 Task: For heading Use Spectral with blue  colour.  font size for heading18,  'Change the font style of data to'Spectral and font size to 9,  Change the alignment of both headline & data to Align center.  In the sheet   Catalyst Sales log   book
Action: Mouse moved to (305, 285)
Screenshot: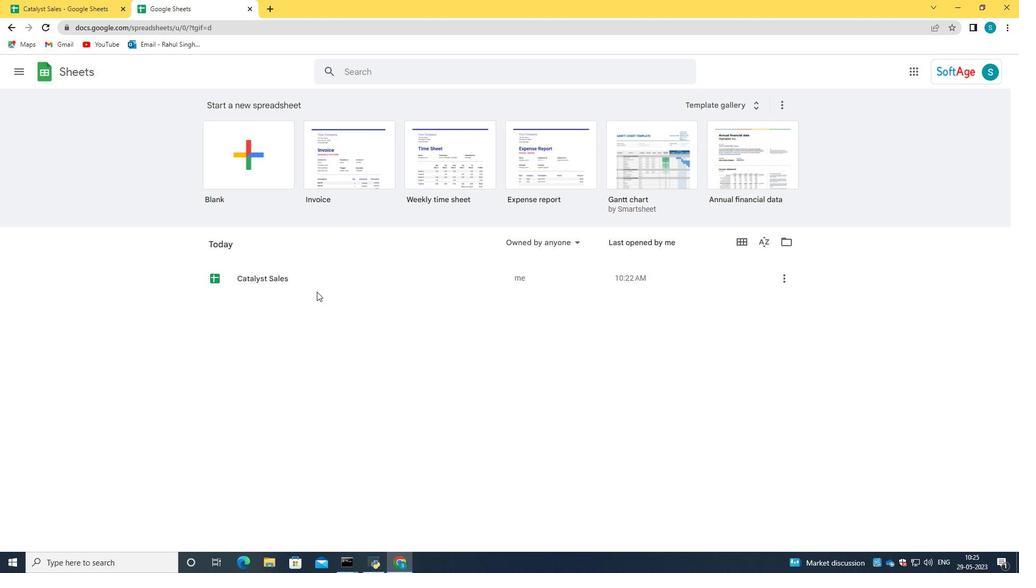 
Action: Mouse pressed left at (305, 285)
Screenshot: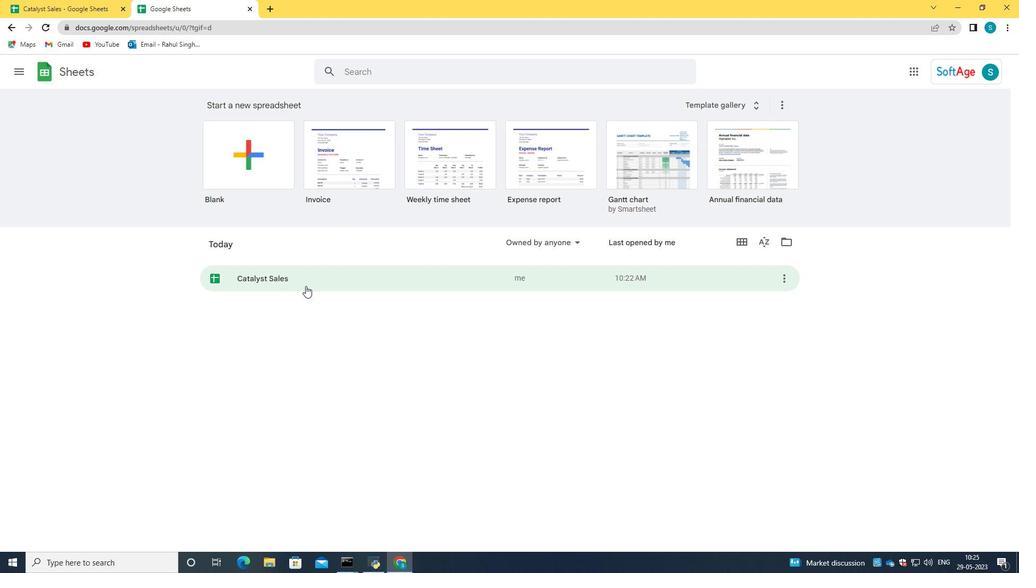 
Action: Mouse moved to (265, 151)
Screenshot: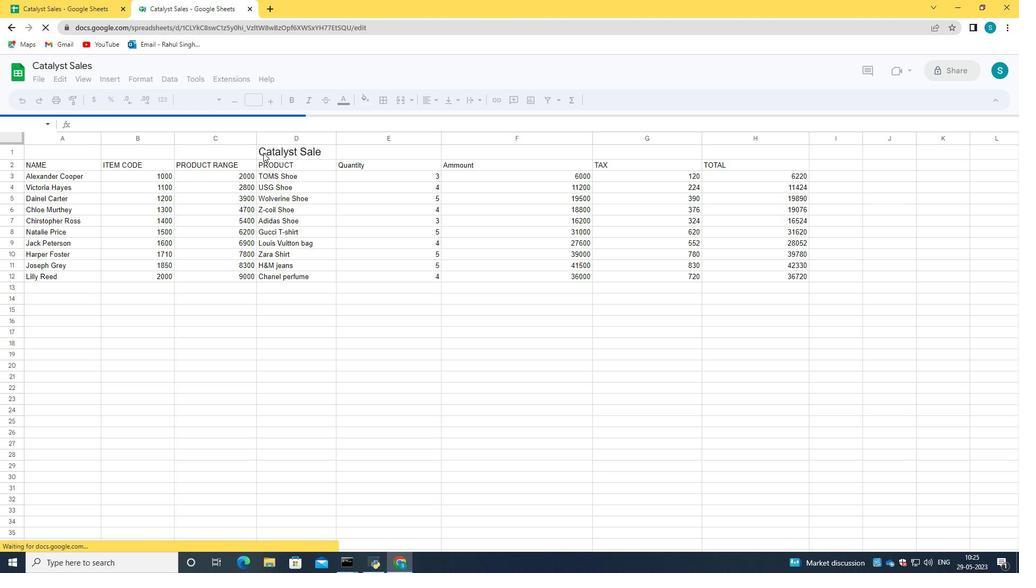 
Action: Mouse pressed left at (265, 151)
Screenshot: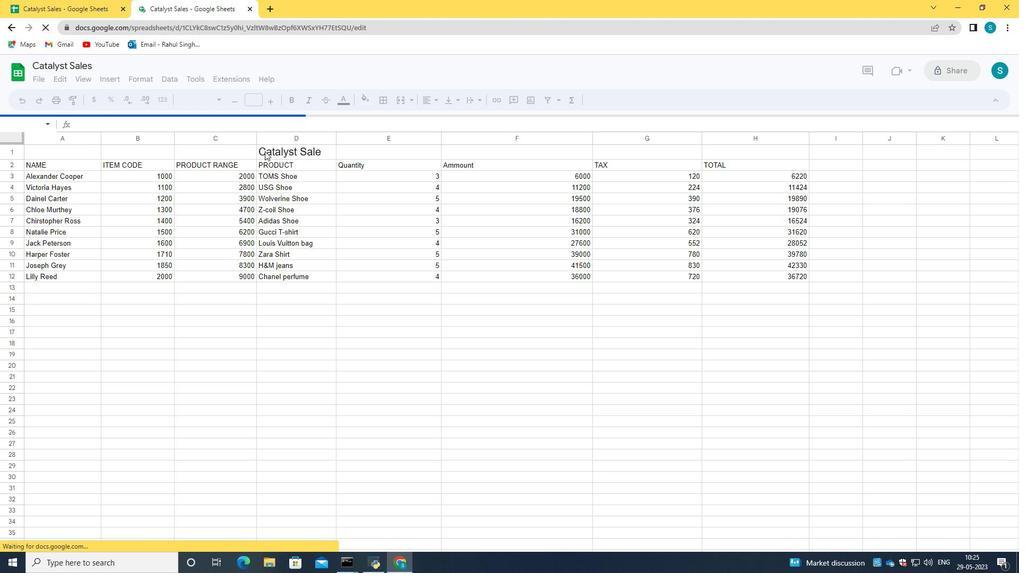 
Action: Mouse moved to (325, 148)
Screenshot: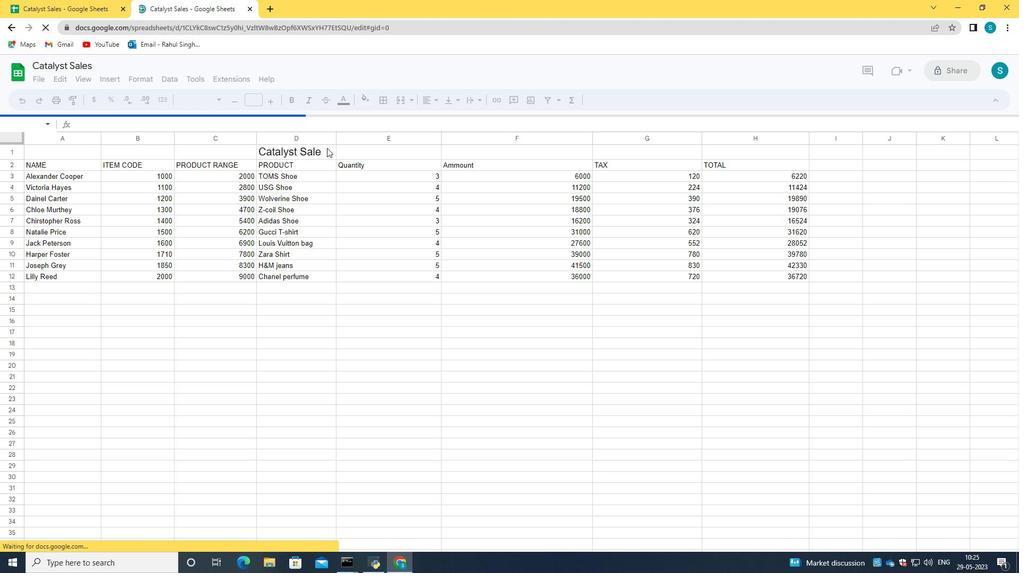 
Action: Mouse pressed left at (325, 148)
Screenshot: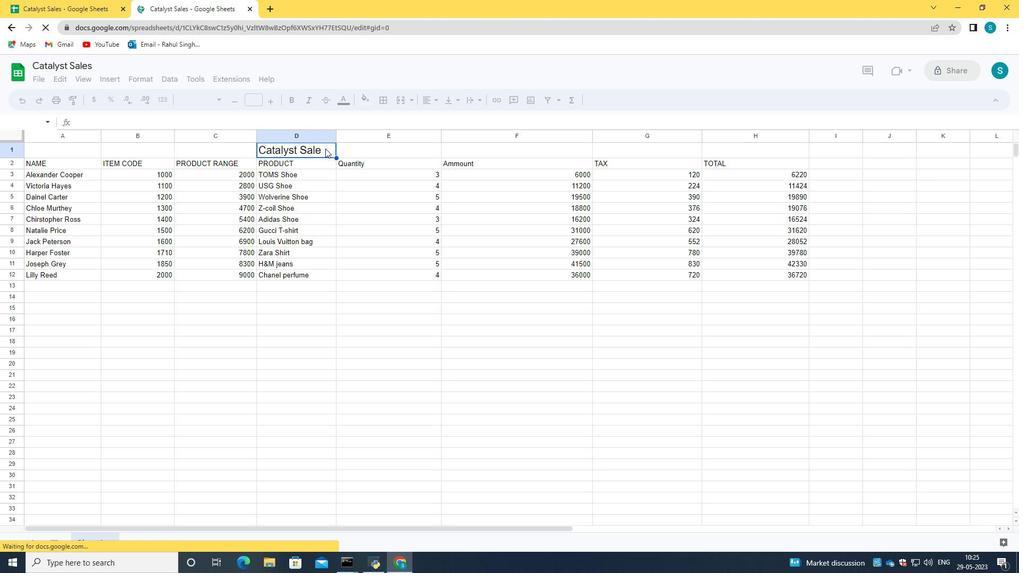 
Action: Mouse moved to (301, 147)
Screenshot: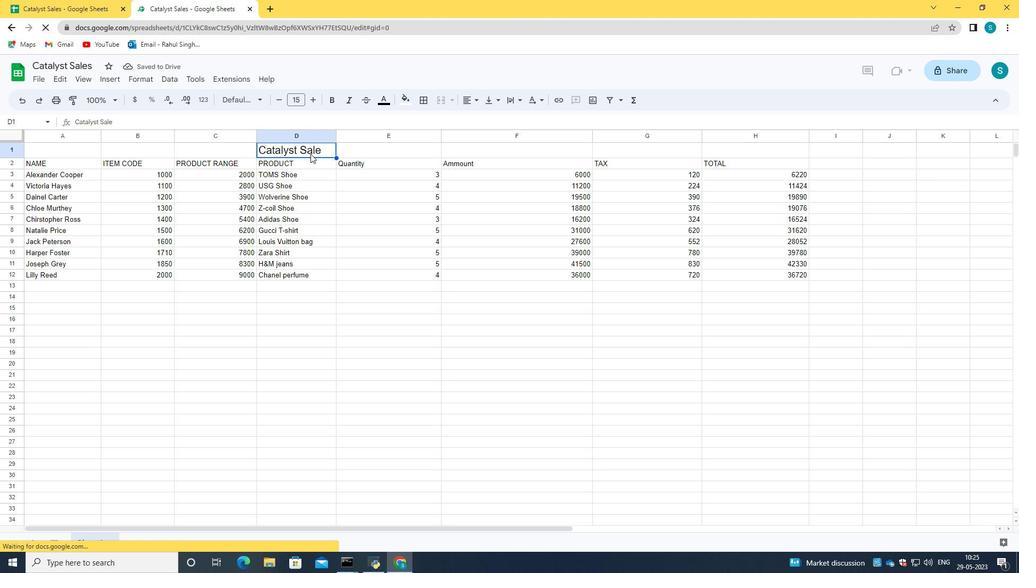 
Action: Mouse pressed left at (301, 147)
Screenshot: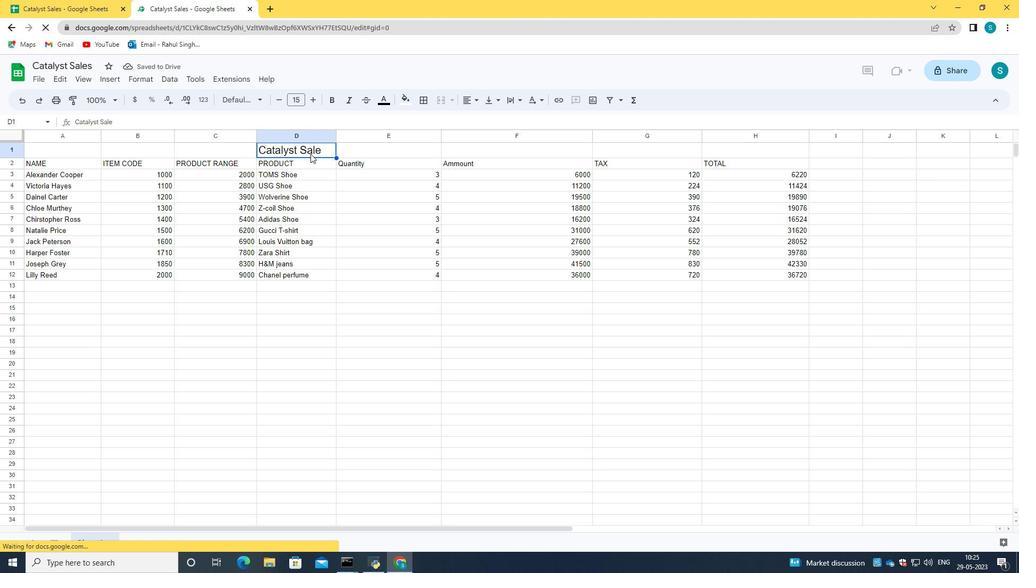 
Action: Mouse moved to (301, 145)
Screenshot: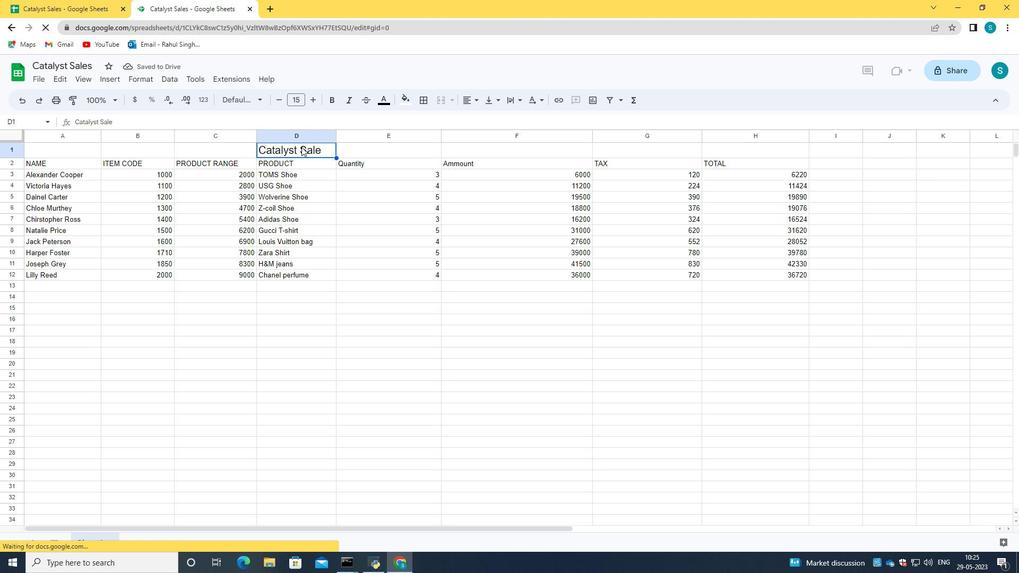 
Action: Mouse pressed left at (301, 145)
Screenshot: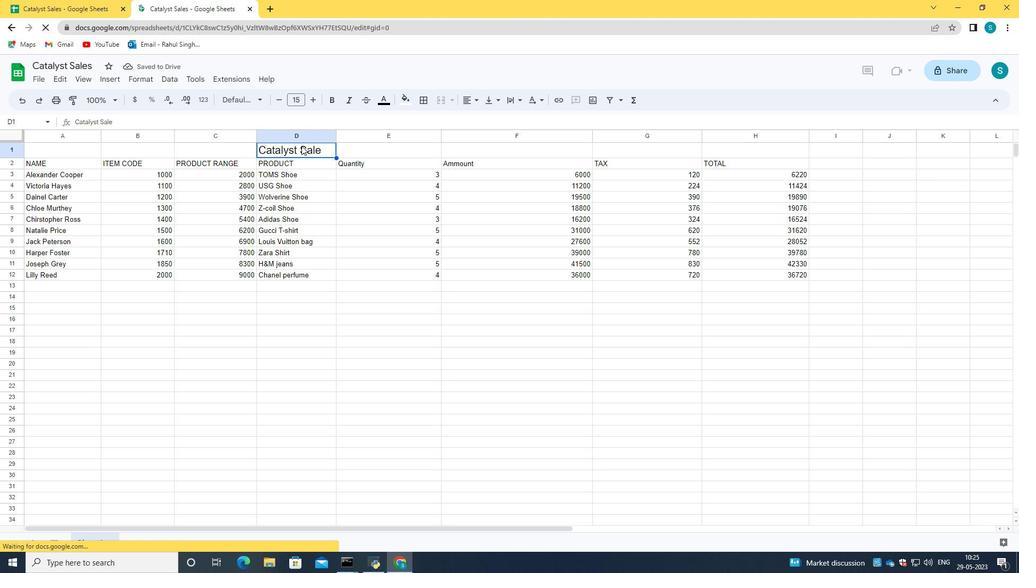 
Action: Mouse moved to (320, 148)
Screenshot: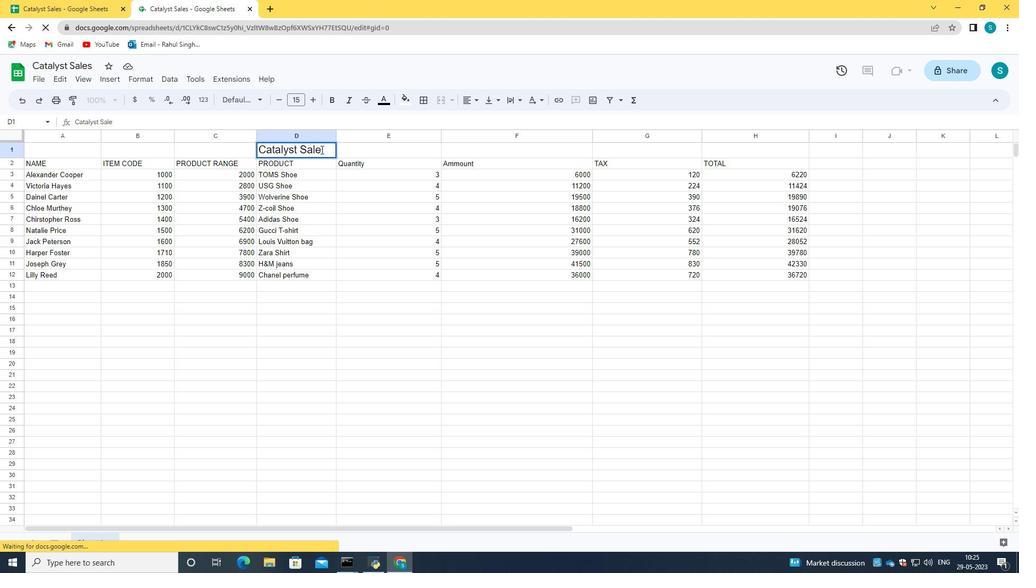 
Action: Mouse pressed left at (320, 148)
Screenshot: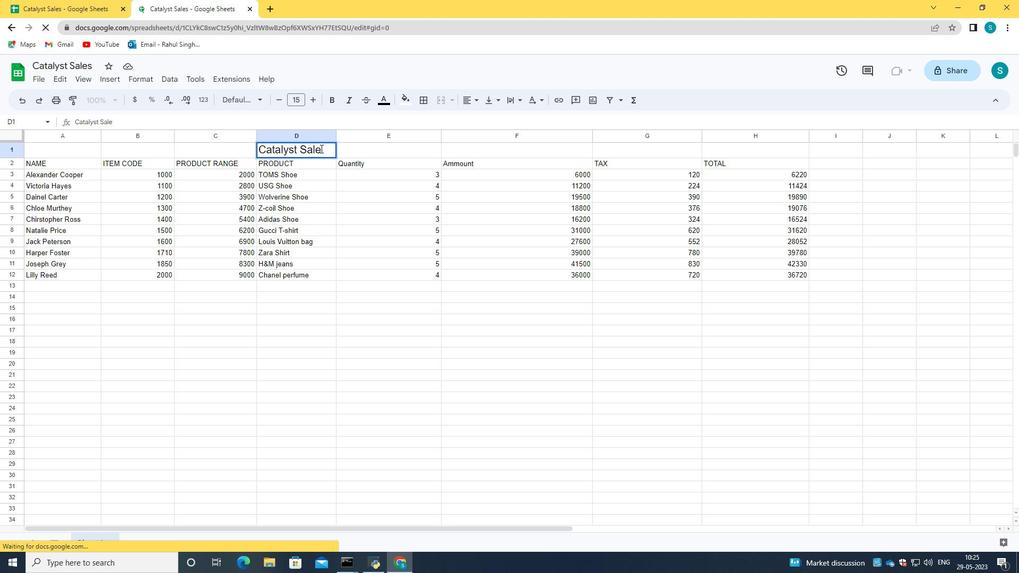 
Action: Mouse moved to (887, 100)
Screenshot: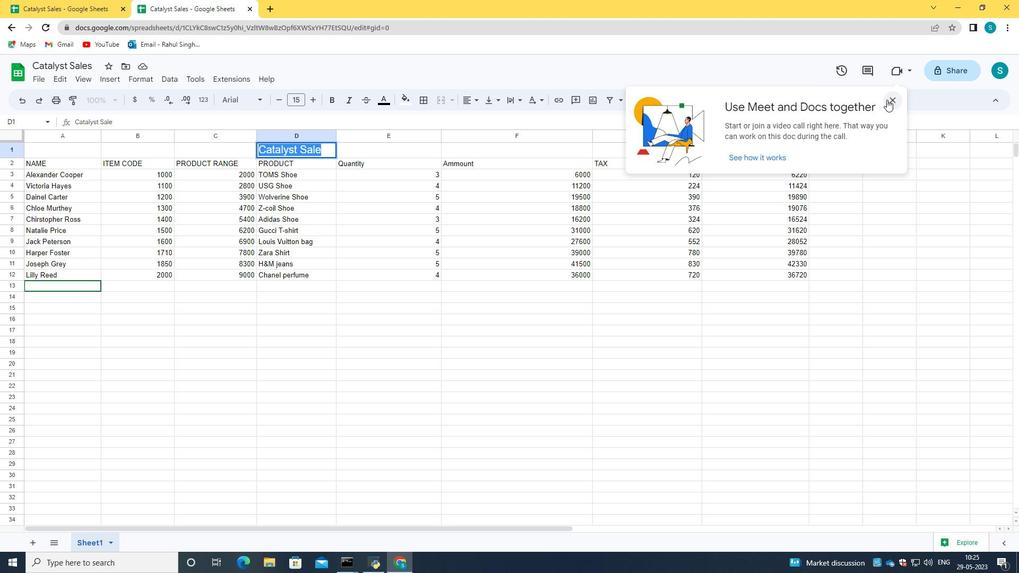 
Action: Mouse pressed left at (887, 100)
Screenshot: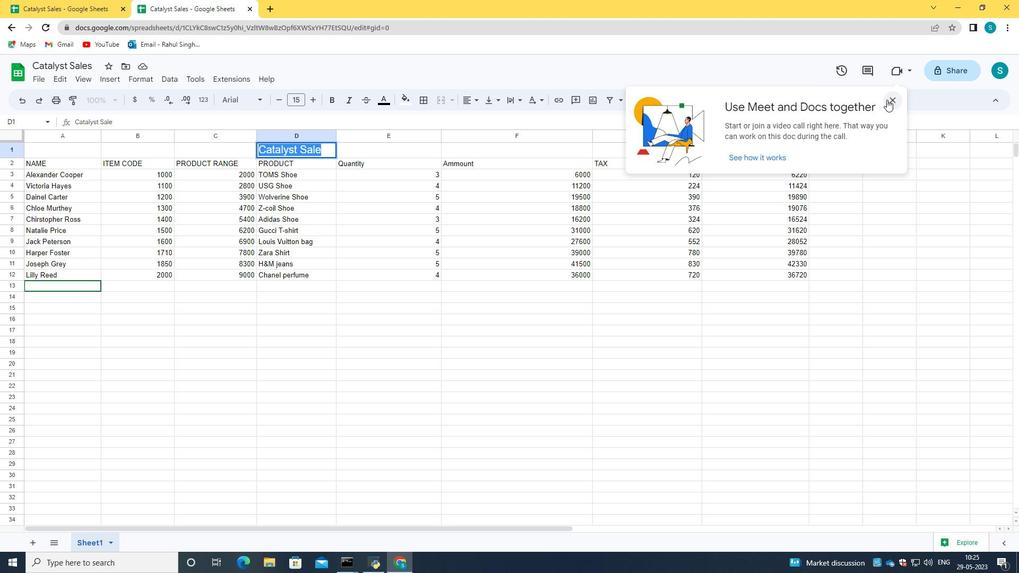 
Action: Mouse moved to (389, 103)
Screenshot: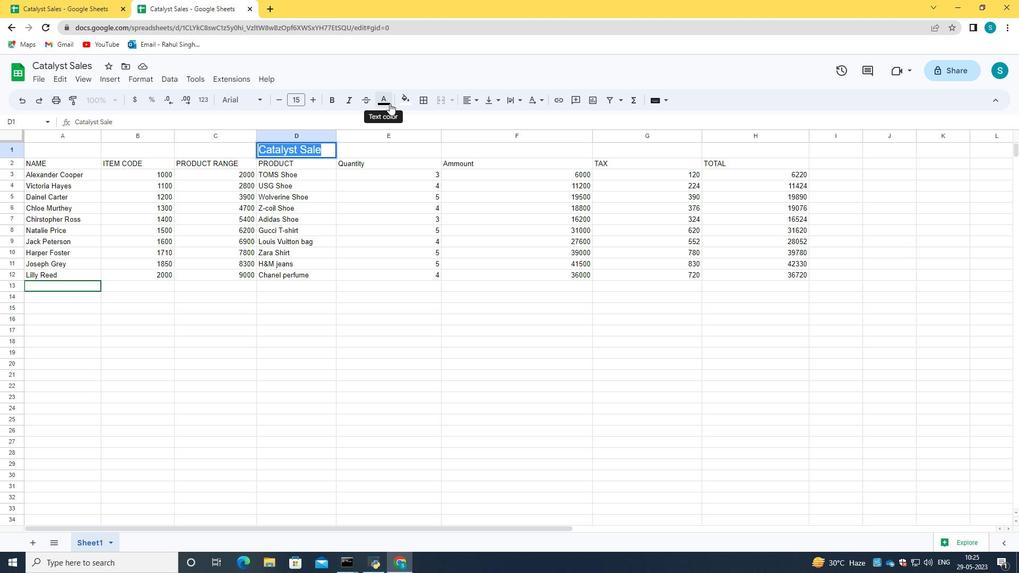 
Action: Mouse pressed left at (389, 103)
Screenshot: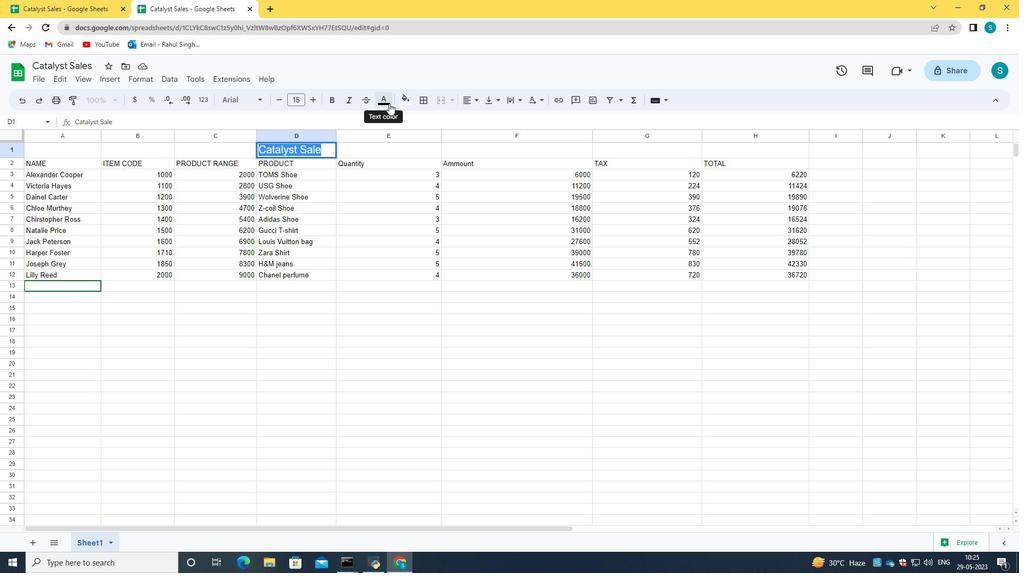 
Action: Mouse moved to (468, 148)
Screenshot: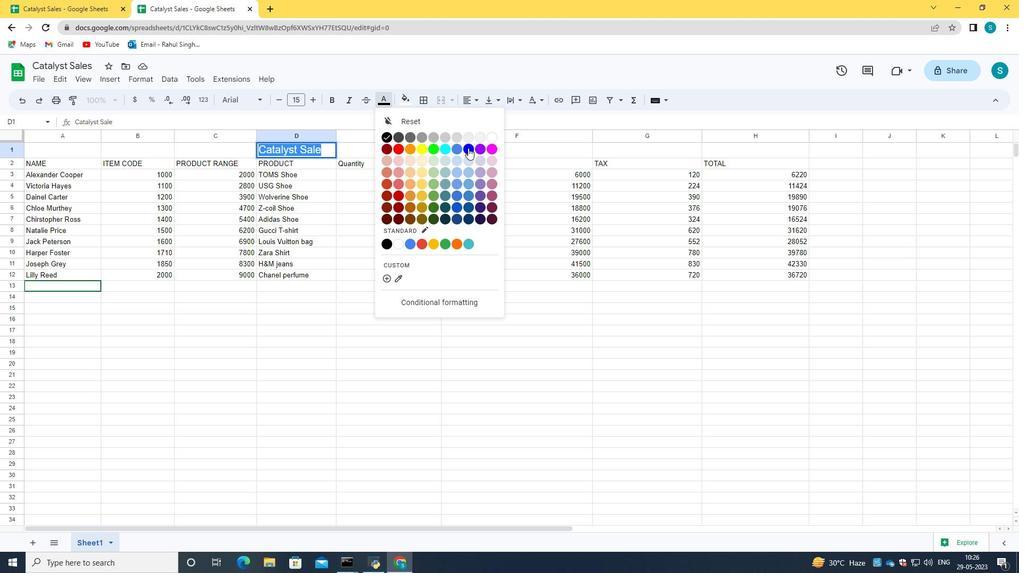 
Action: Mouse pressed left at (468, 148)
Screenshot: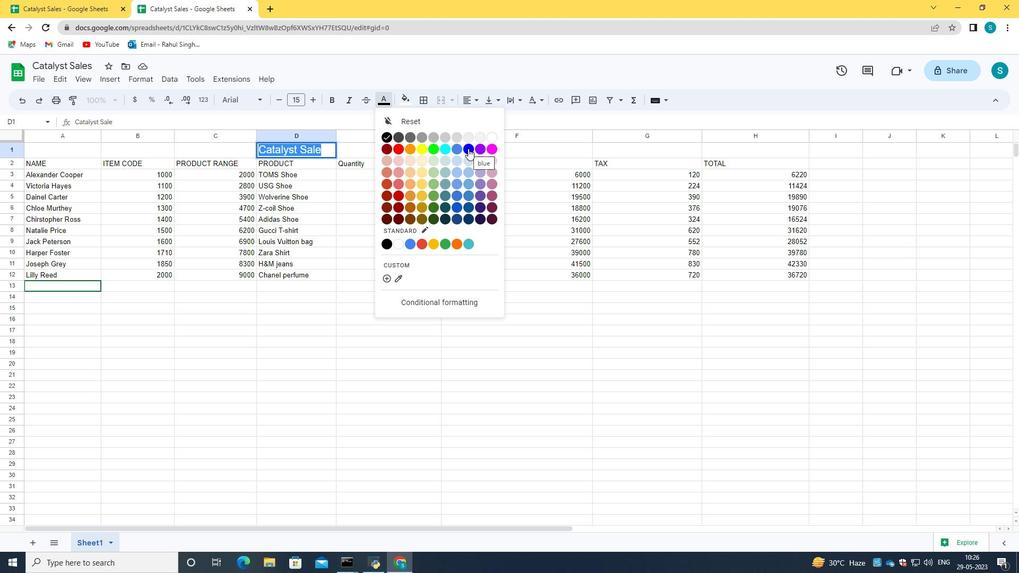 
Action: Mouse moved to (322, 148)
Screenshot: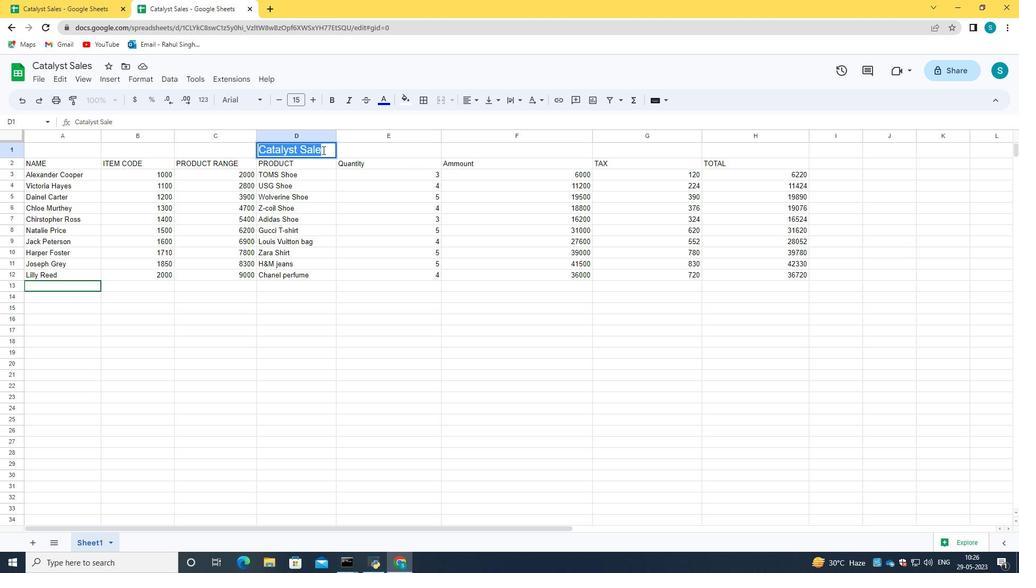 
Action: Mouse pressed left at (322, 148)
Screenshot: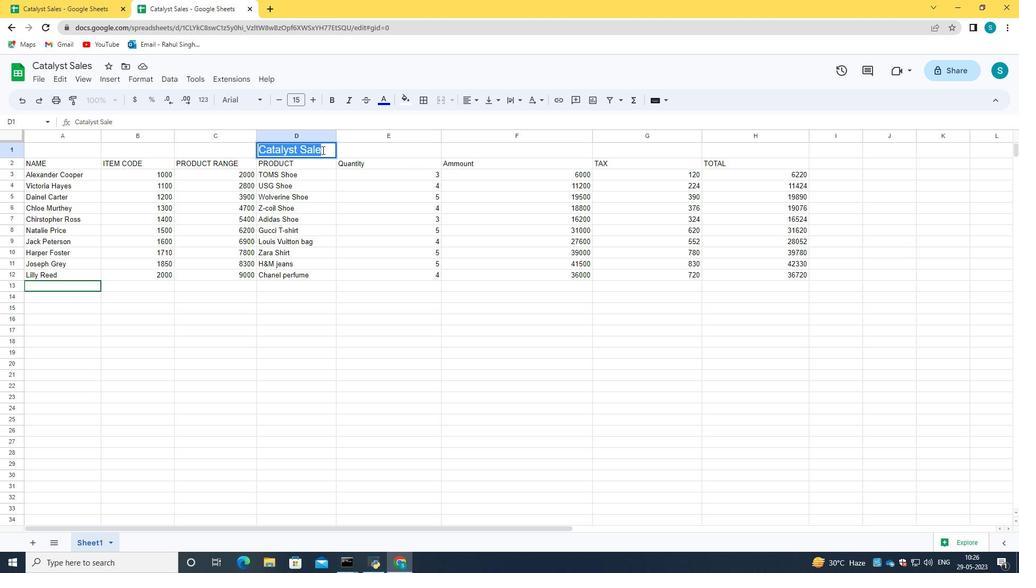
Action: Mouse moved to (325, 148)
Screenshot: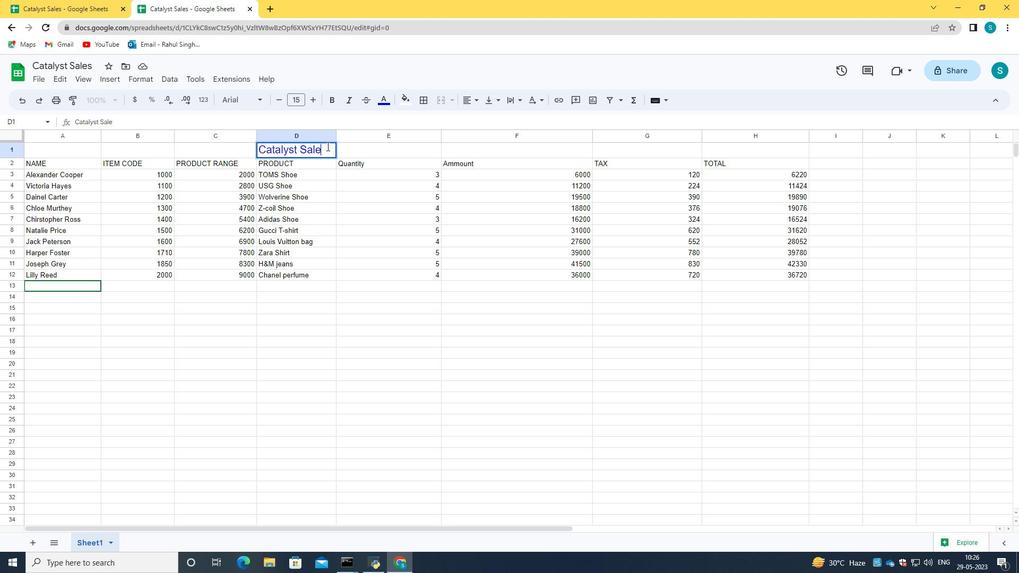 
Action: Mouse pressed left at (325, 148)
Screenshot: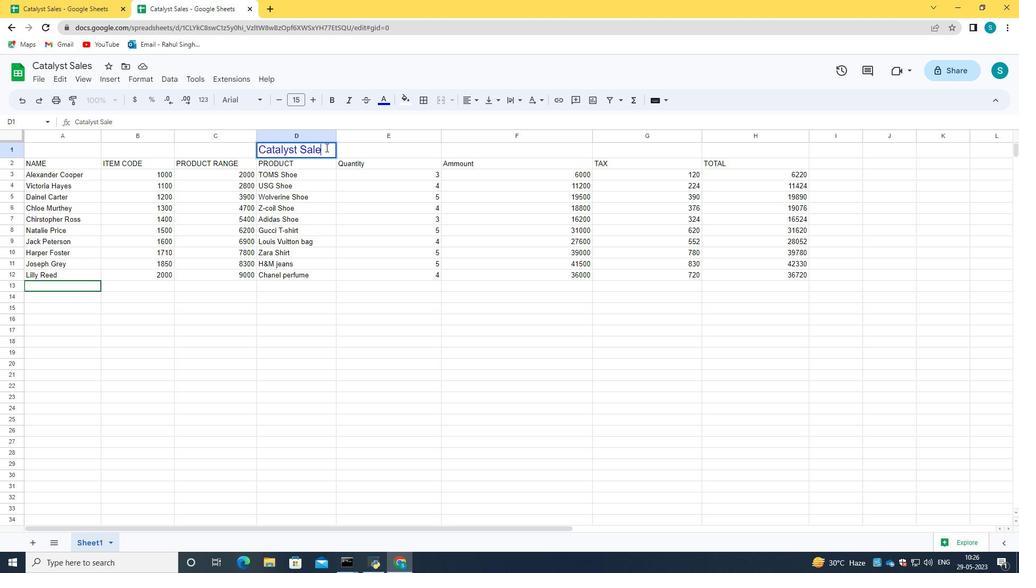 
Action: Mouse moved to (316, 100)
Screenshot: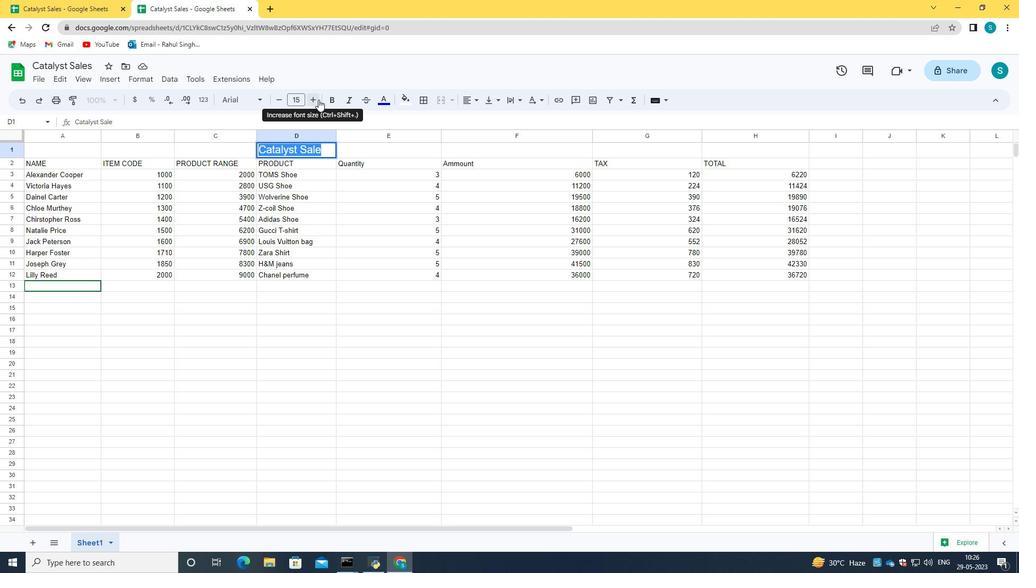 
Action: Mouse pressed left at (316, 100)
Screenshot: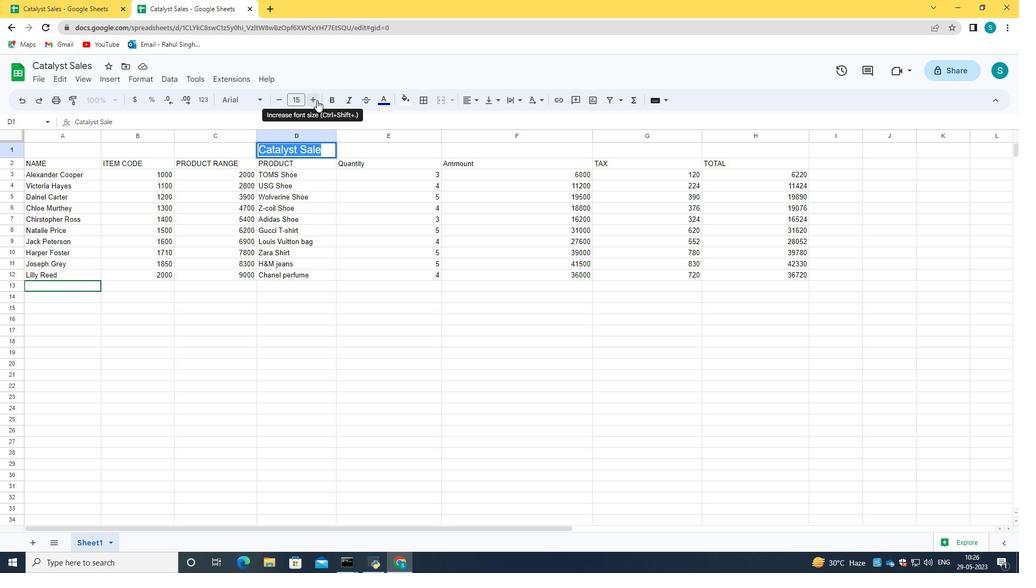 
Action: Mouse pressed left at (316, 100)
Screenshot: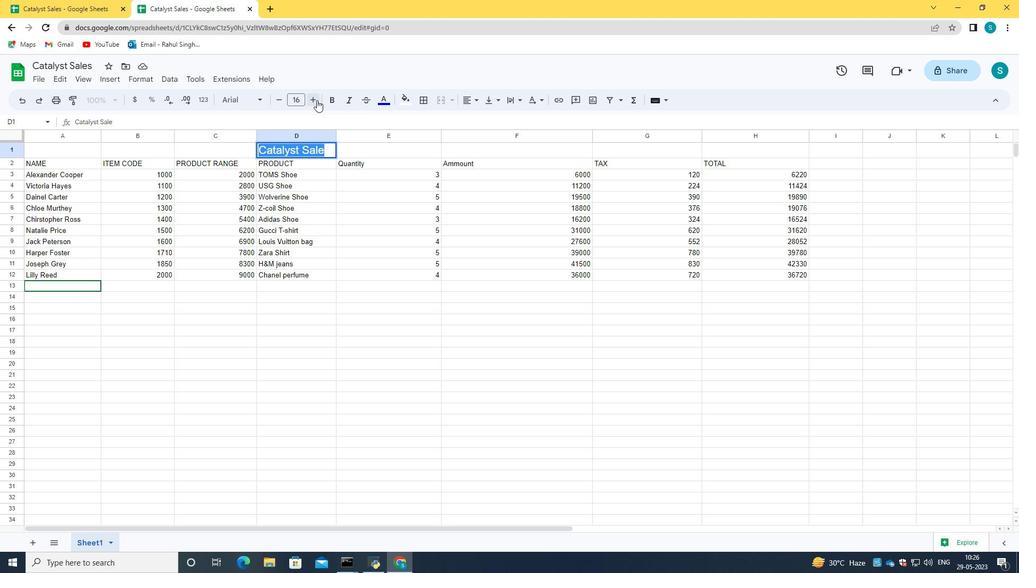 
Action: Mouse pressed left at (316, 100)
Screenshot: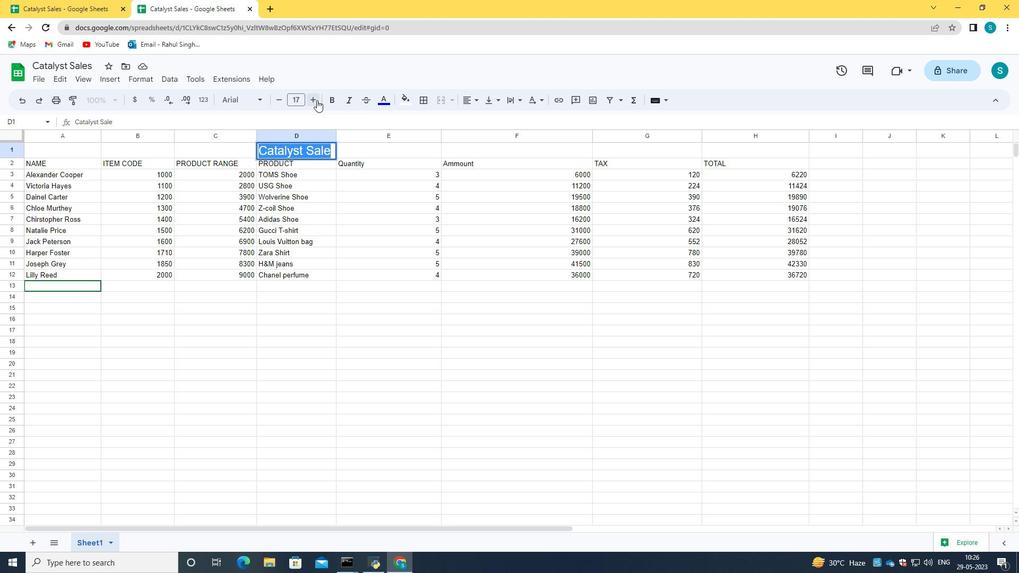 
Action: Mouse moved to (361, 151)
Screenshot: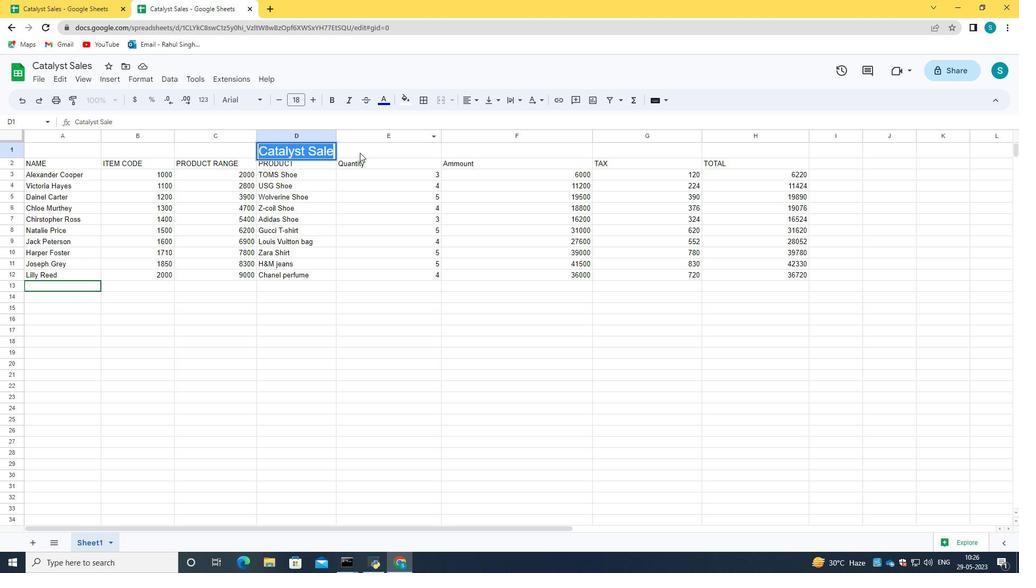 
Action: Mouse pressed left at (361, 151)
Screenshot: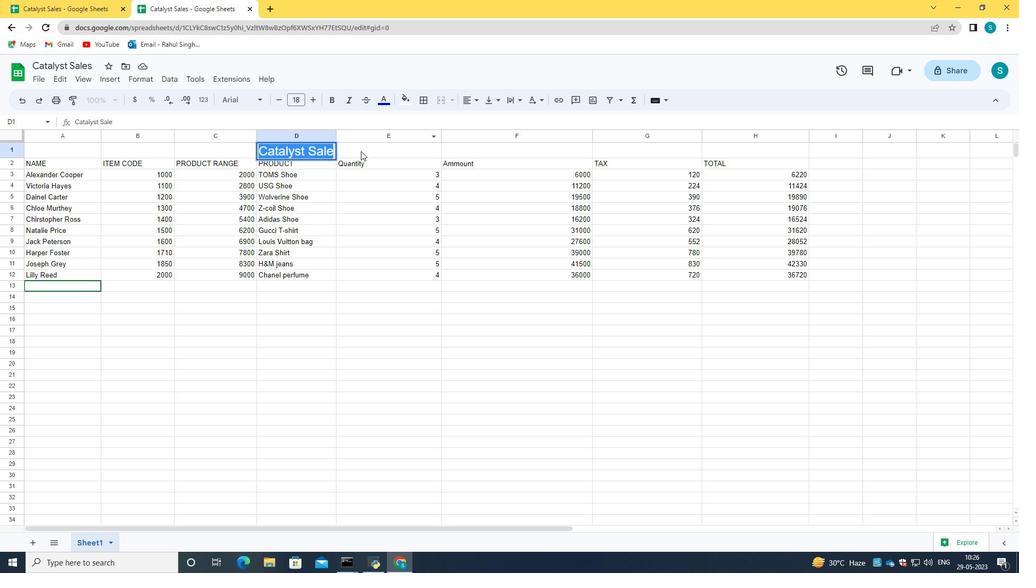 
Action: Mouse moved to (321, 148)
Screenshot: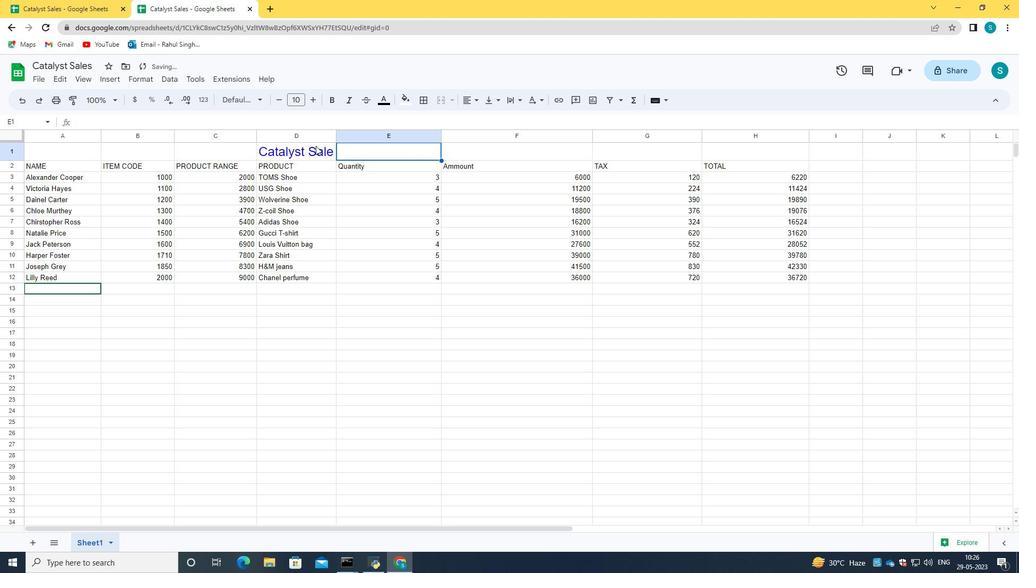 
Action: Mouse pressed left at (321, 148)
Screenshot: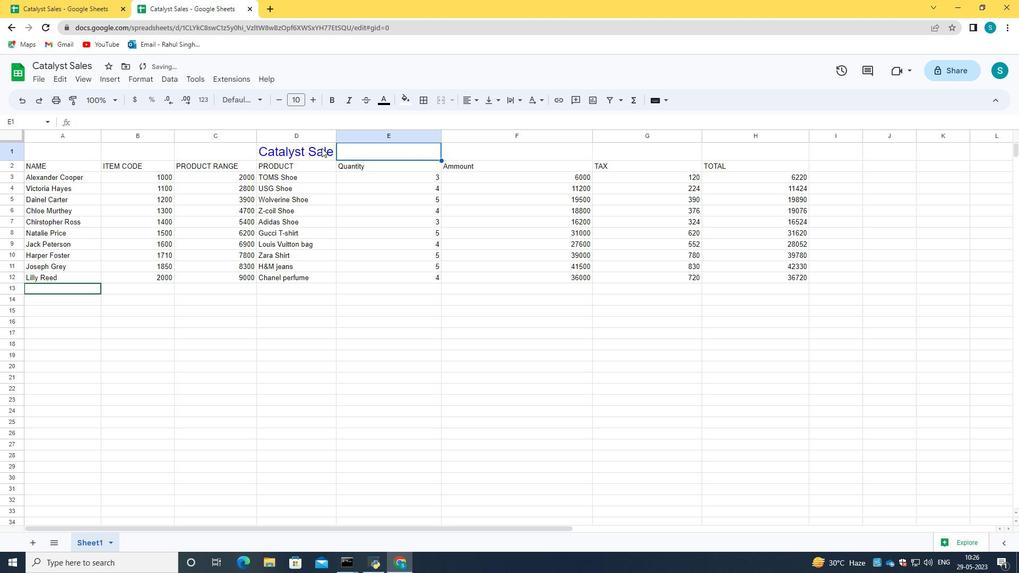
Action: Mouse moved to (311, 150)
Screenshot: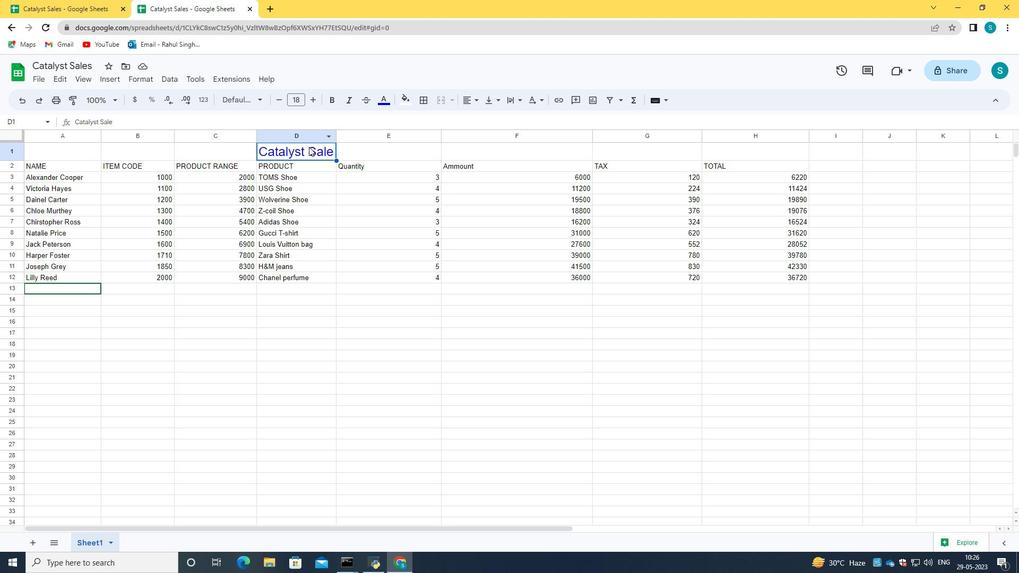 
Action: Mouse pressed left at (311, 150)
Screenshot: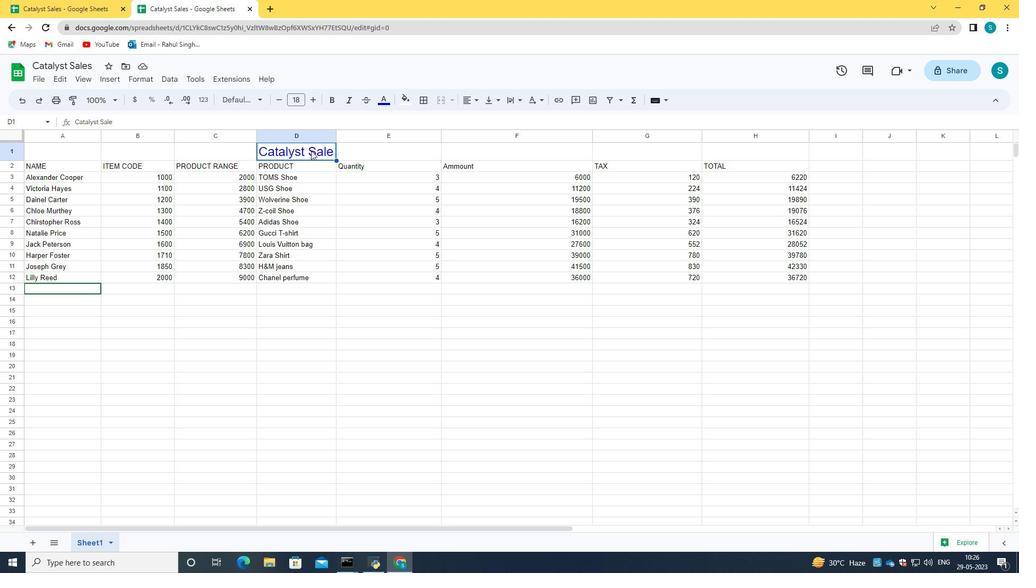 
Action: Mouse moved to (236, 97)
Screenshot: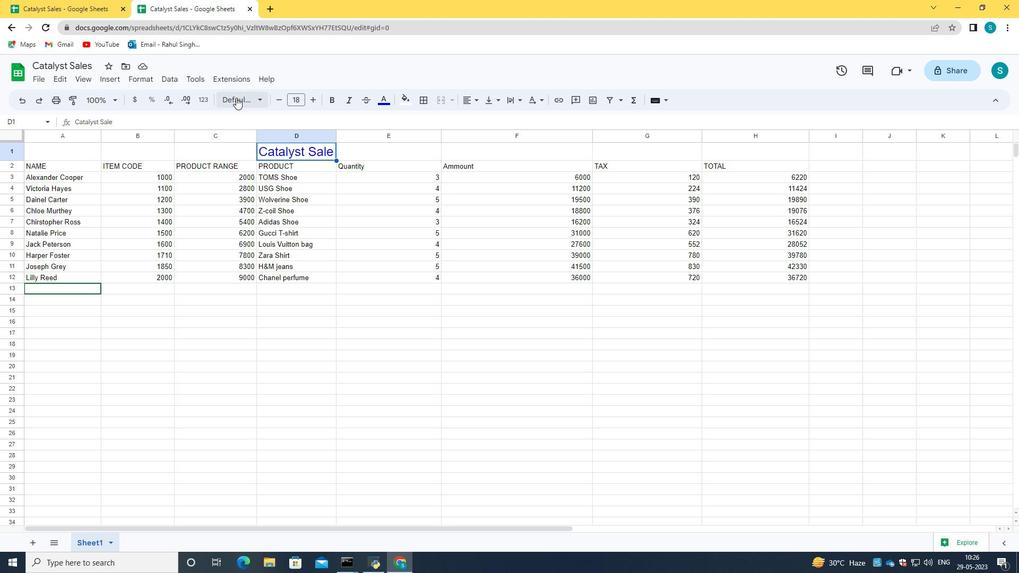 
Action: Mouse pressed left at (236, 97)
Screenshot: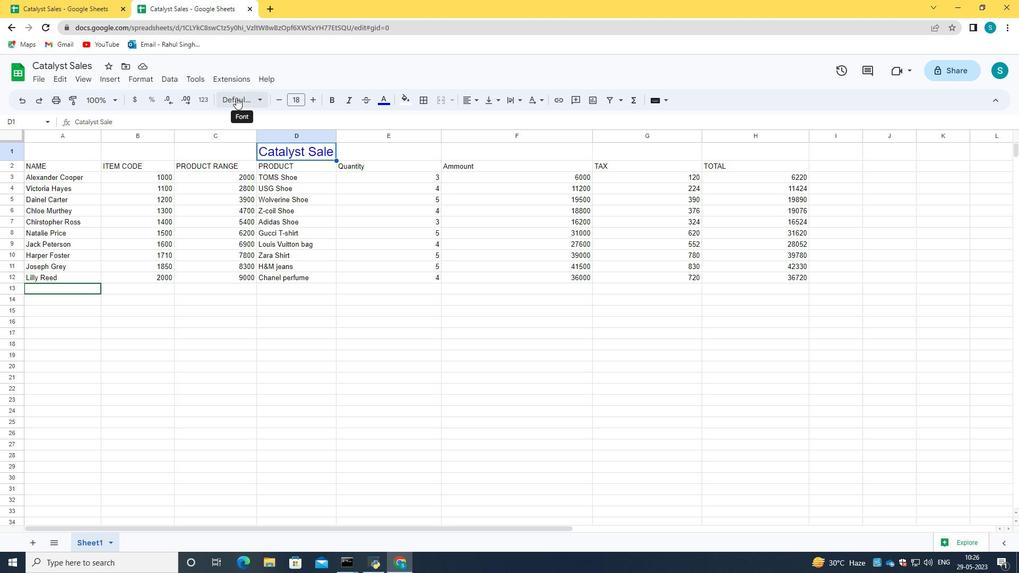 
Action: Mouse moved to (271, 356)
Screenshot: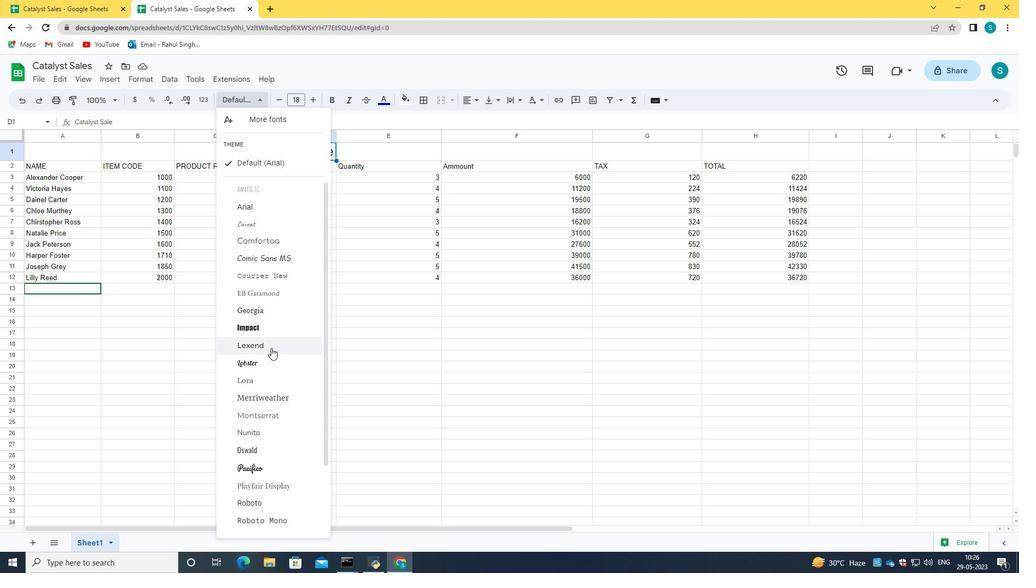 
Action: Mouse scrolled (271, 355) with delta (0, 0)
Screenshot: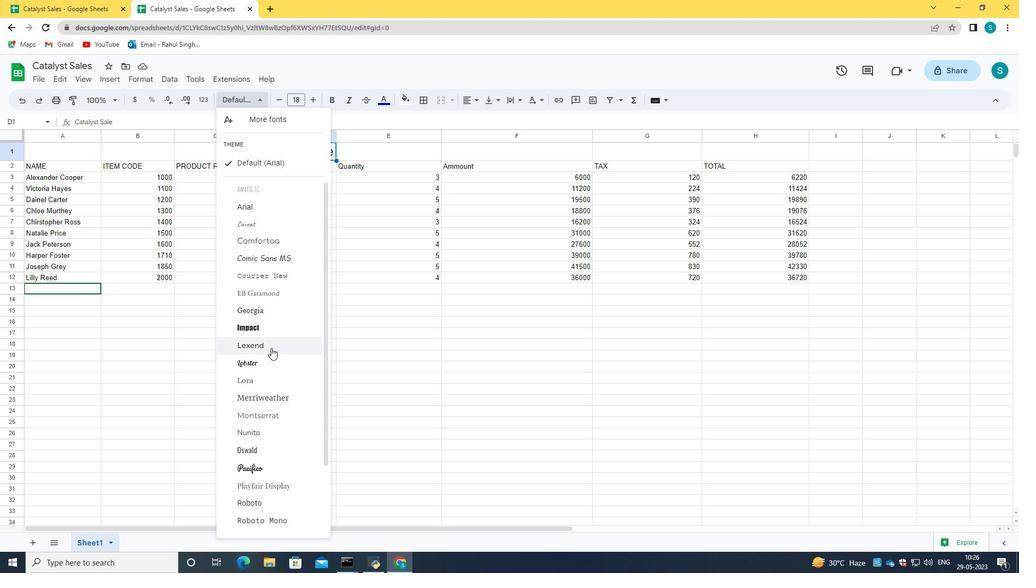 
Action: Mouse moved to (271, 359)
Screenshot: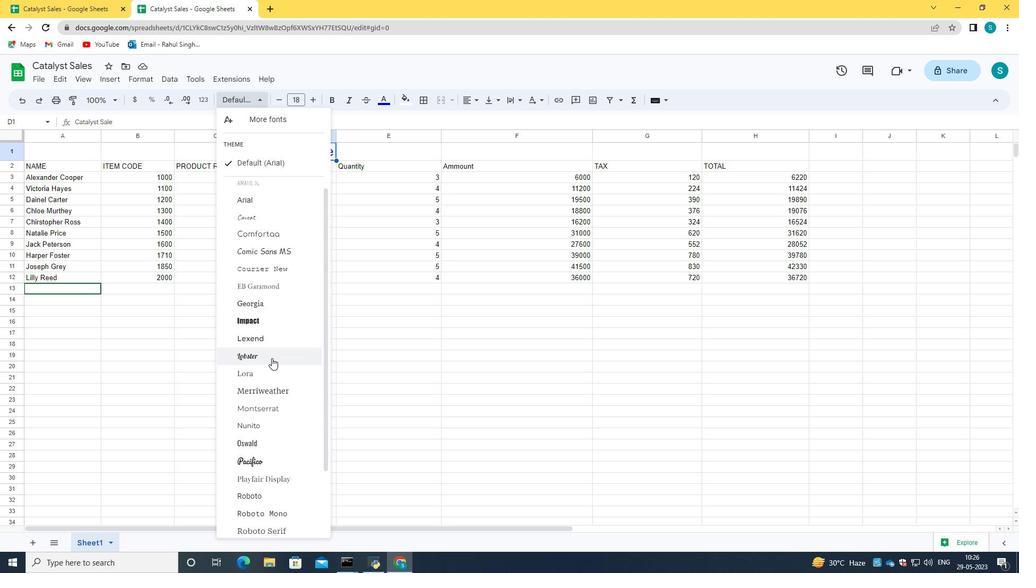 
Action: Mouse scrolled (271, 358) with delta (0, 0)
Screenshot: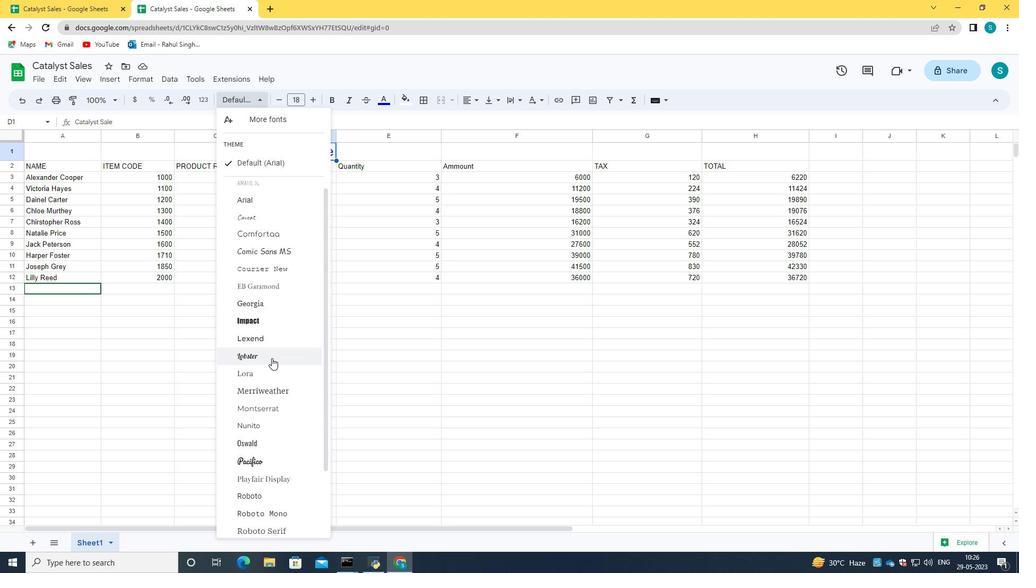 
Action: Mouse scrolled (271, 358) with delta (0, 0)
Screenshot: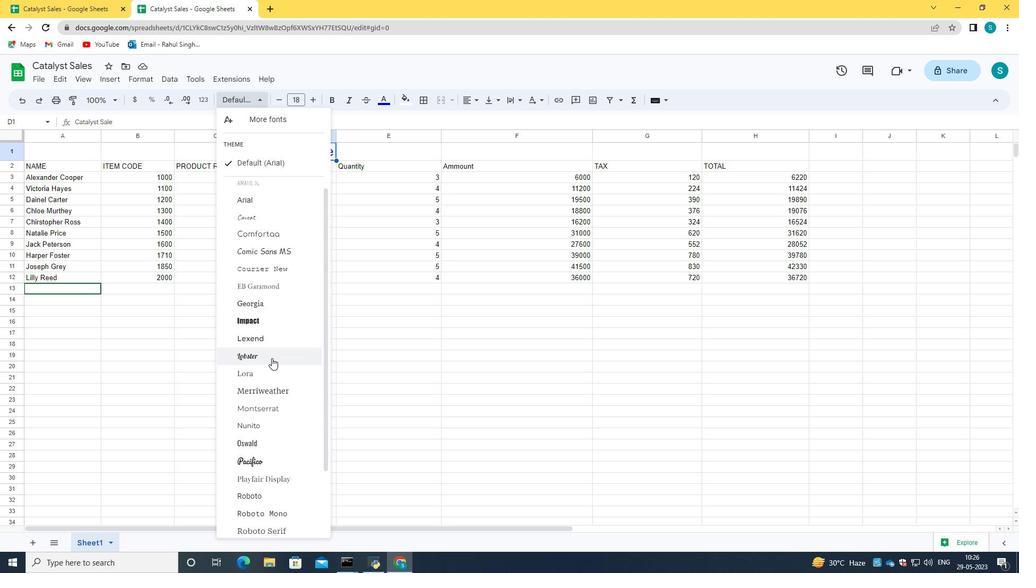 
Action: Mouse scrolled (271, 358) with delta (0, 0)
Screenshot: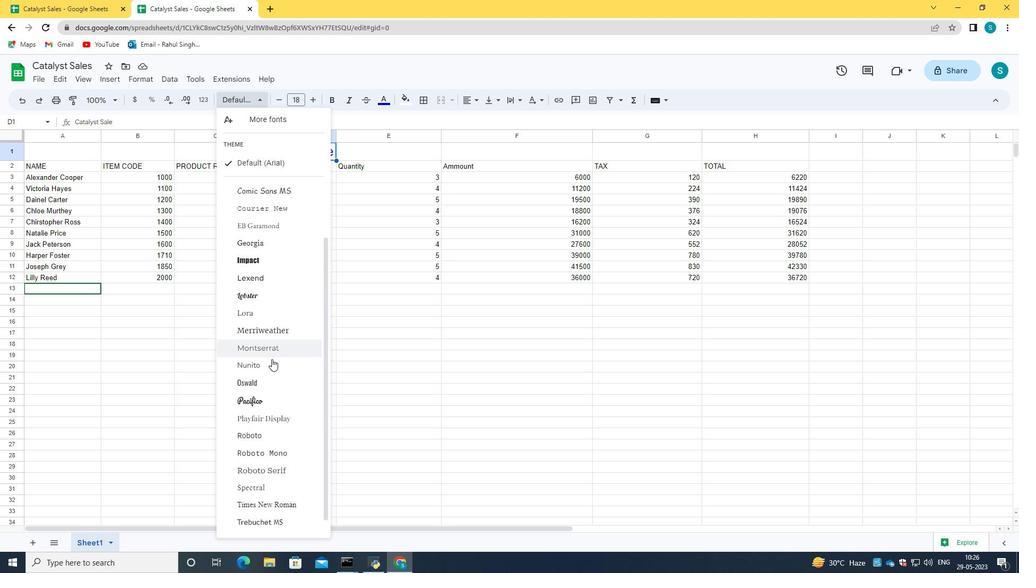 
Action: Mouse scrolled (271, 358) with delta (0, 0)
Screenshot: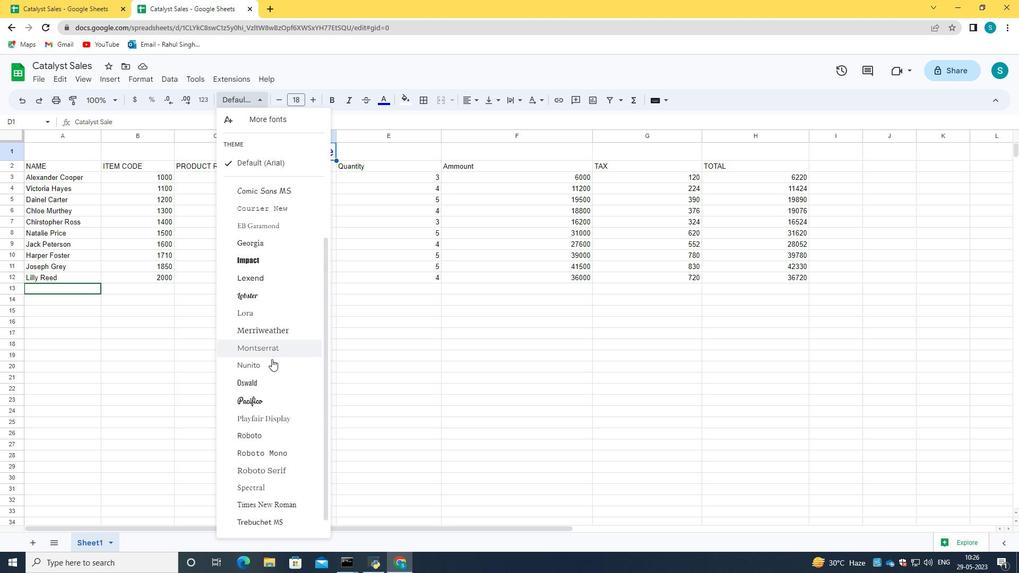
Action: Mouse scrolled (271, 358) with delta (0, 0)
Screenshot: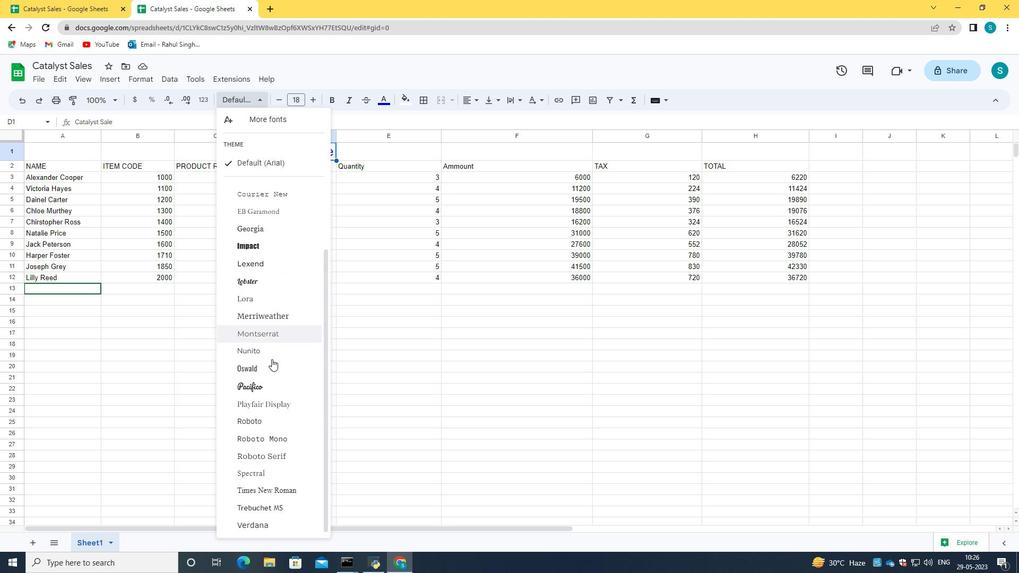 
Action: Mouse moved to (255, 471)
Screenshot: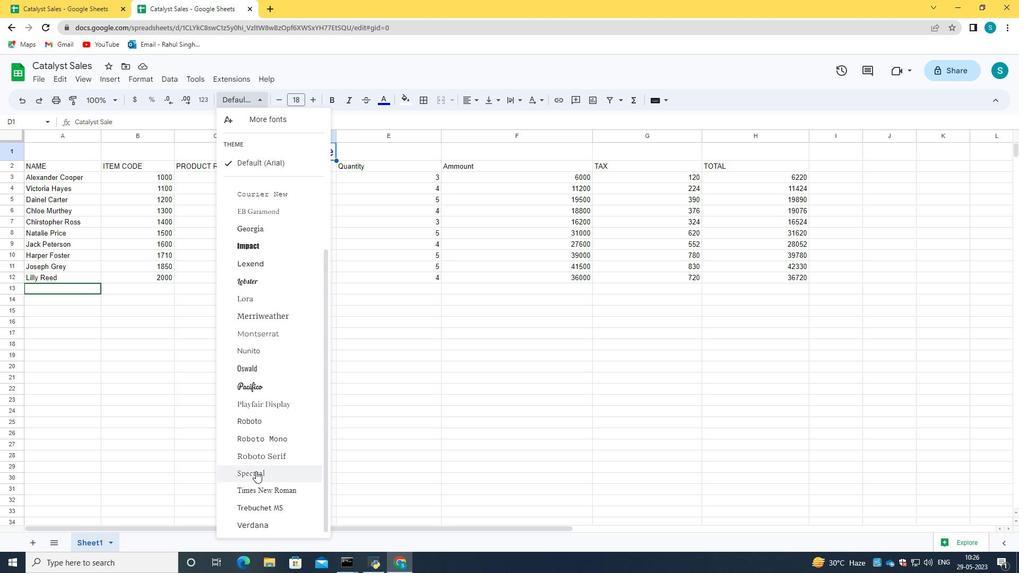 
Action: Mouse pressed left at (255, 471)
Screenshot: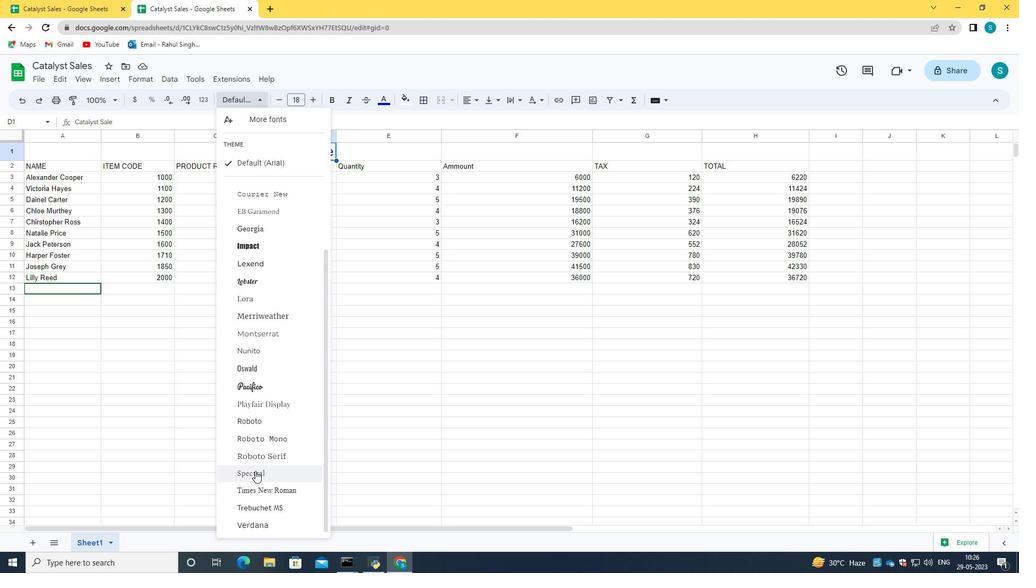 
Action: Mouse moved to (310, 157)
Screenshot: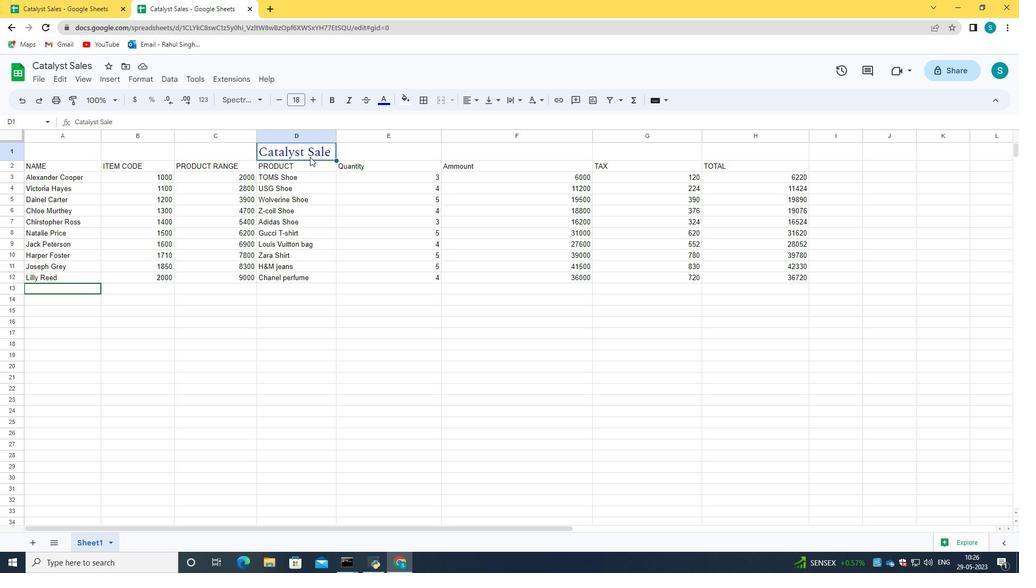 
Action: Mouse scrolled (310, 156) with delta (0, 0)
Screenshot: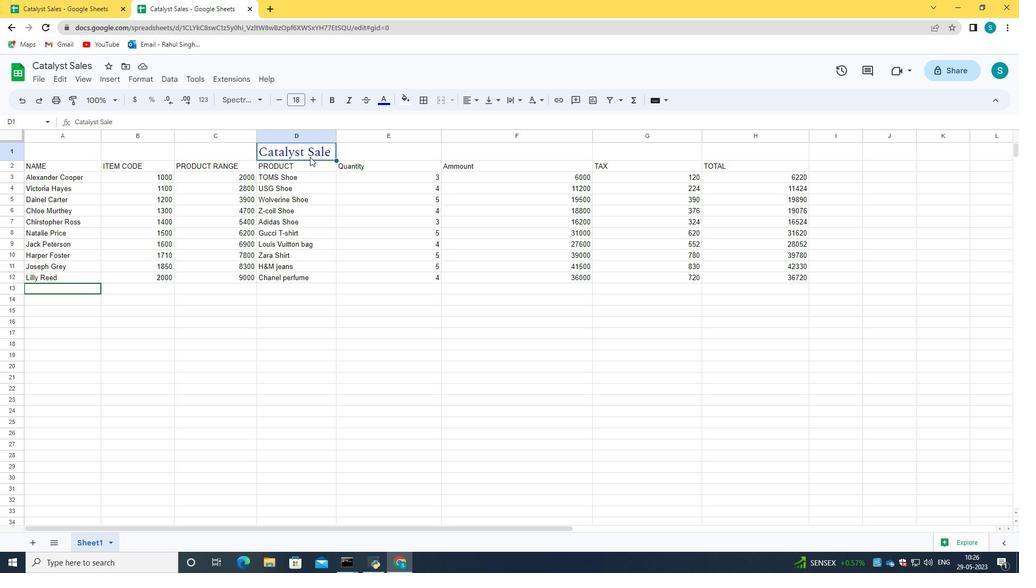 
Action: Mouse scrolled (310, 156) with delta (0, 0)
Screenshot: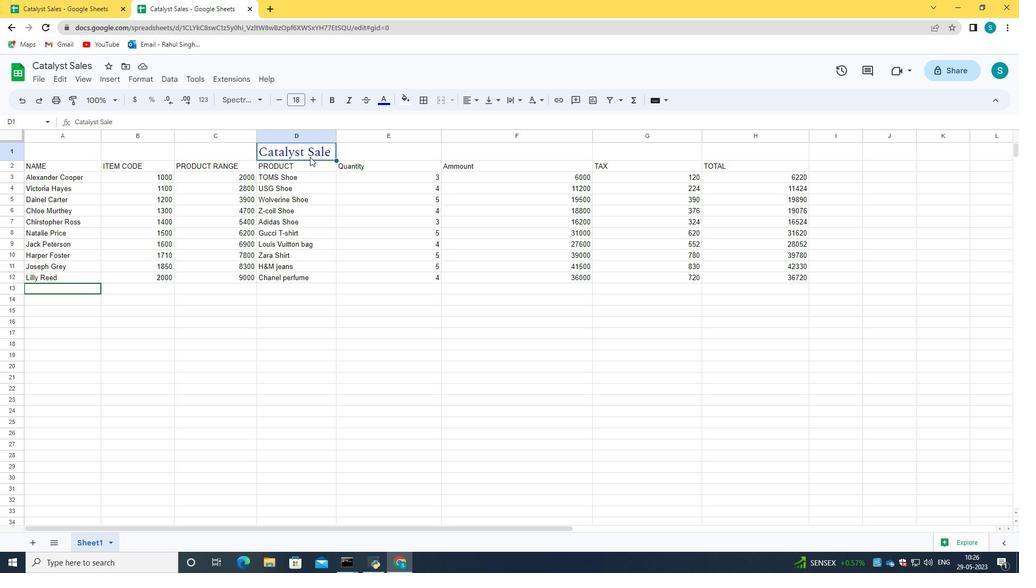 
Action: Mouse scrolled (310, 157) with delta (0, 0)
Screenshot: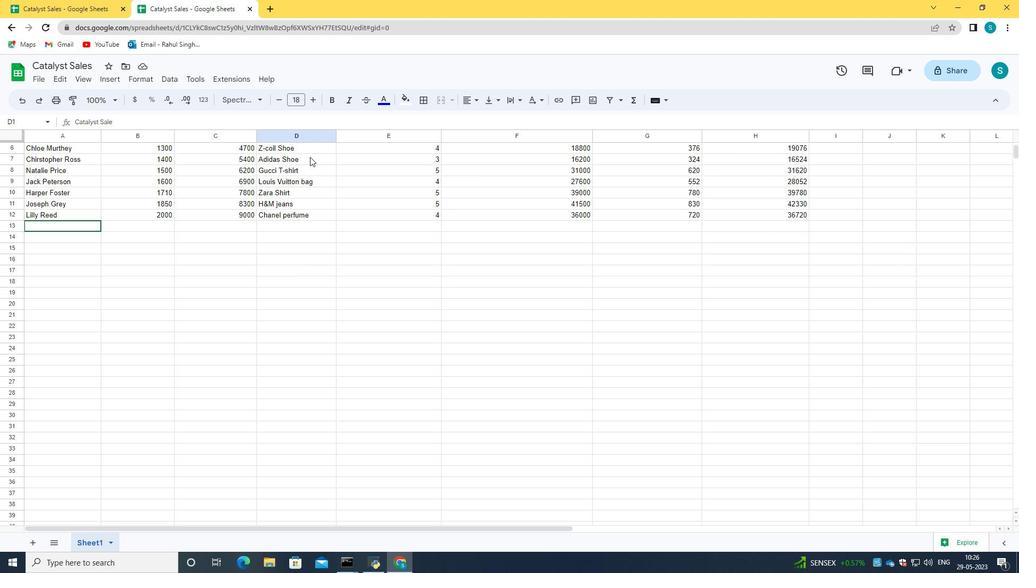 
Action: Mouse scrolled (310, 157) with delta (0, 0)
Screenshot: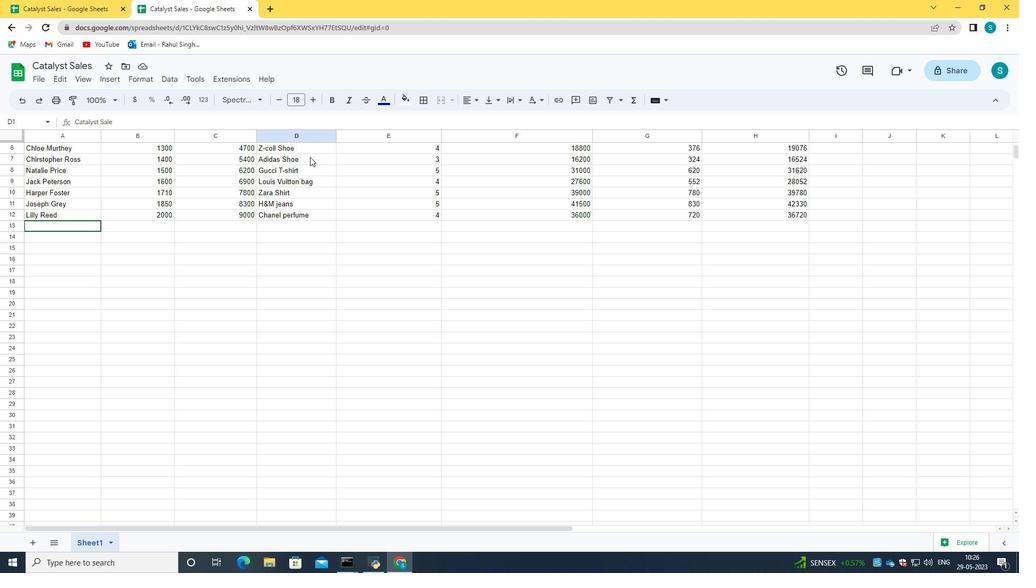 
Action: Mouse moved to (310, 162)
Screenshot: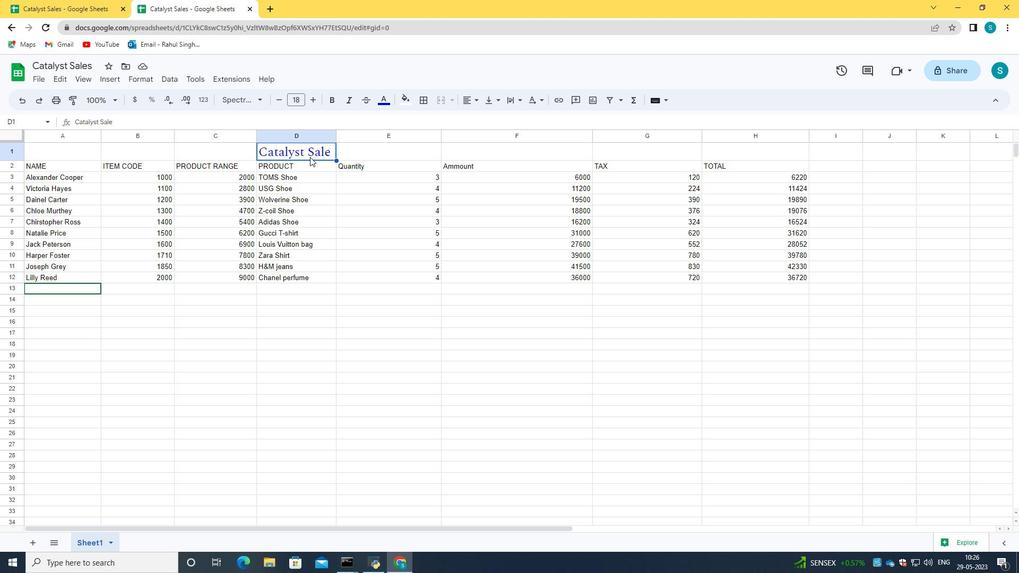 
Action: Mouse scrolled (310, 163) with delta (0, 0)
Screenshot: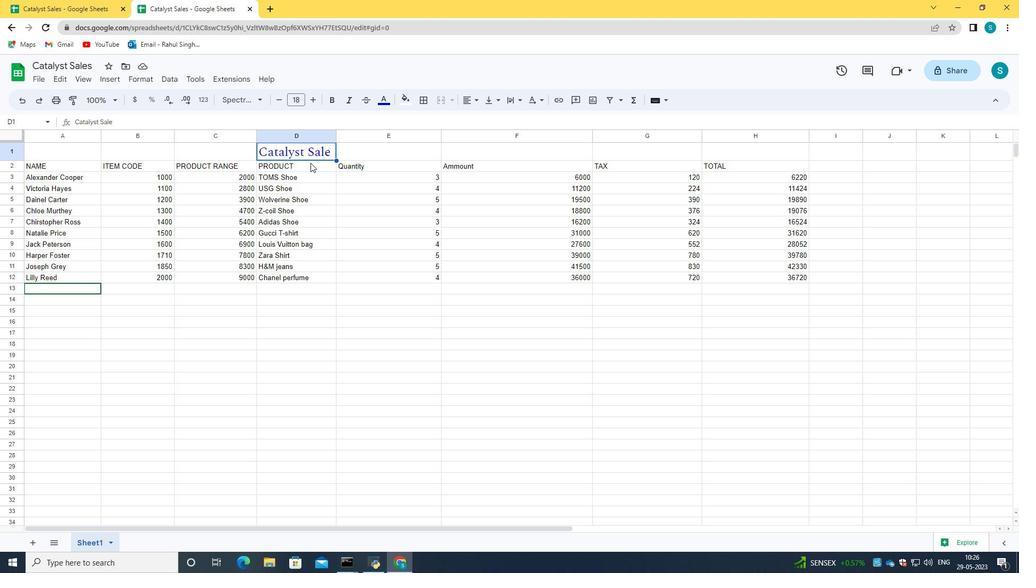 
Action: Mouse scrolled (310, 162) with delta (0, 0)
Screenshot: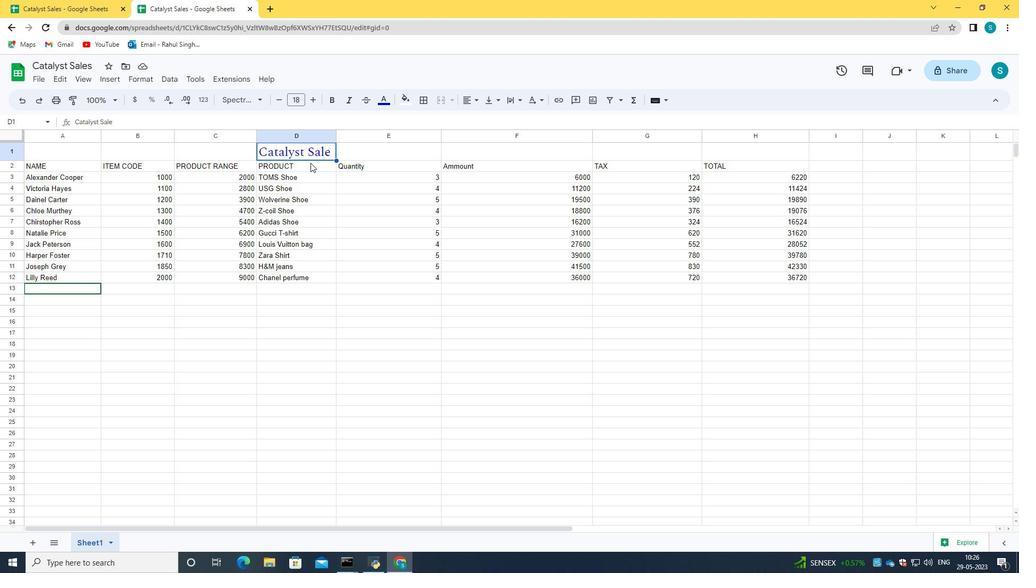 
Action: Mouse scrolled (310, 163) with delta (0, 0)
Screenshot: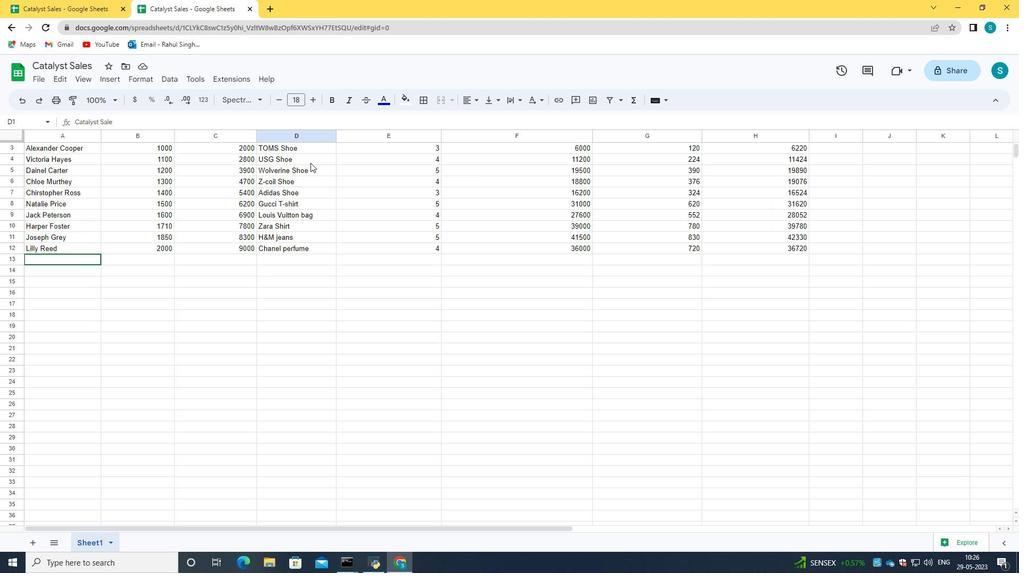 
Action: Mouse scrolled (310, 163) with delta (0, 0)
Screenshot: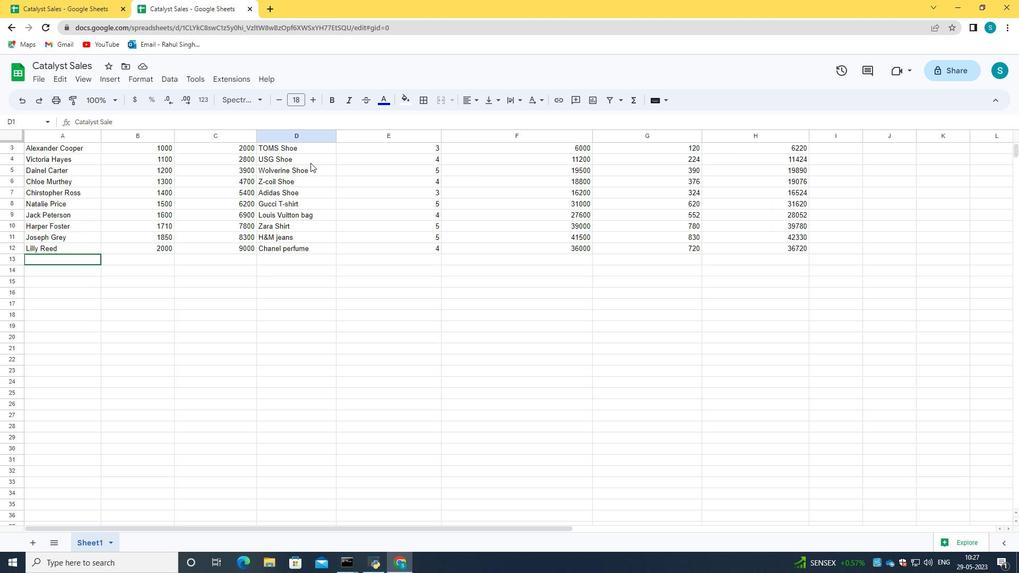 
Action: Mouse moved to (311, 164)
Screenshot: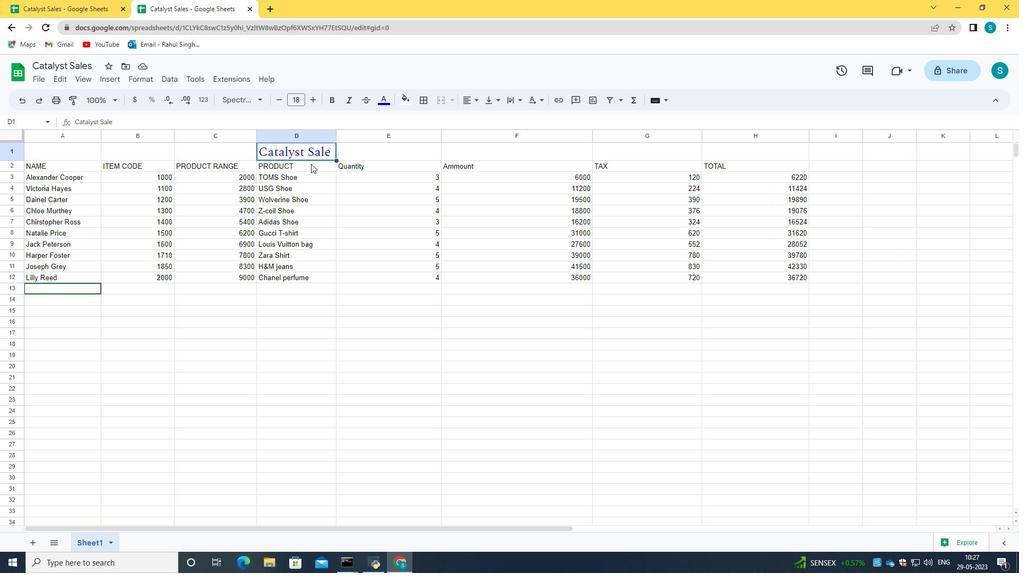 
Action: Mouse scrolled (311, 164) with delta (0, 0)
Screenshot: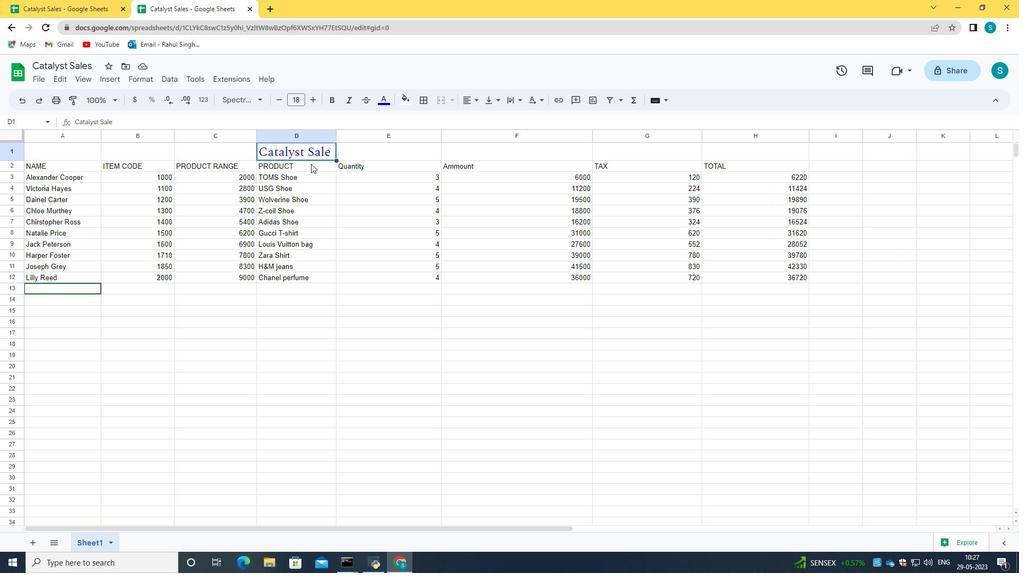 
Action: Mouse moved to (309, 150)
Screenshot: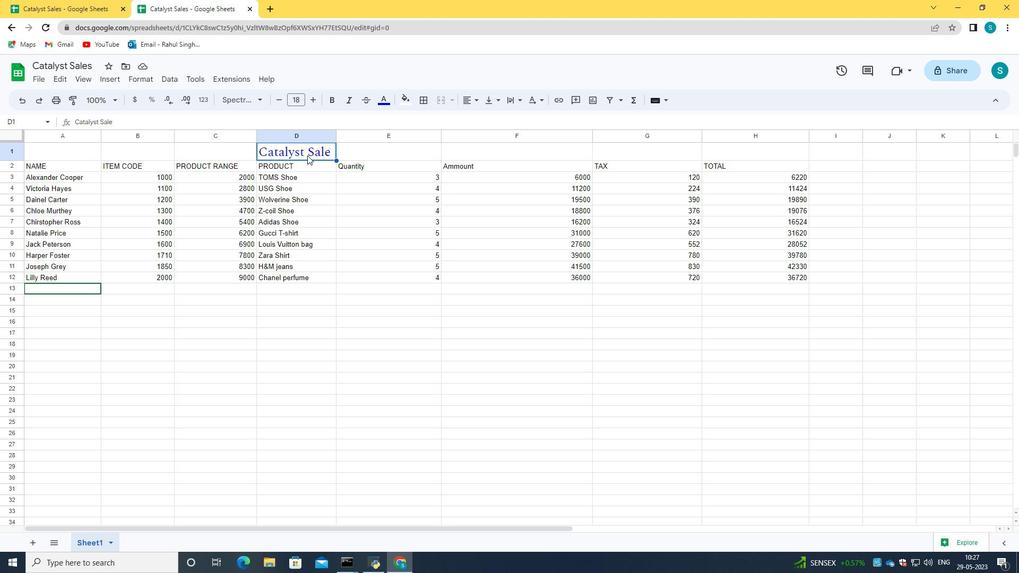 
Action: Mouse pressed left at (309, 150)
Screenshot: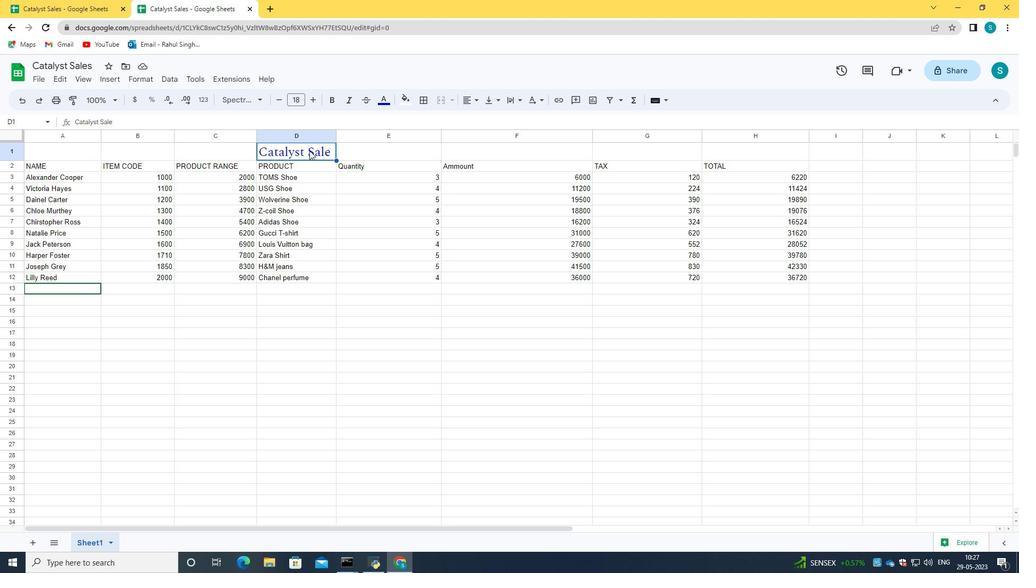 
Action: Mouse moved to (312, 152)
Screenshot: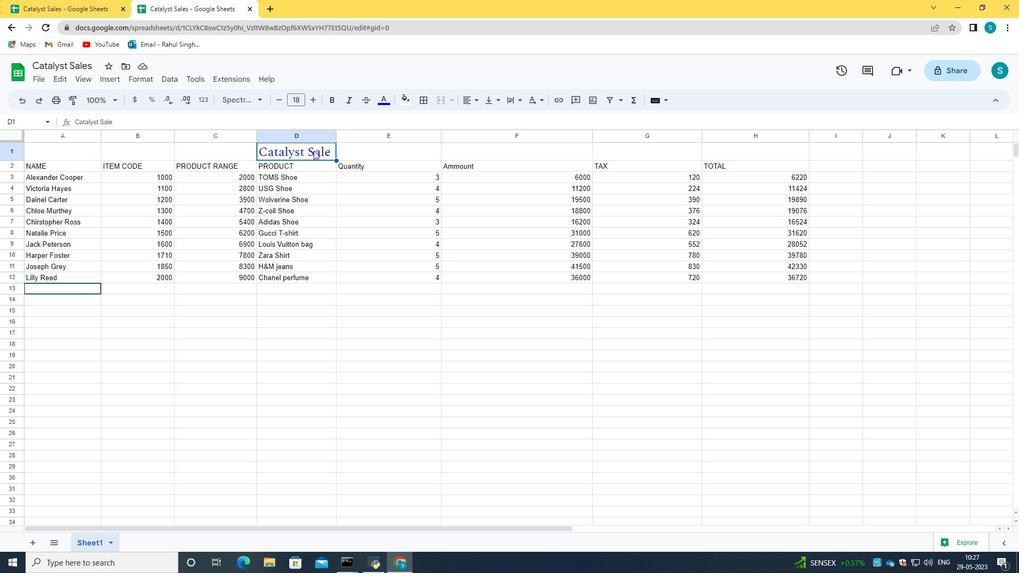 
Action: Mouse scrolled (312, 152) with delta (0, 0)
Screenshot: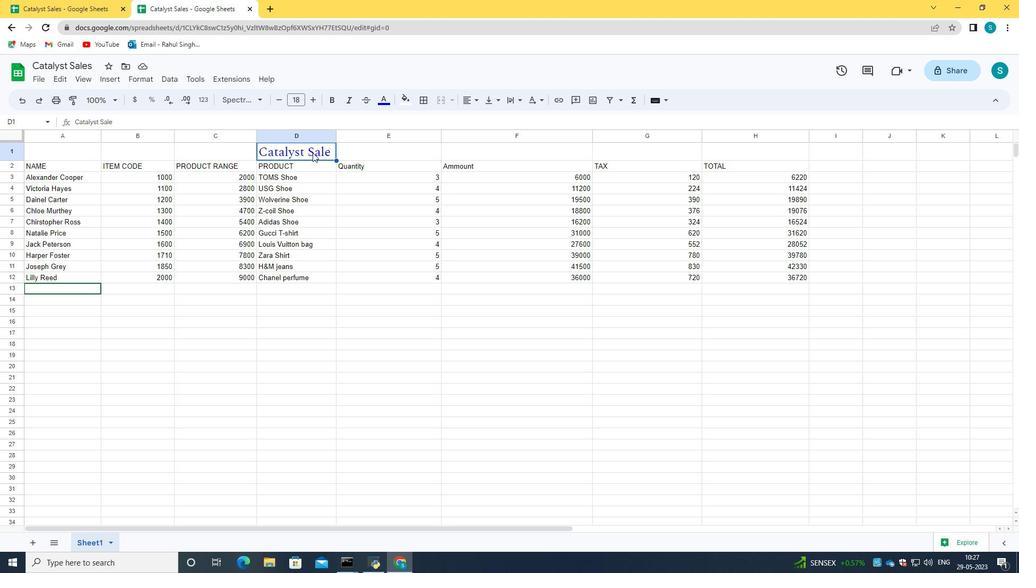 
Action: Mouse moved to (312, 153)
Screenshot: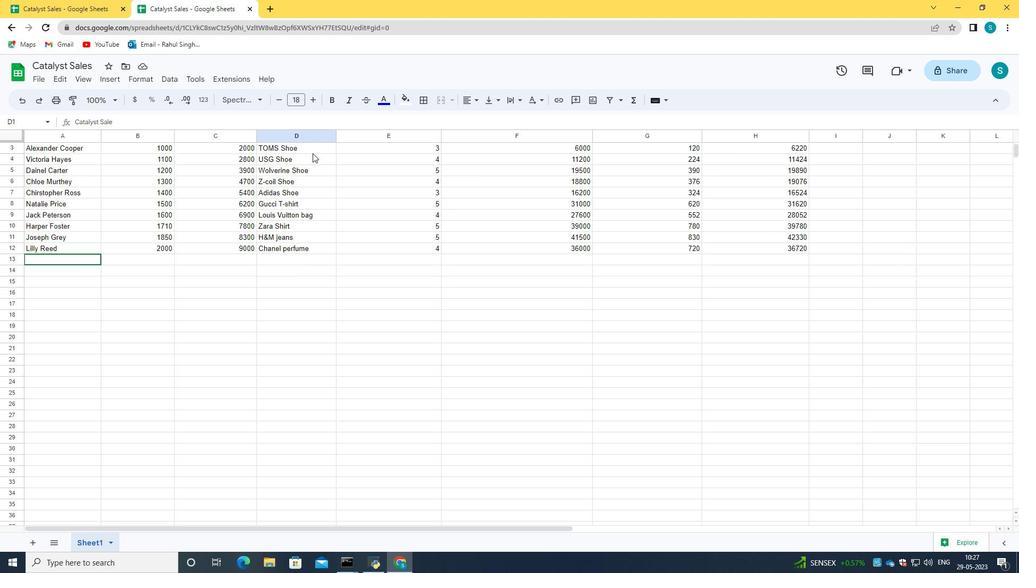 
Action: Mouse scrolled (312, 153) with delta (0, 0)
Screenshot: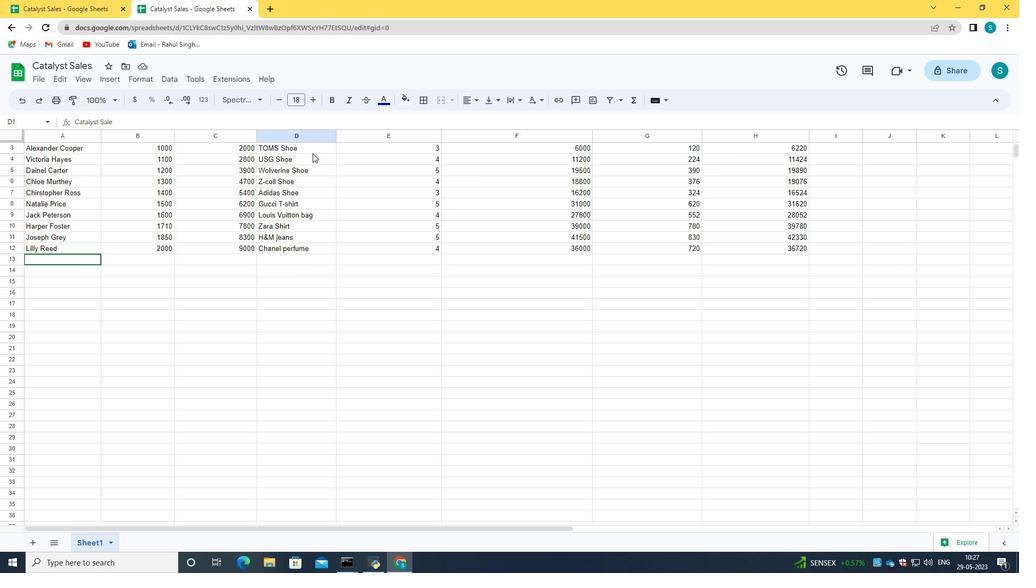 
Action: Mouse scrolled (312, 153) with delta (0, 0)
Screenshot: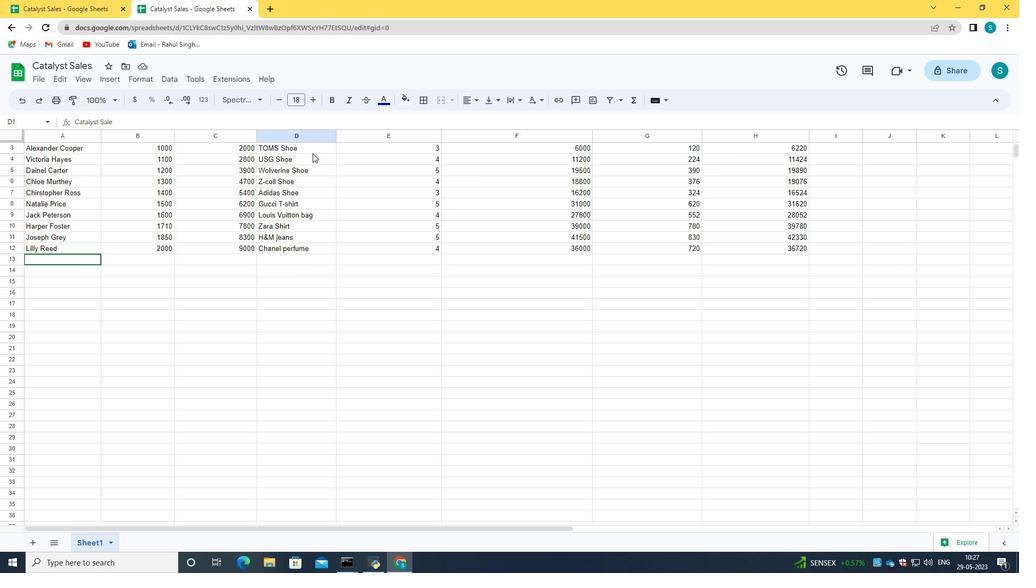
Action: Mouse moved to (281, 166)
Screenshot: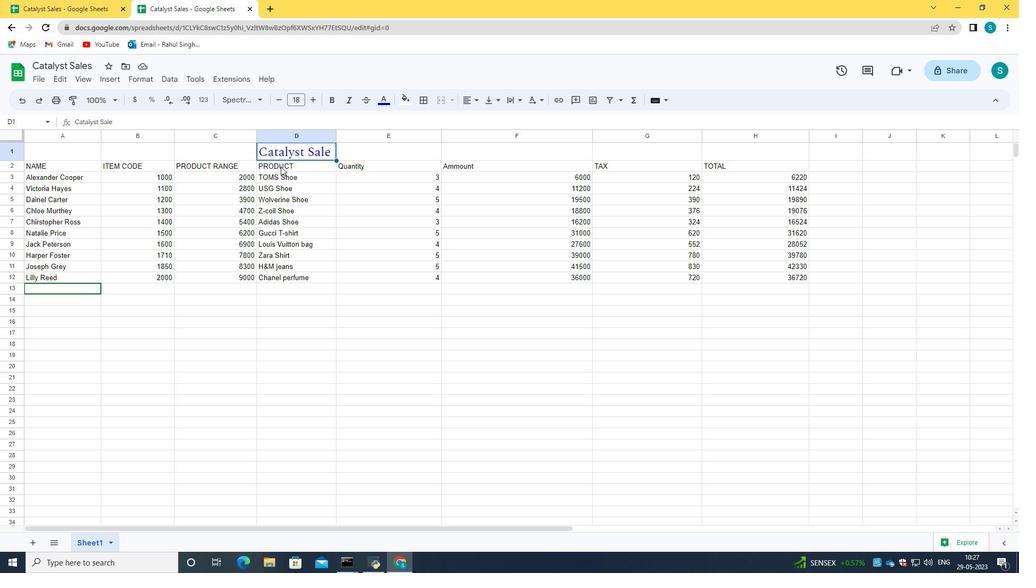 
Action: Mouse scrolled (281, 166) with delta (0, 0)
Screenshot: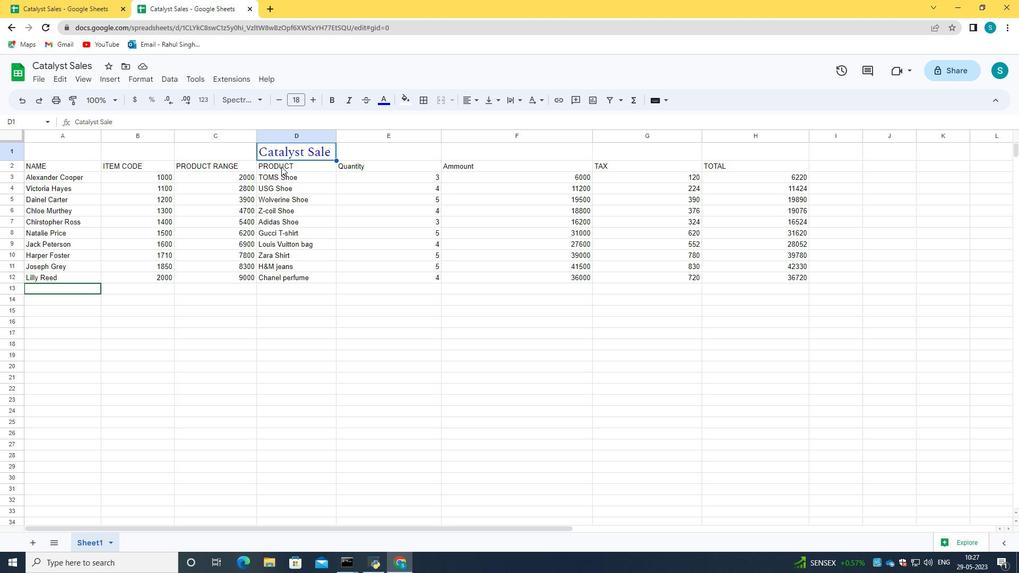 
Action: Mouse moved to (281, 166)
Screenshot: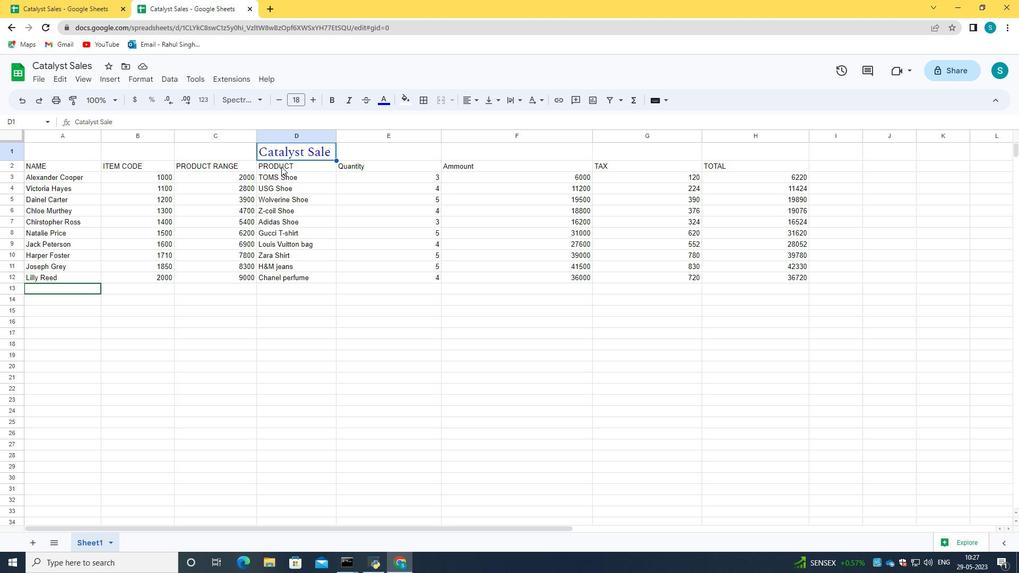 
Action: Mouse scrolled (281, 166) with delta (0, 0)
Screenshot: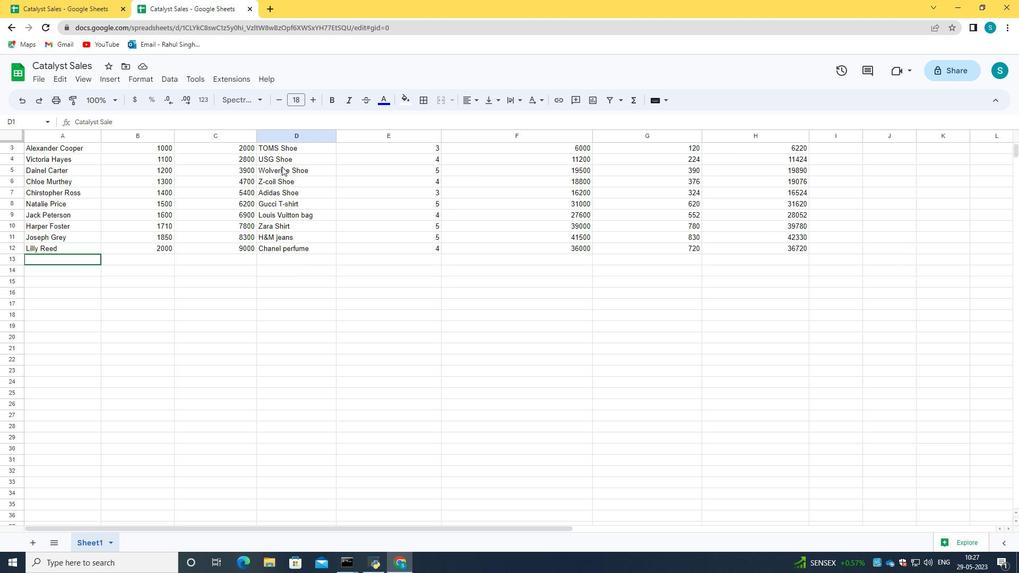 
Action: Mouse scrolled (281, 166) with delta (0, 0)
Screenshot: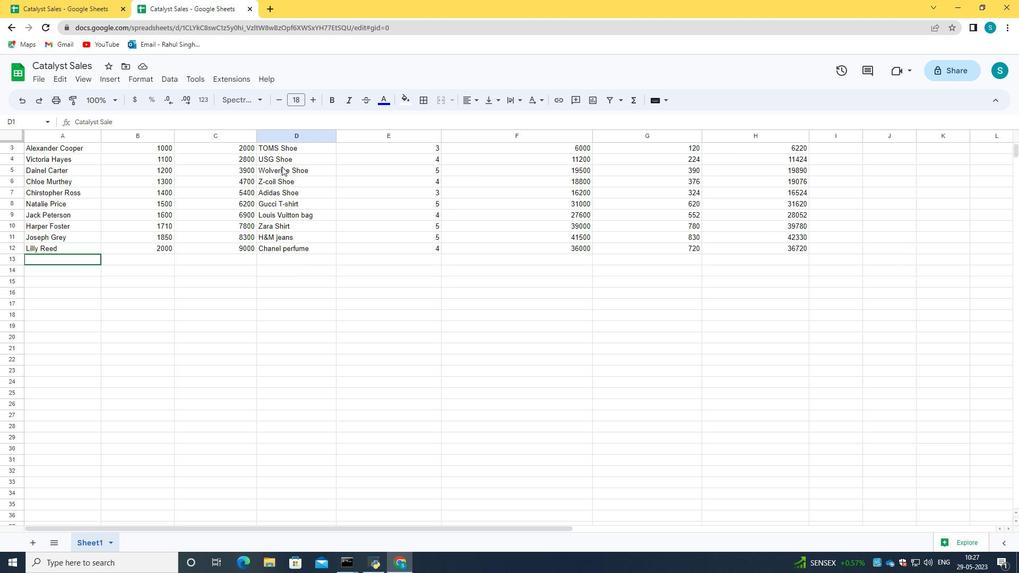 
Action: Mouse scrolled (281, 167) with delta (0, 0)
Screenshot: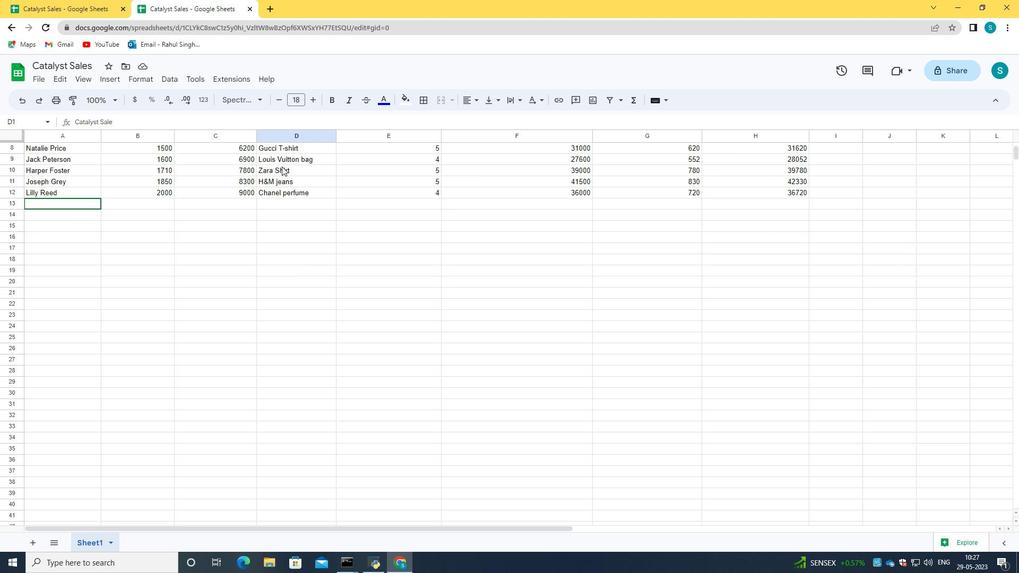 
Action: Mouse scrolled (281, 167) with delta (0, 0)
Screenshot: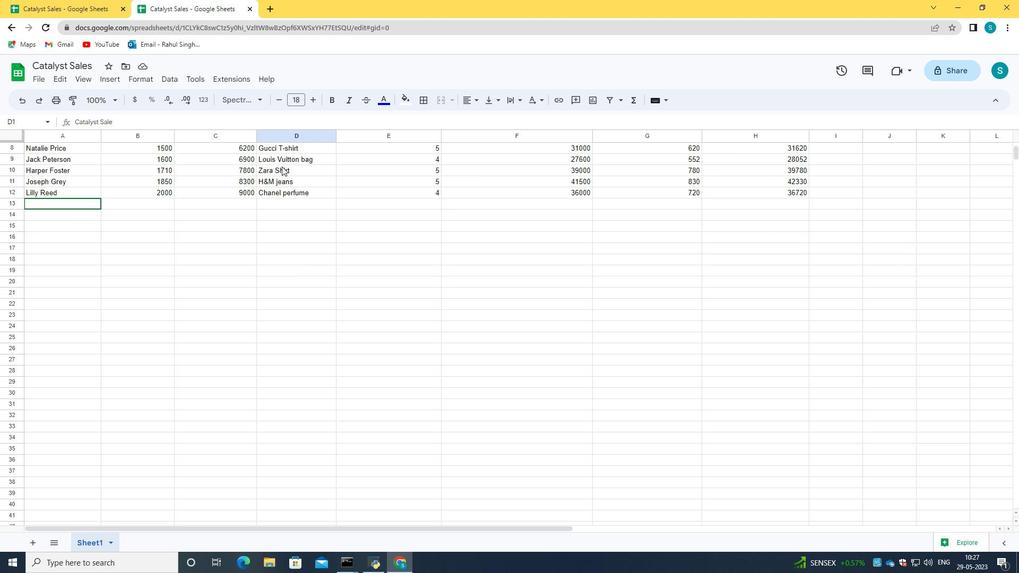 
Action: Mouse scrolled (281, 167) with delta (0, 0)
Screenshot: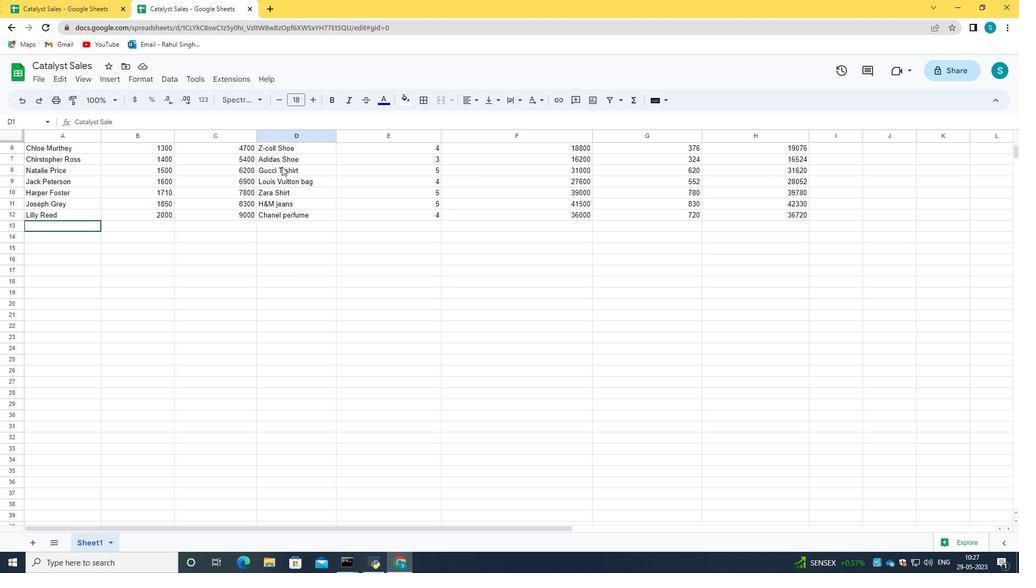 
Action: Mouse scrolled (281, 167) with delta (0, 0)
Screenshot: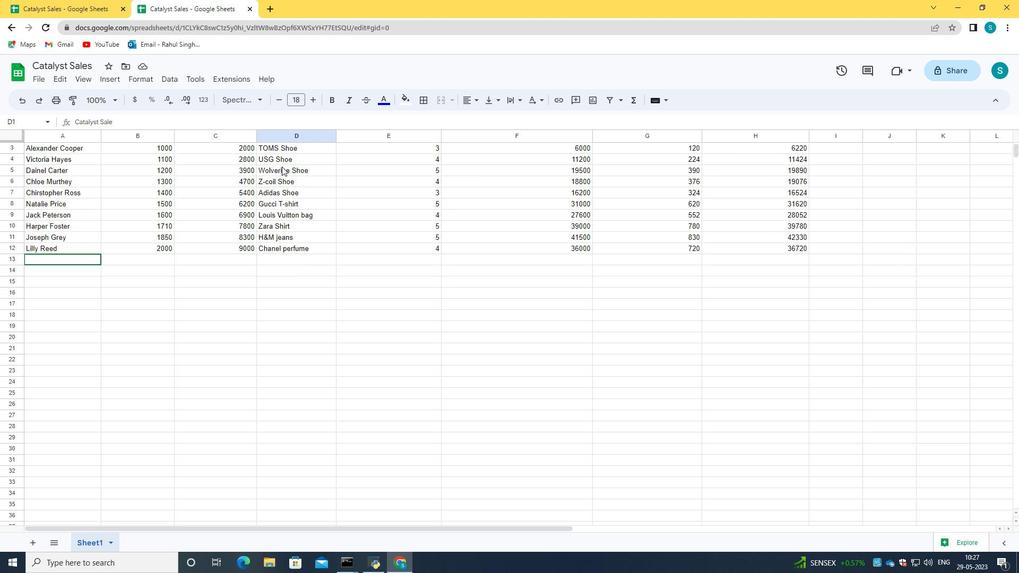 
Action: Mouse moved to (279, 164)
Screenshot: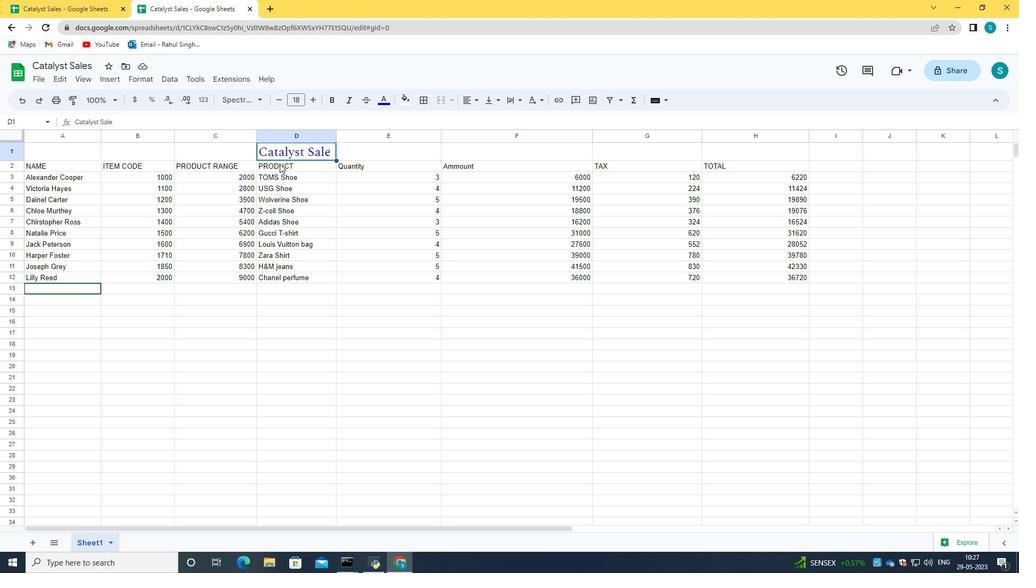 
Action: Mouse scrolled (279, 163) with delta (0, 0)
Screenshot: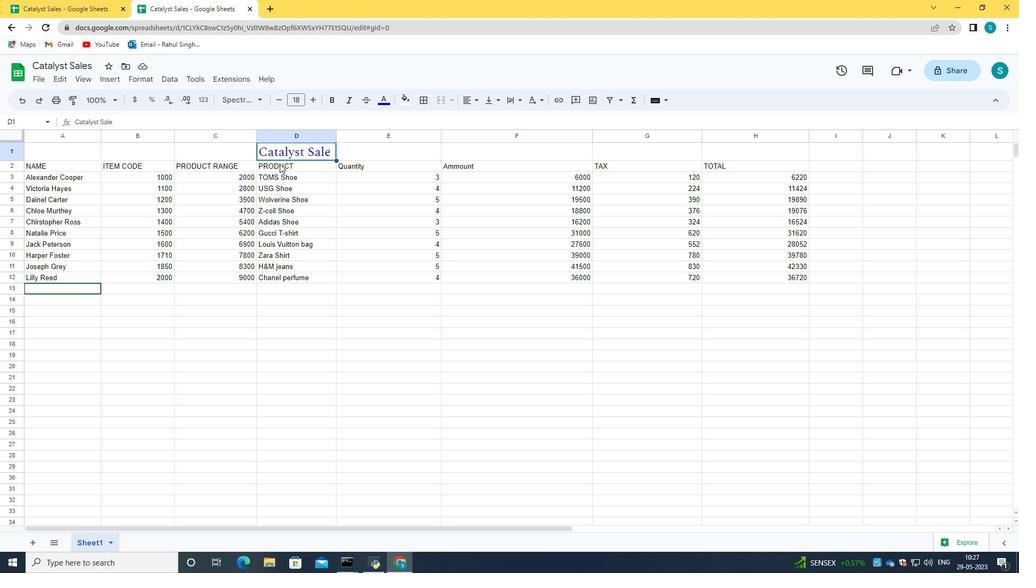 
Action: Mouse moved to (278, 166)
Screenshot: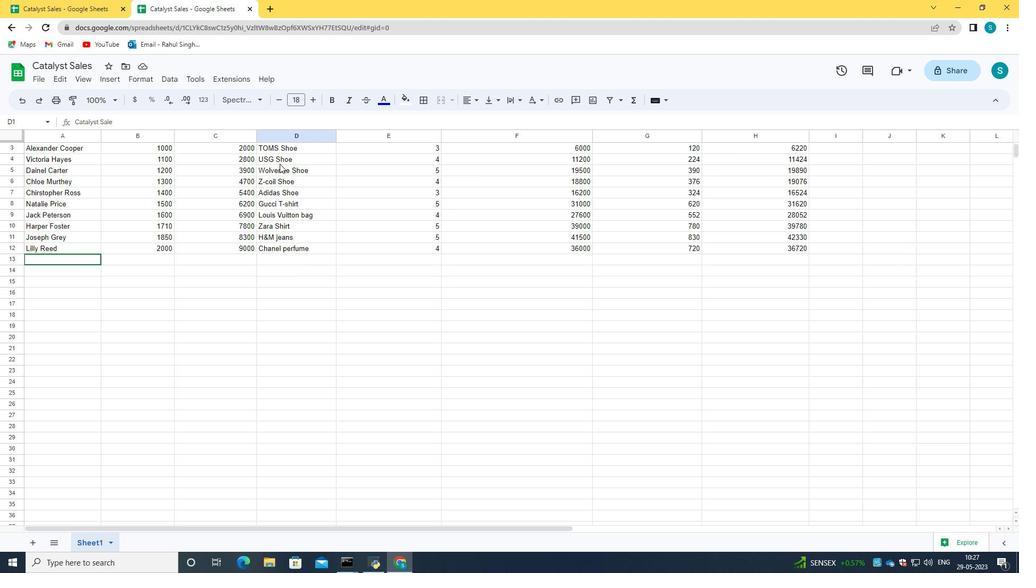 
Action: Mouse scrolled (278, 165) with delta (0, 0)
Screenshot: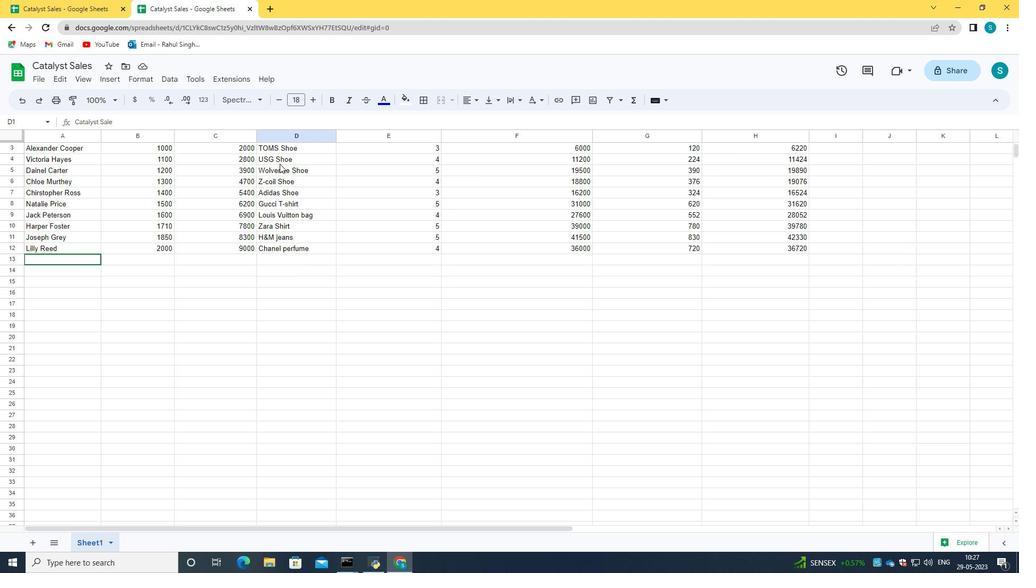 
Action: Mouse moved to (278, 167)
Screenshot: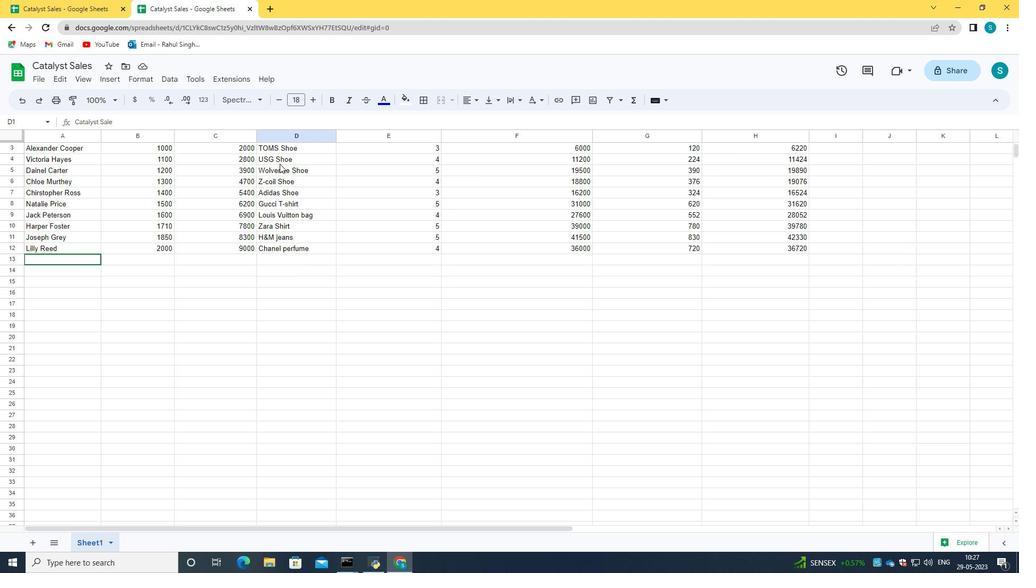 
Action: Mouse scrolled (278, 166) with delta (0, 0)
Screenshot: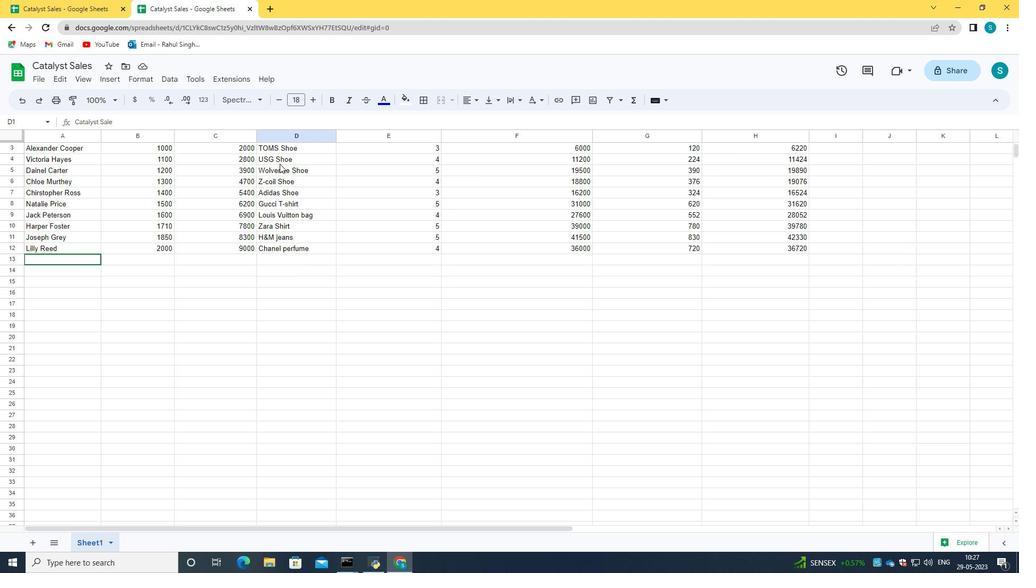 
Action: Mouse moved to (277, 169)
Screenshot: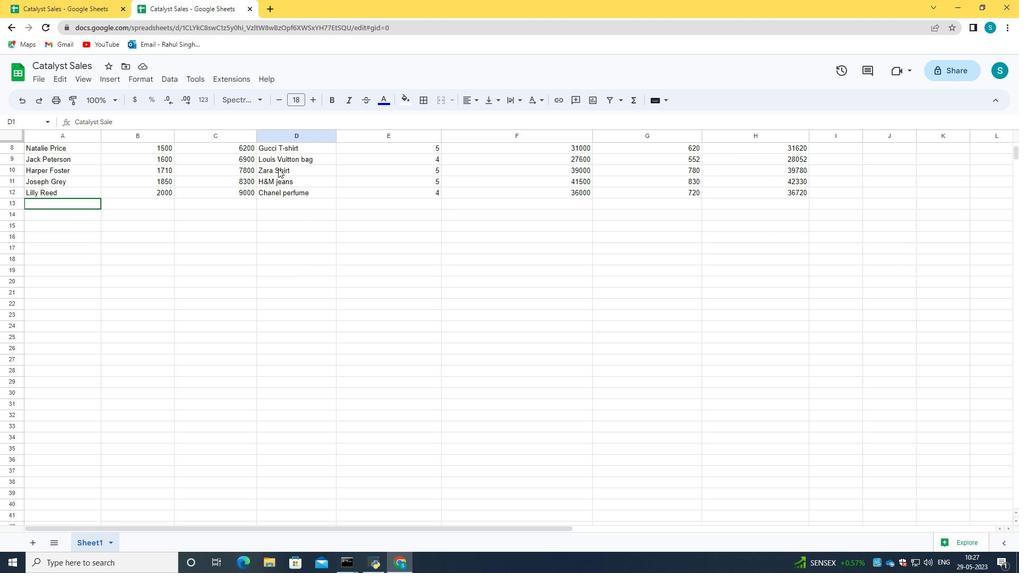 
Action: Mouse scrolled (277, 169) with delta (0, 0)
Screenshot: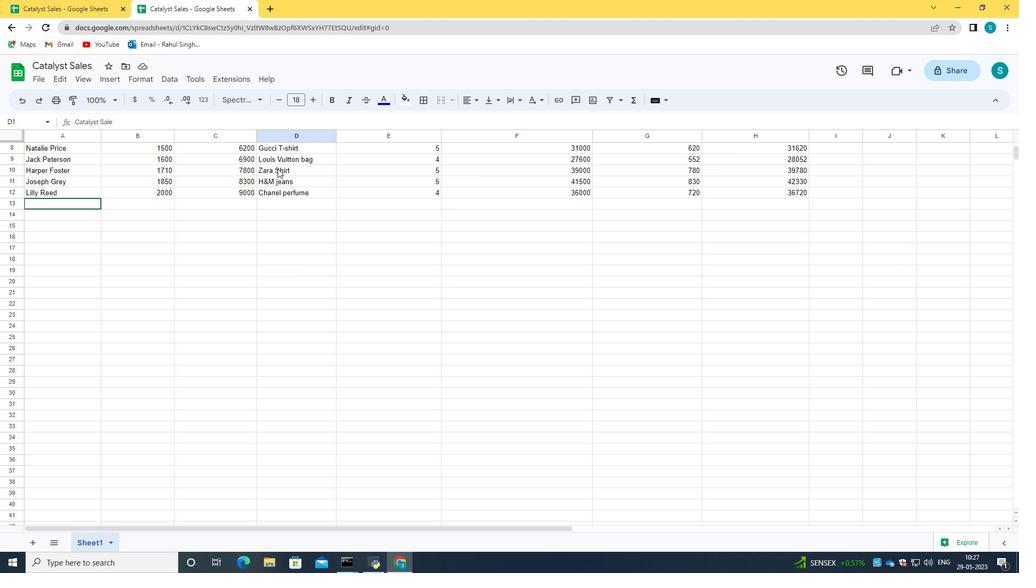 
Action: Mouse scrolled (277, 169) with delta (0, 0)
Screenshot: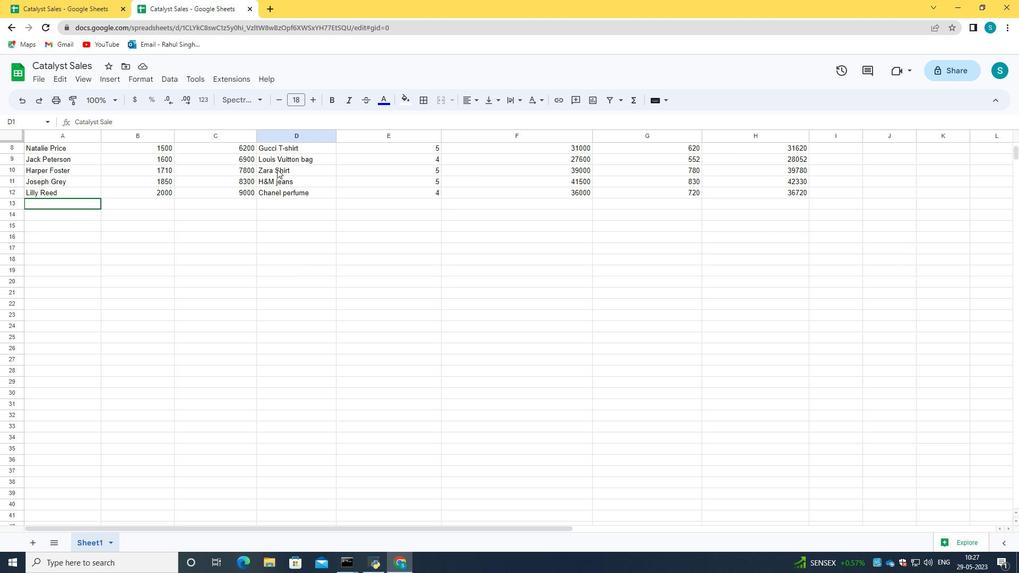 
Action: Mouse scrolled (277, 169) with delta (0, 0)
Screenshot: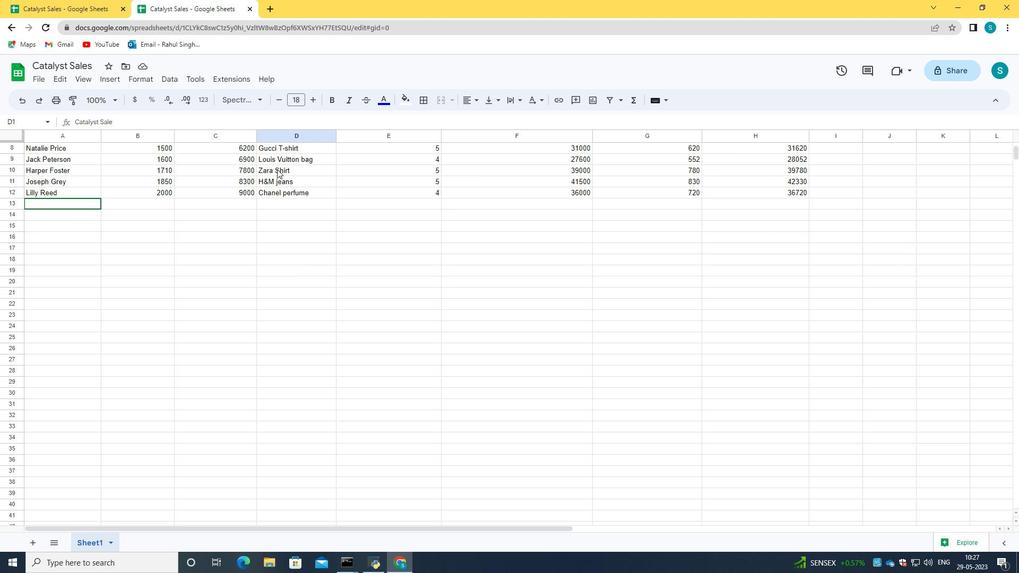 
Action: Mouse moved to (290, 167)
Screenshot: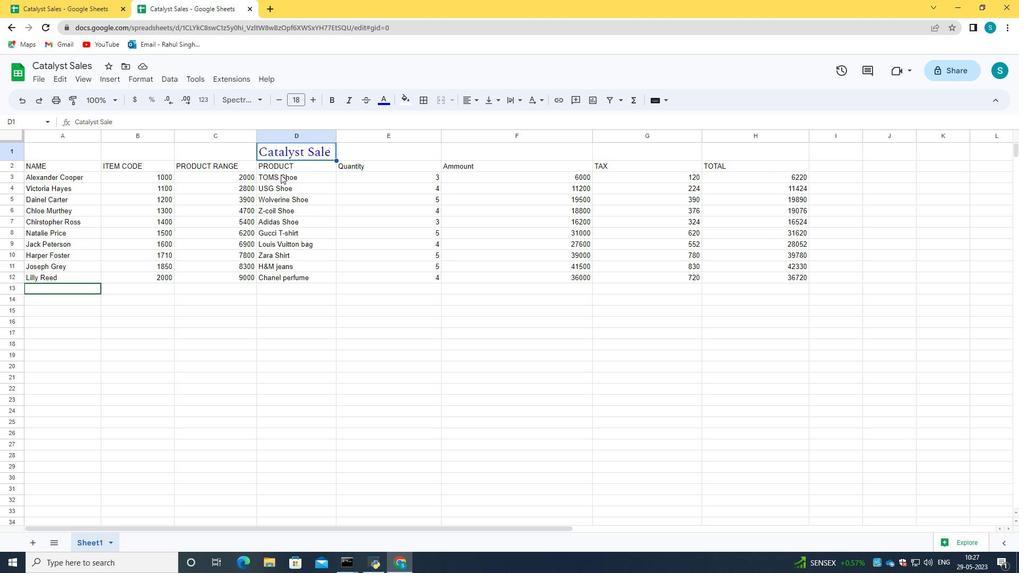 
Action: Mouse pressed left at (290, 167)
Screenshot: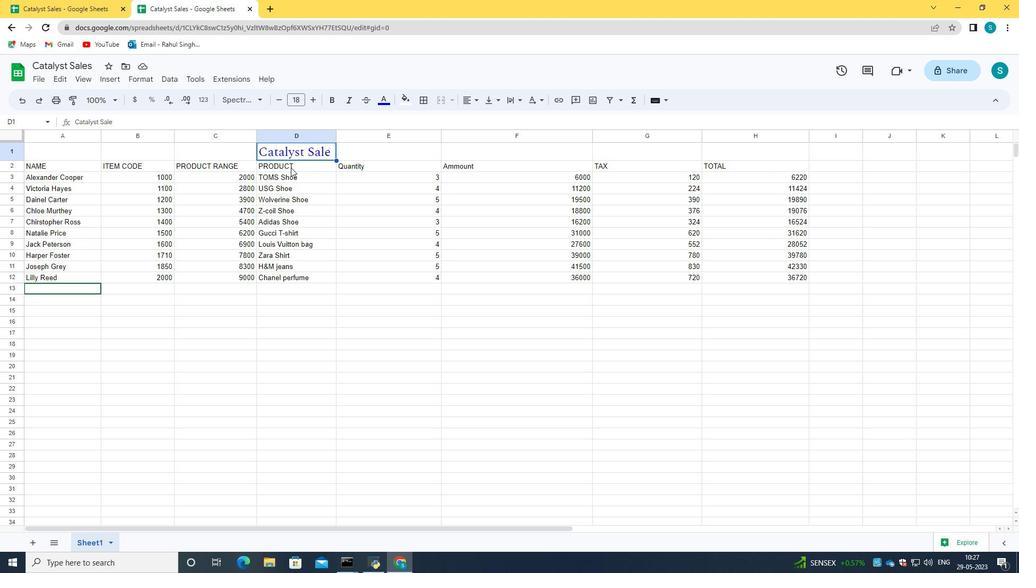 
Action: Mouse moved to (291, 177)
Screenshot: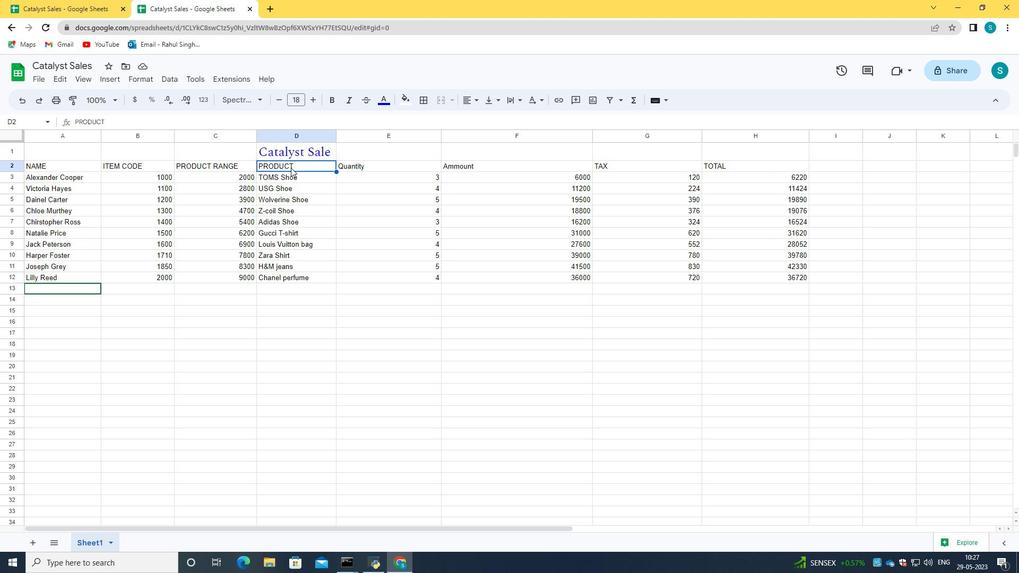 
Action: Mouse pressed left at (291, 177)
Screenshot: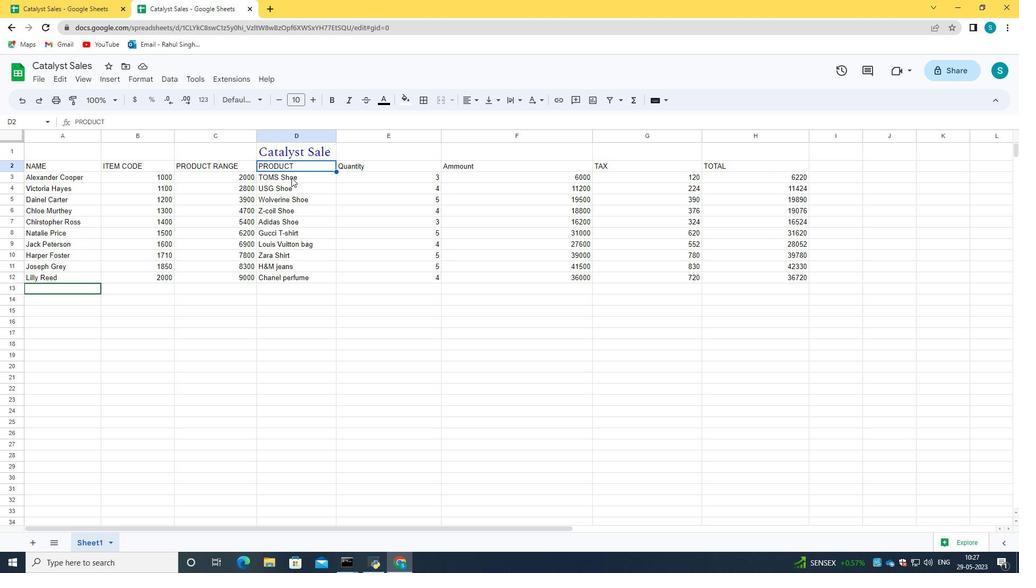 
Action: Mouse moved to (297, 167)
Screenshot: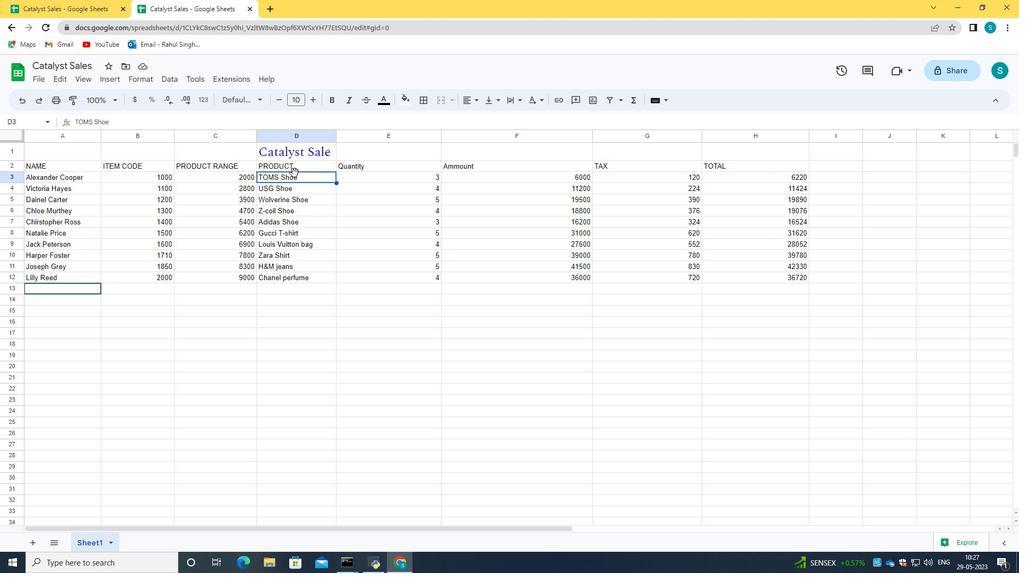 
Action: Mouse pressed left at (297, 167)
Screenshot: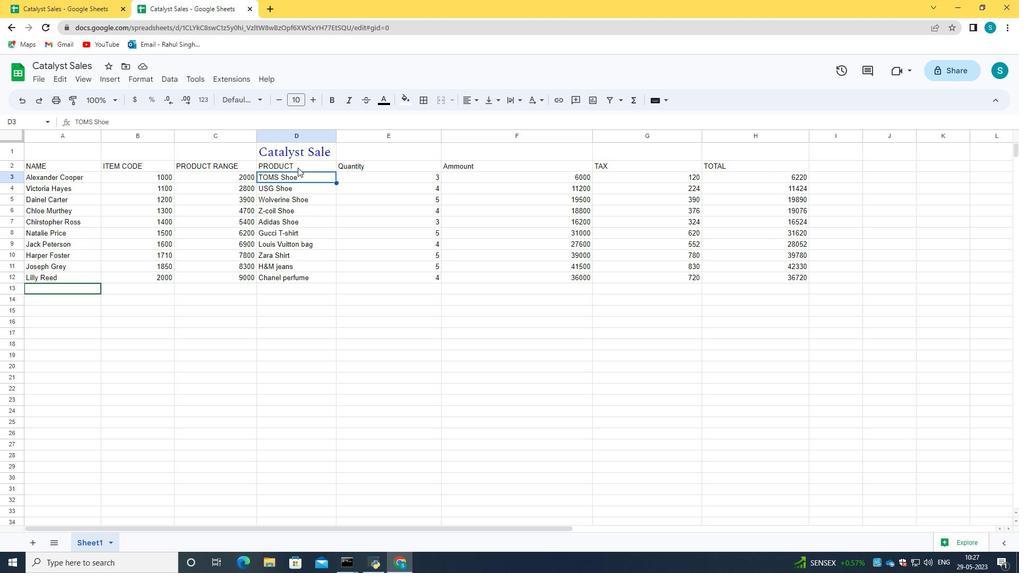 
Action: Mouse moved to (324, 153)
Screenshot: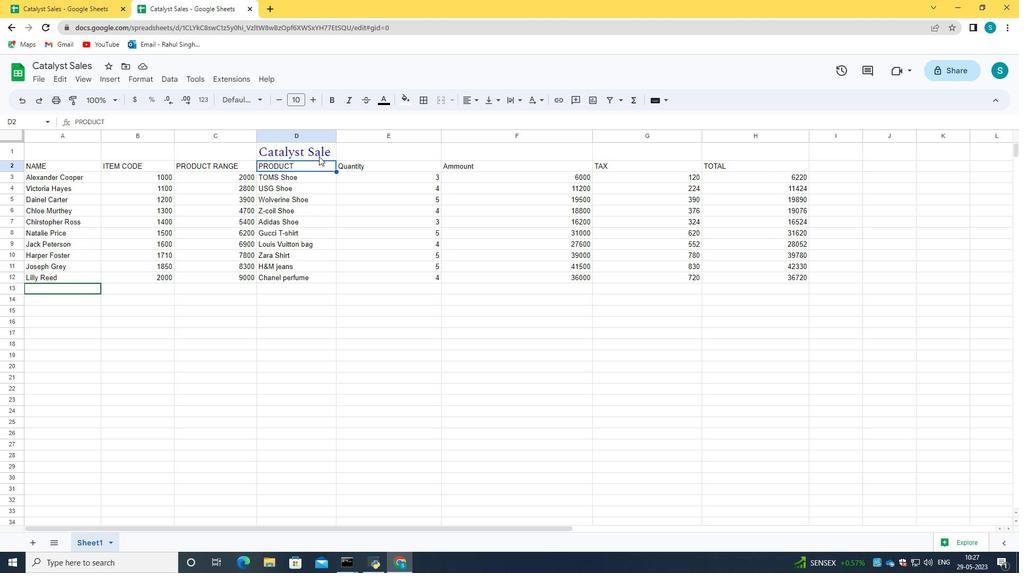 
Action: Mouse pressed left at (324, 153)
Screenshot: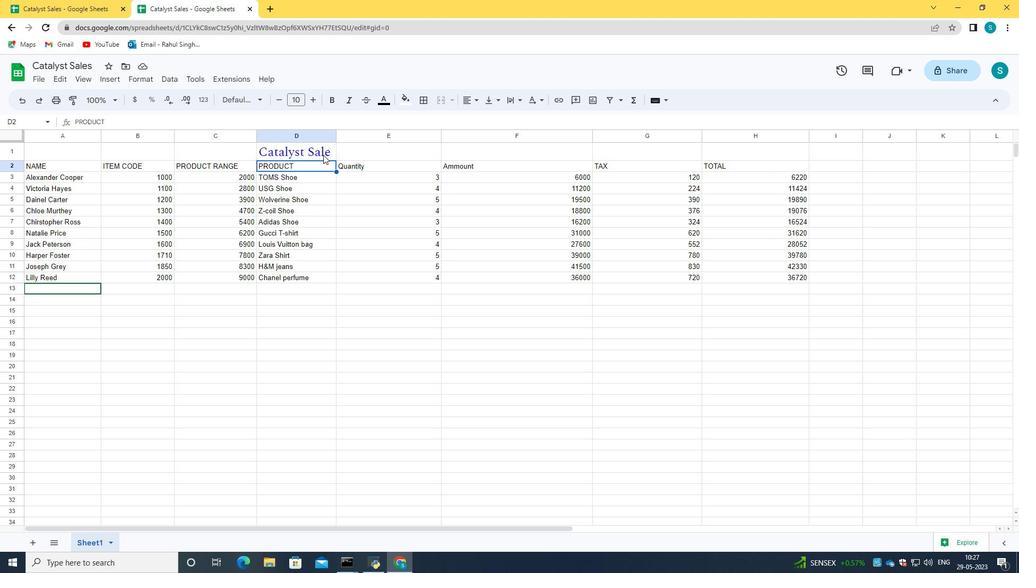 
Action: Mouse pressed left at (324, 153)
Screenshot: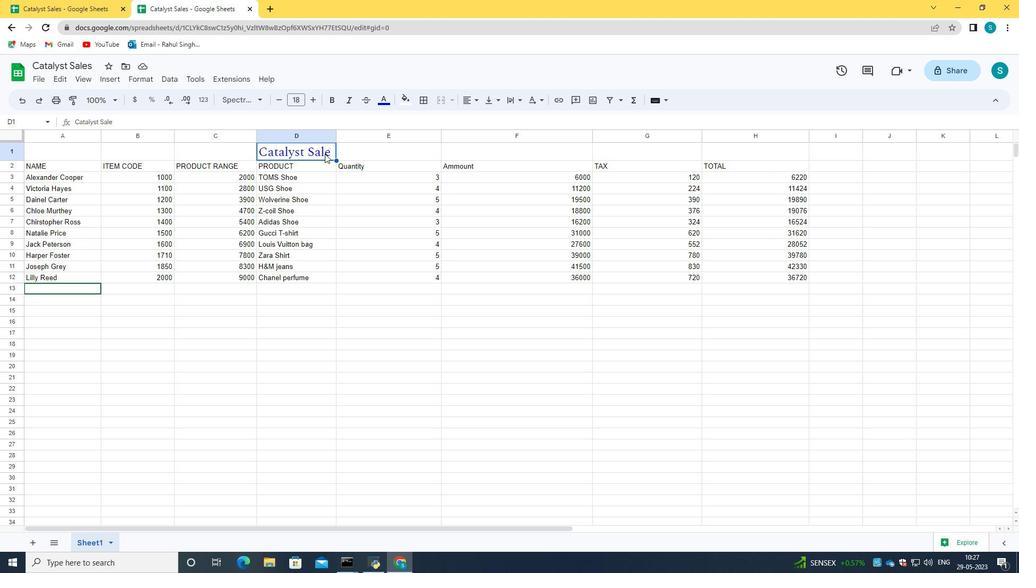 
Action: Mouse pressed left at (324, 153)
Screenshot: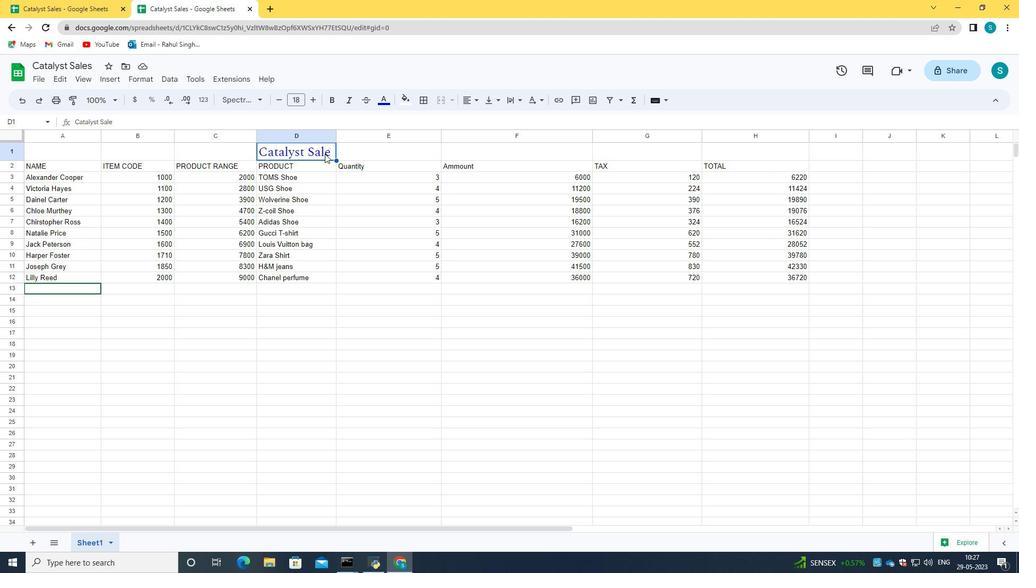 
Action: Mouse moved to (469, 101)
Screenshot: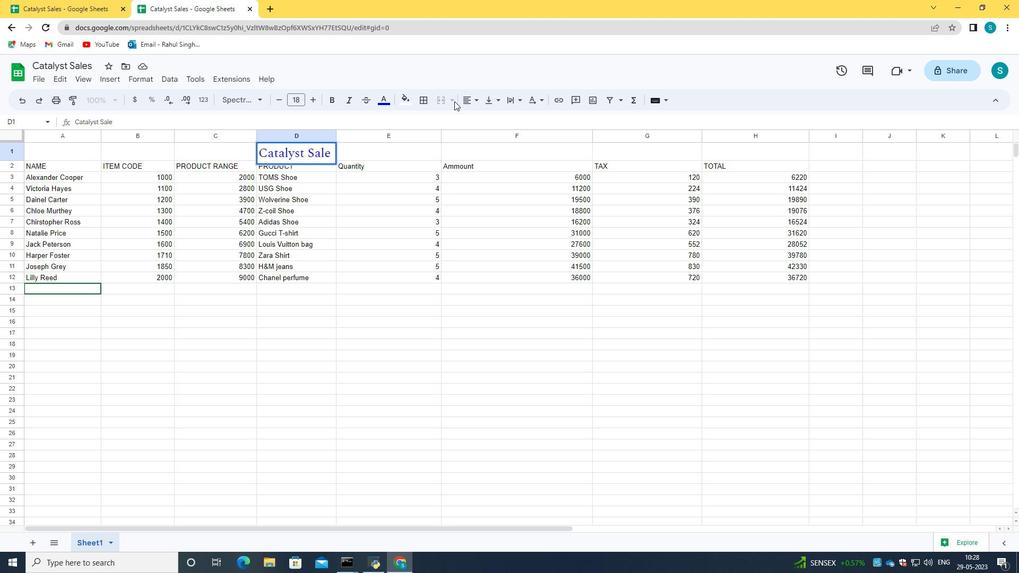 
Action: Mouse pressed left at (469, 101)
Screenshot: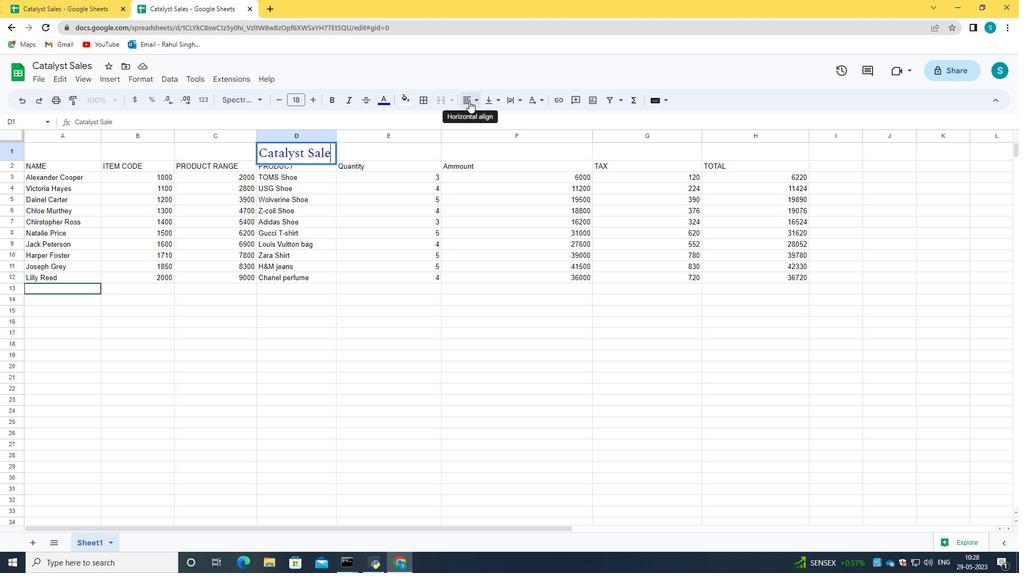 
Action: Mouse moved to (488, 119)
Screenshot: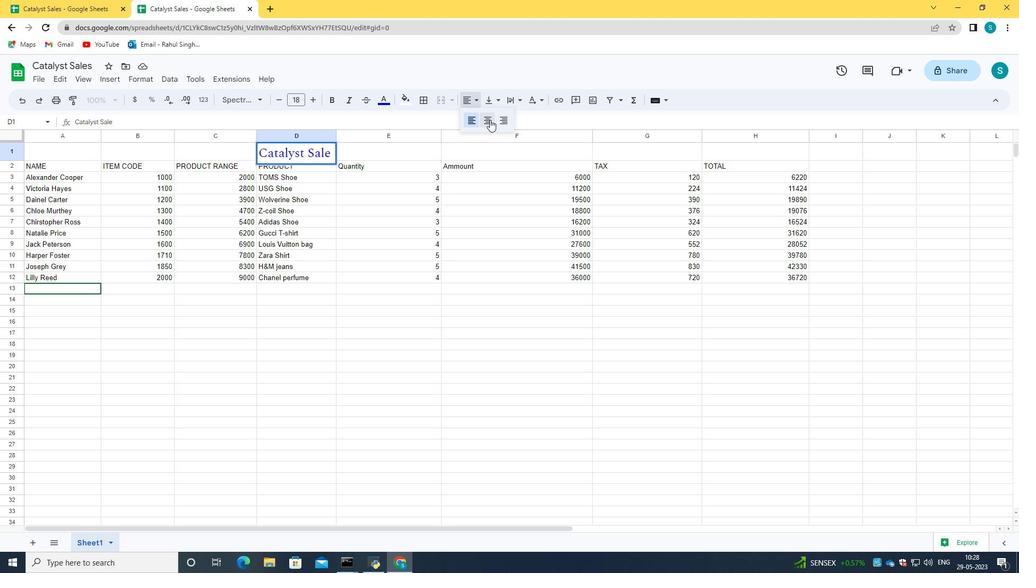 
Action: Mouse pressed left at (488, 119)
Screenshot: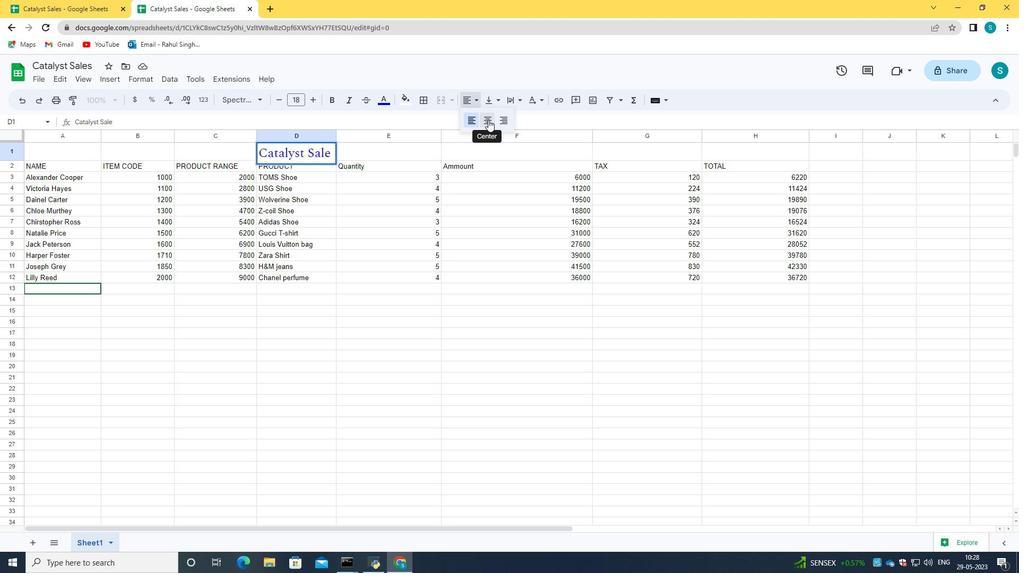 
Action: Mouse moved to (279, 156)
Screenshot: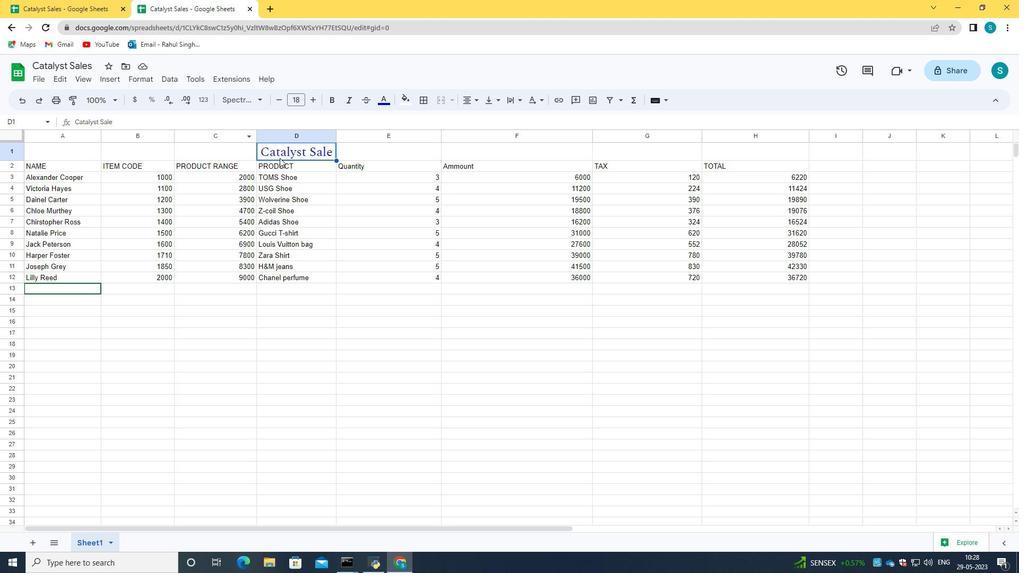 
Action: Mouse pressed left at (279, 156)
Screenshot: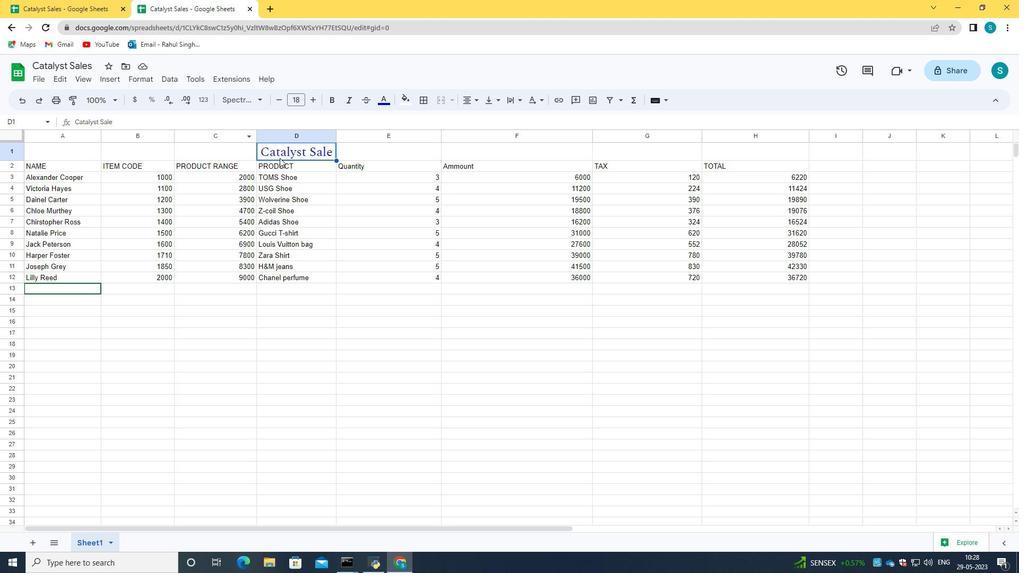 
Action: Mouse moved to (284, 152)
Screenshot: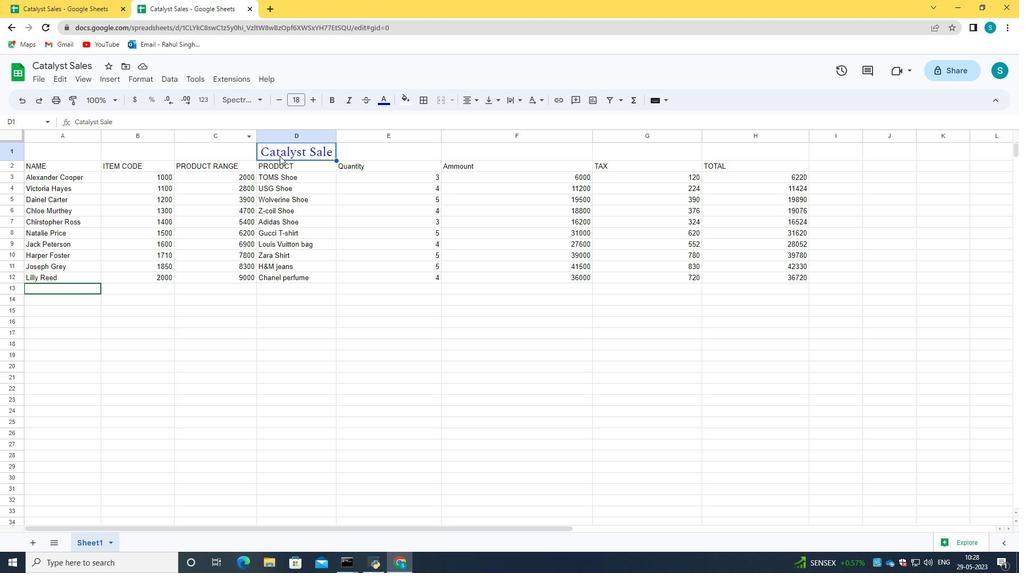 
Action: Mouse pressed left at (284, 152)
Screenshot: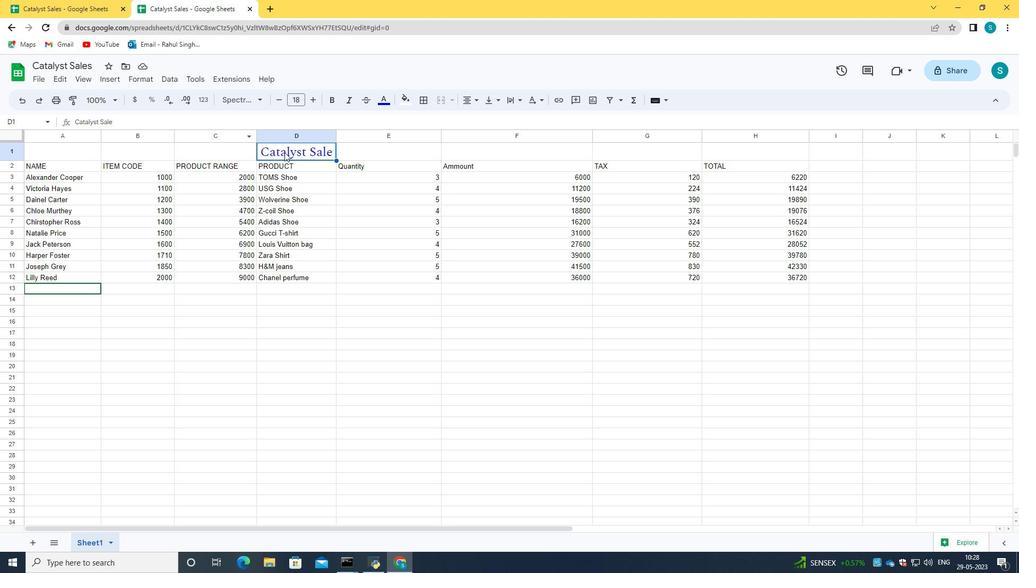 
Action: Mouse moved to (277, 101)
Screenshot: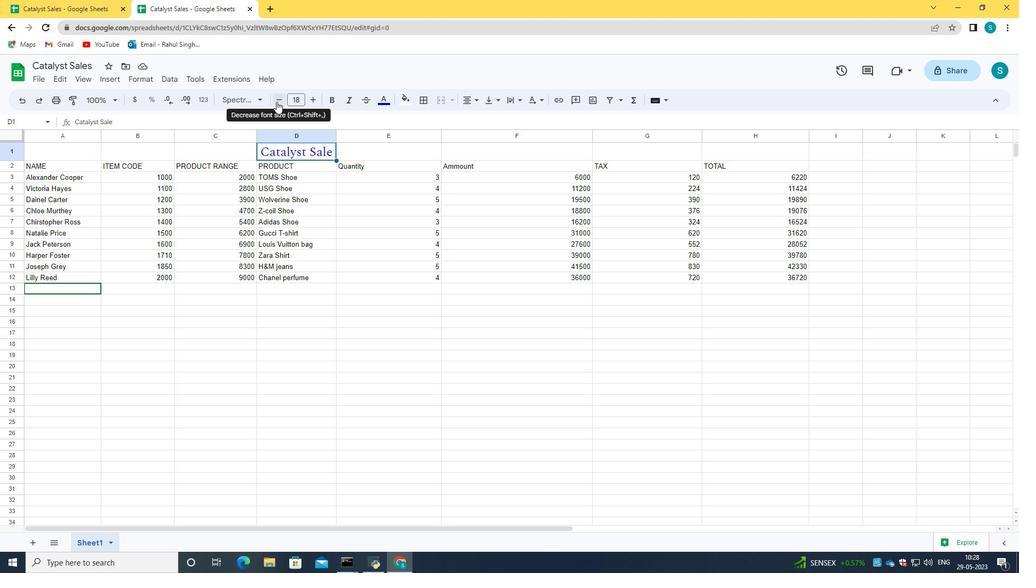 
Action: Mouse pressed left at (277, 101)
Screenshot: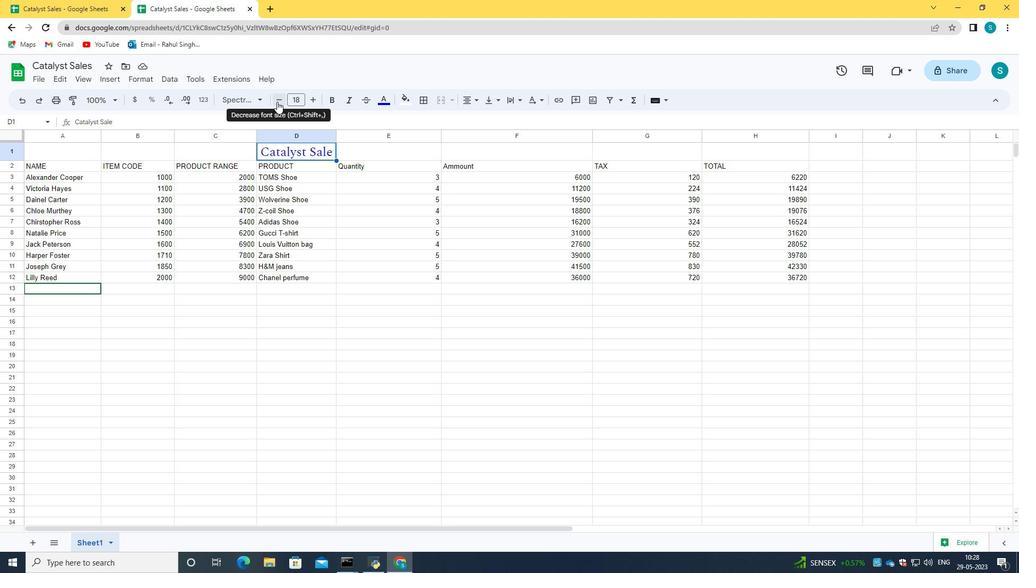 
Action: Mouse pressed left at (277, 101)
Screenshot: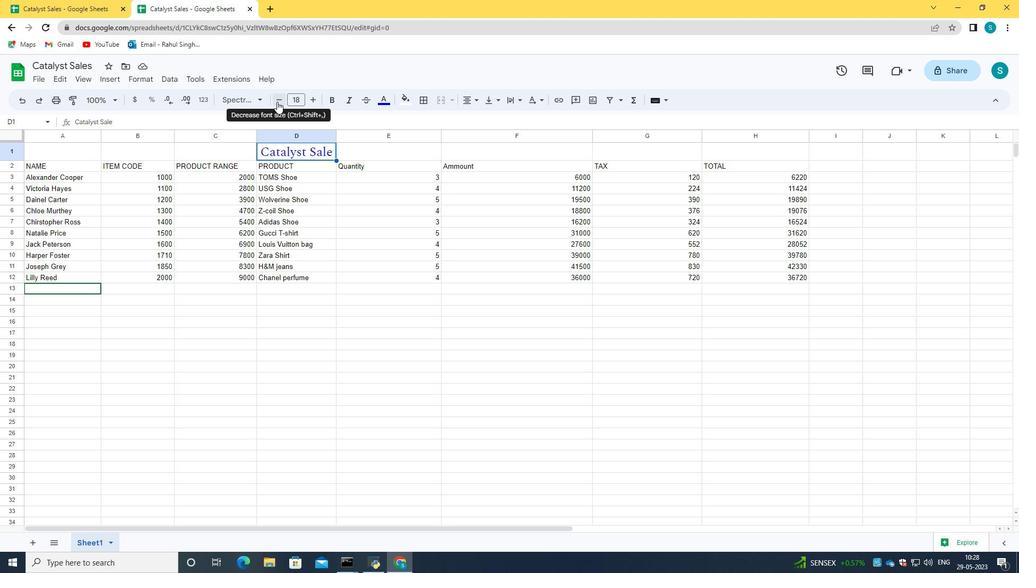 
Action: Mouse pressed left at (277, 101)
Screenshot: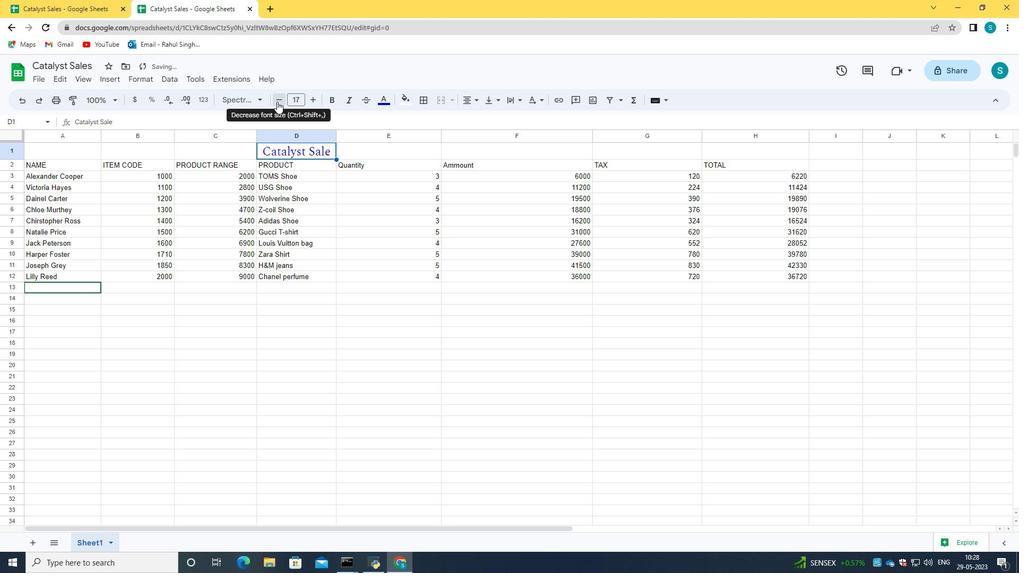 
Action: Mouse pressed left at (277, 101)
Screenshot: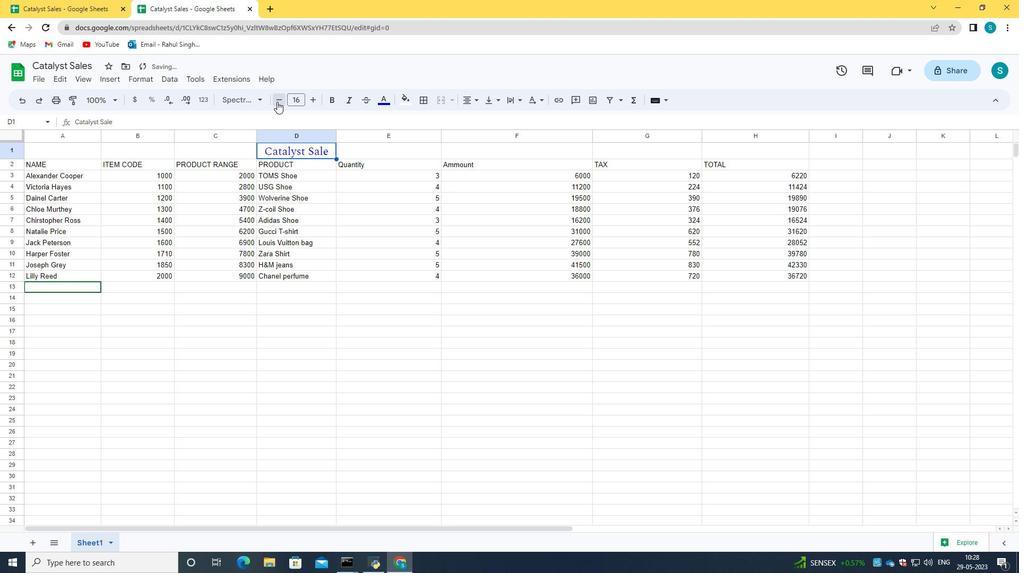
Action: Mouse pressed left at (277, 101)
Screenshot: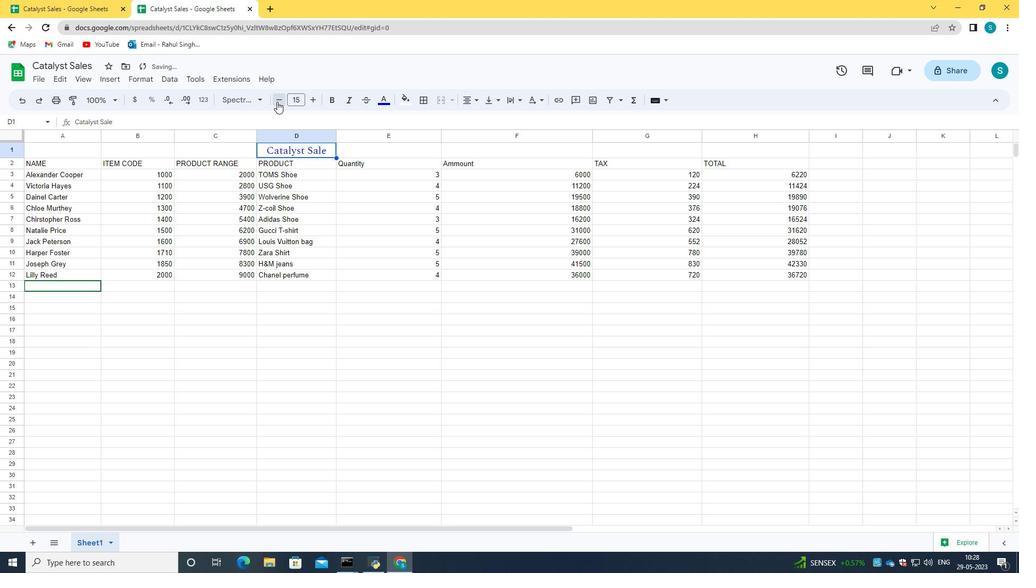 
Action: Mouse pressed left at (277, 101)
Screenshot: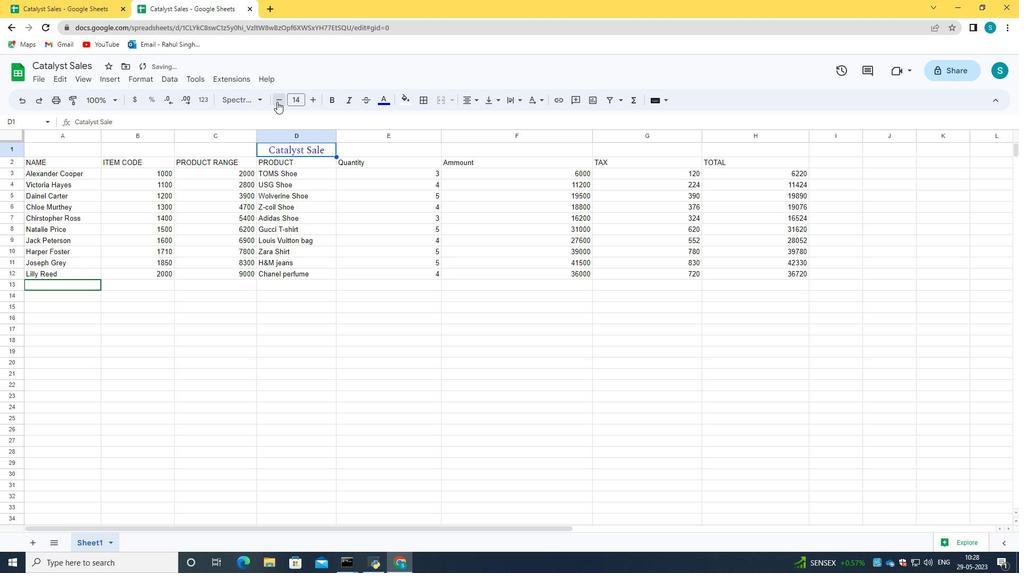 
Action: Mouse pressed left at (277, 101)
Screenshot: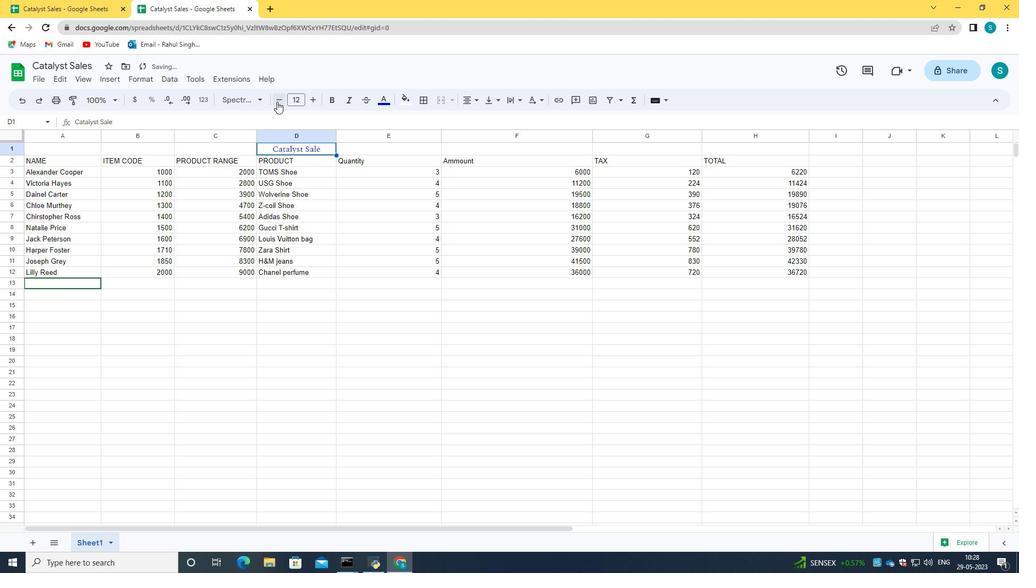 
Action: Mouse pressed left at (277, 101)
Screenshot: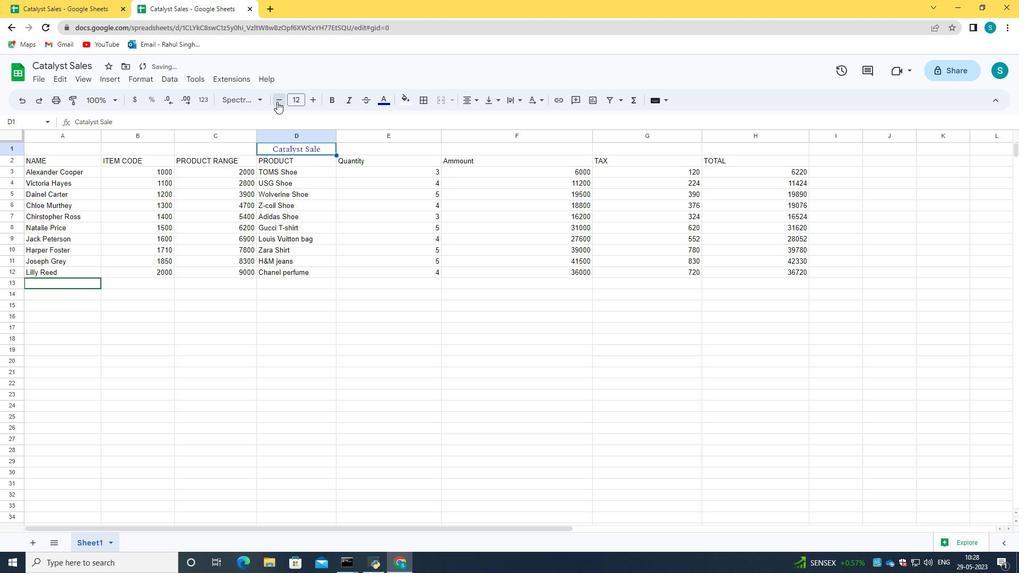 
Action: Mouse pressed left at (277, 101)
Screenshot: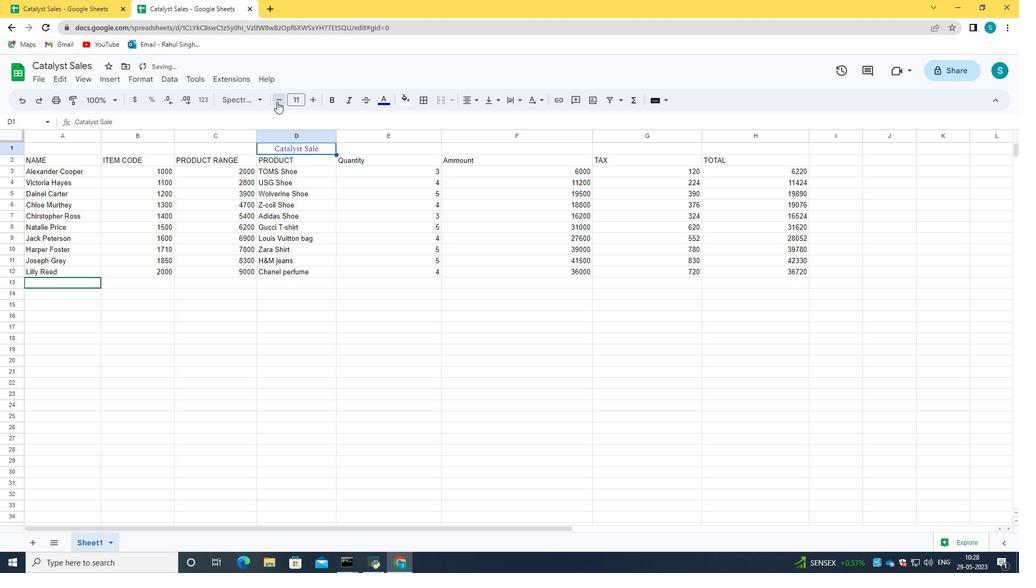 
Action: Mouse pressed left at (277, 101)
Screenshot: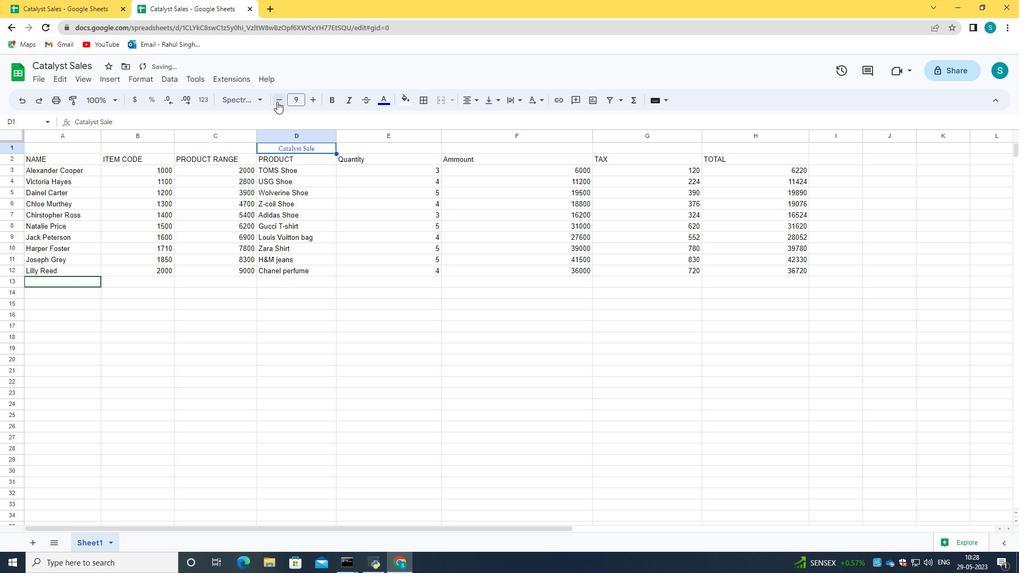 
Action: Mouse moved to (311, 101)
Screenshot: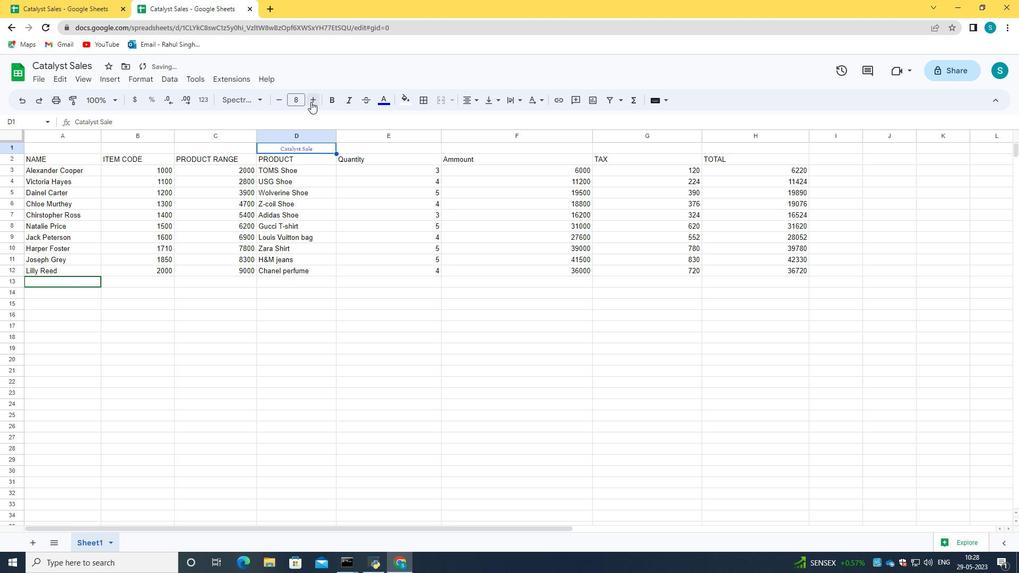 
Action: Mouse pressed left at (311, 101)
Screenshot: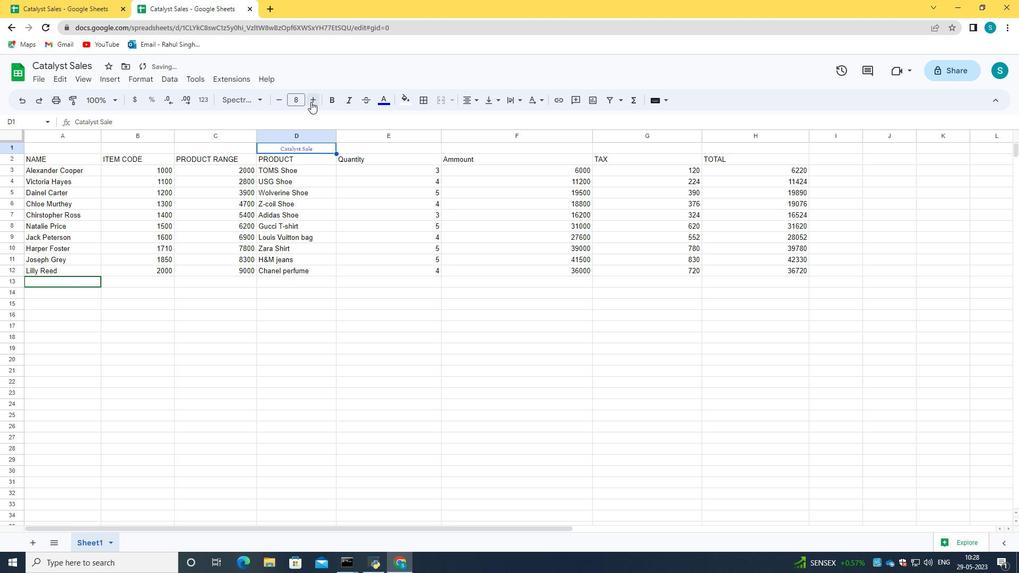 
Action: Mouse moved to (313, 104)
Screenshot: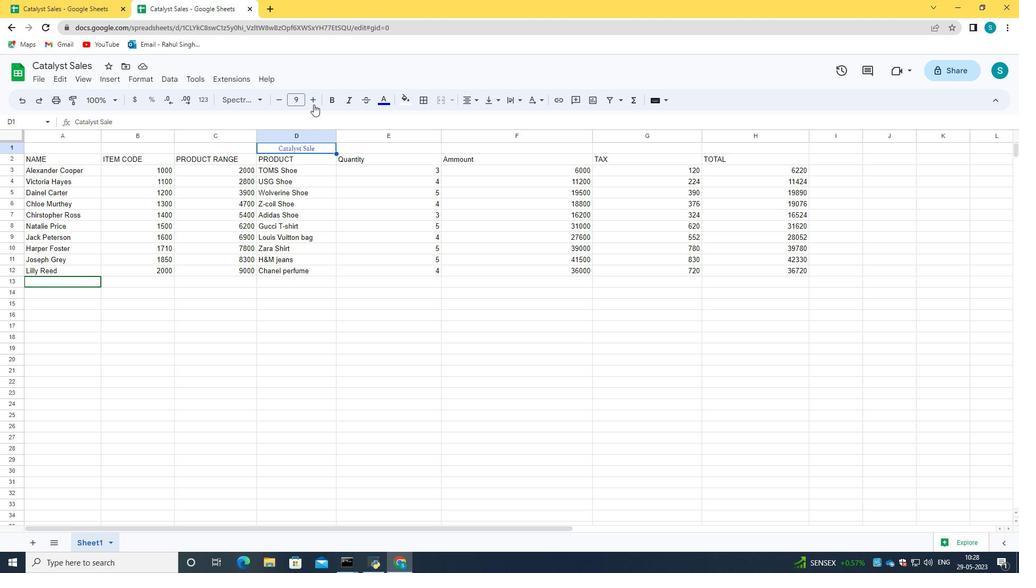
Action: Mouse pressed left at (313, 104)
Screenshot: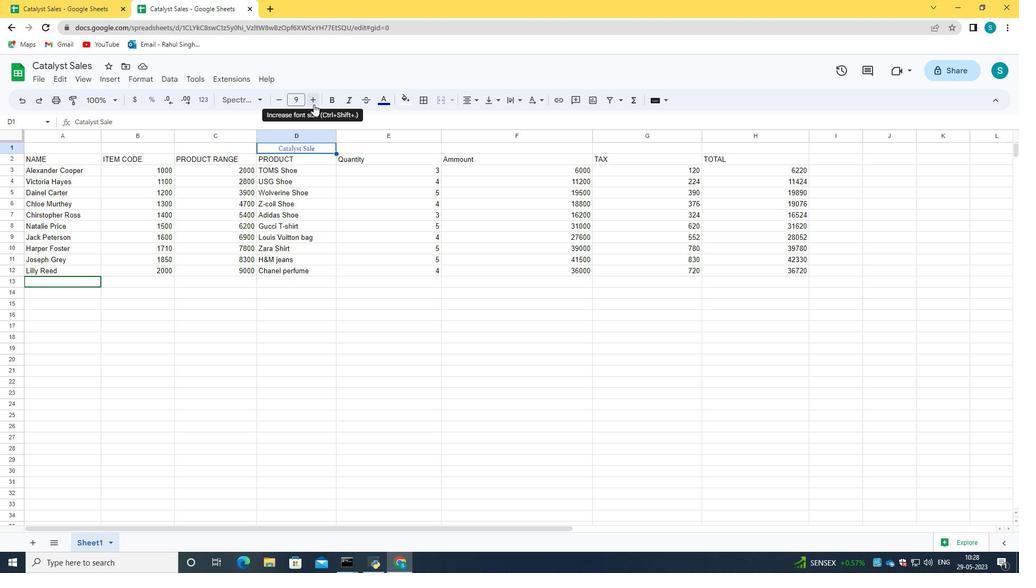 
Action: Mouse pressed left at (313, 104)
Screenshot: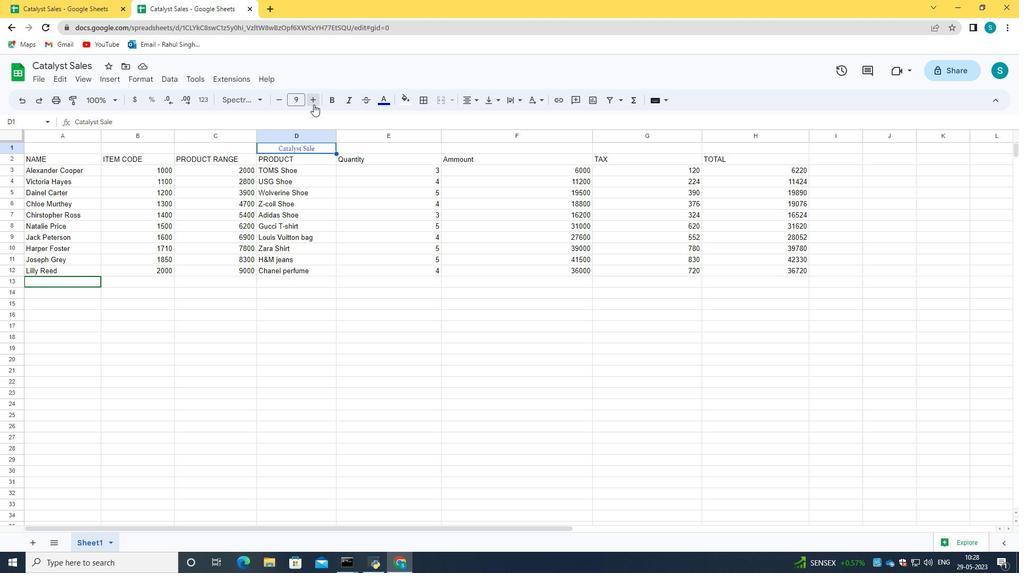 
Action: Mouse pressed left at (313, 104)
Screenshot: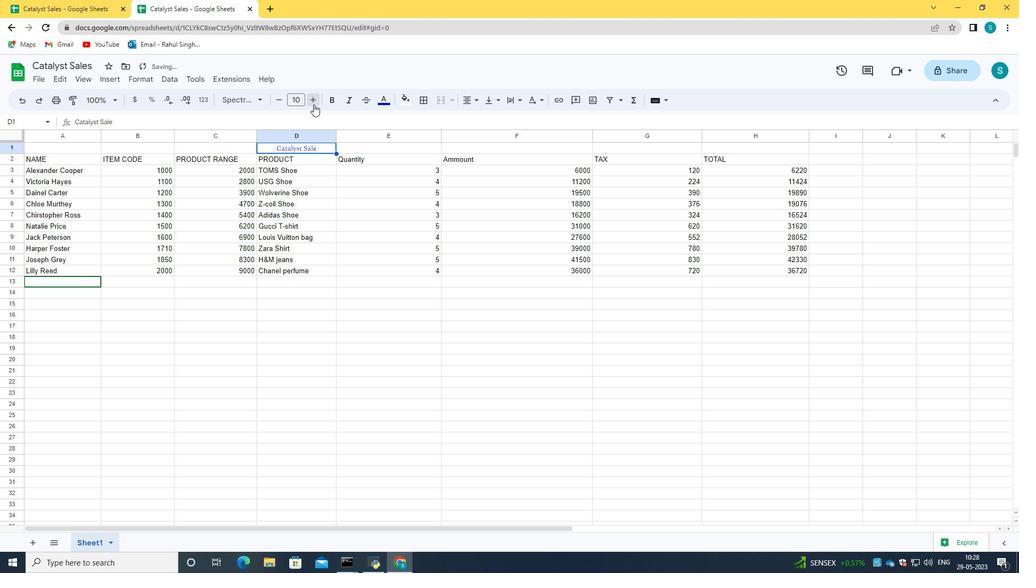 
Action: Mouse pressed left at (313, 104)
Screenshot: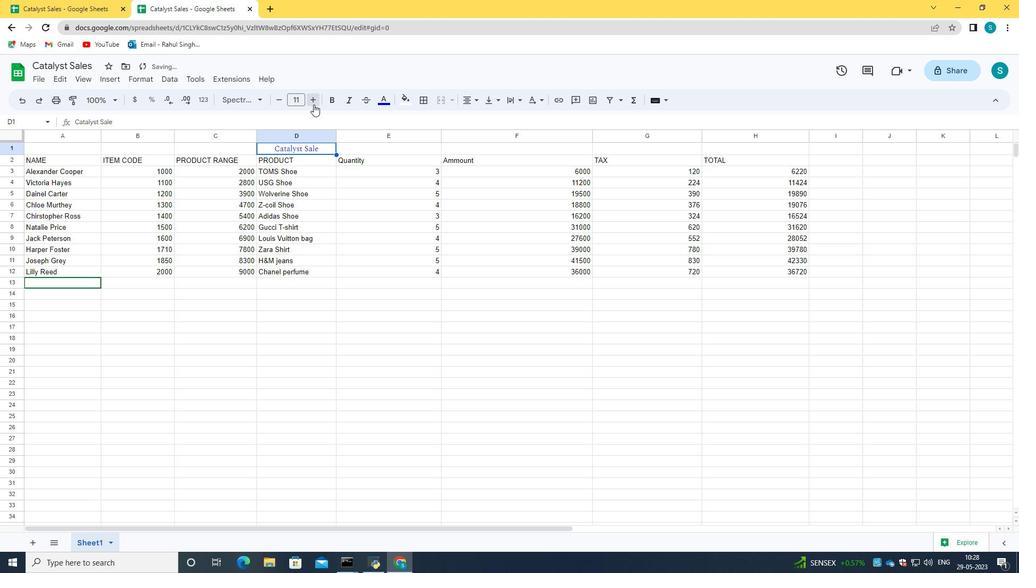
Action: Mouse pressed left at (313, 104)
Screenshot: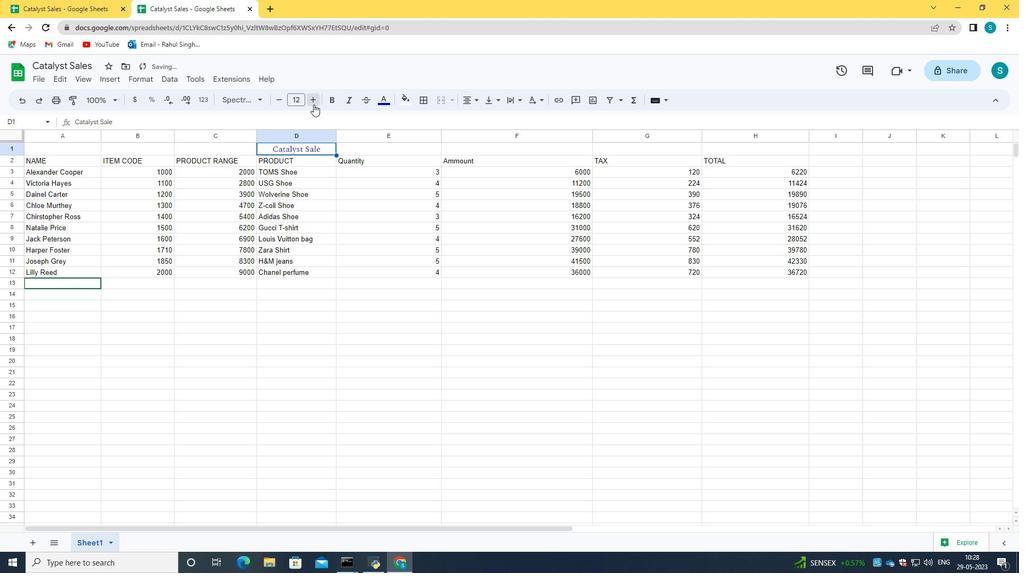 
Action: Mouse pressed left at (313, 104)
Screenshot: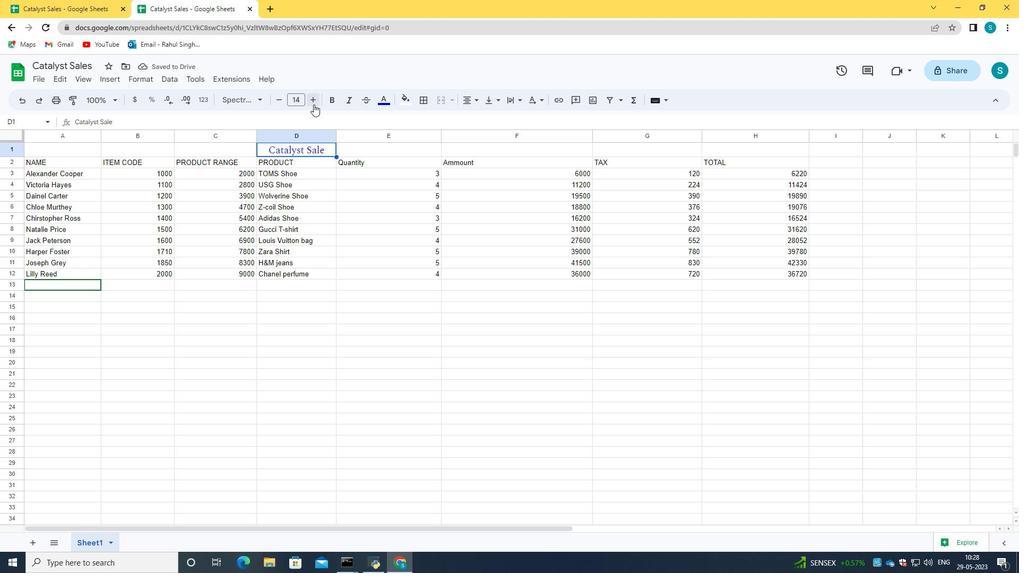 
Action: Mouse moved to (312, 102)
Screenshot: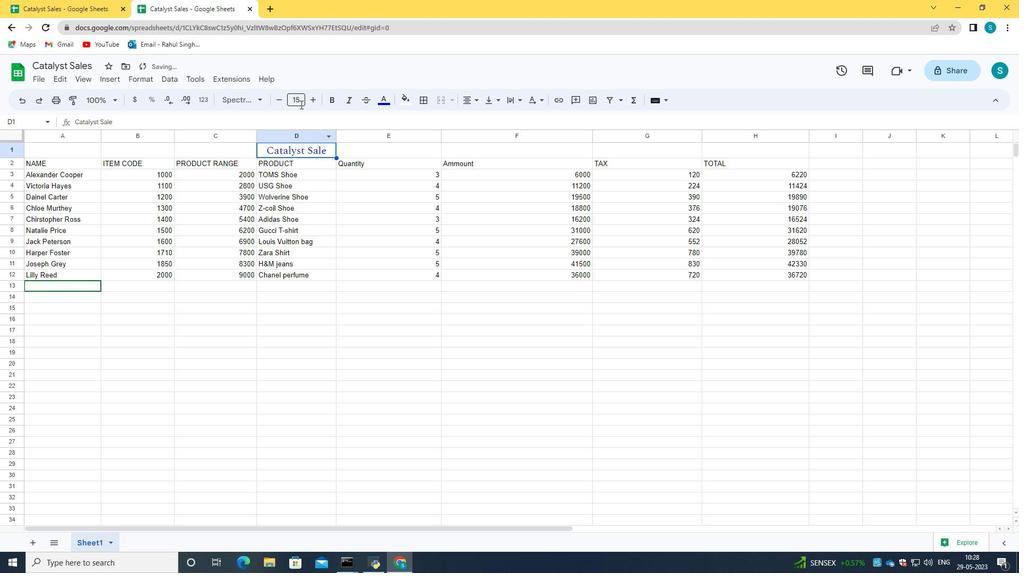 
Action: Mouse pressed left at (312, 102)
Screenshot: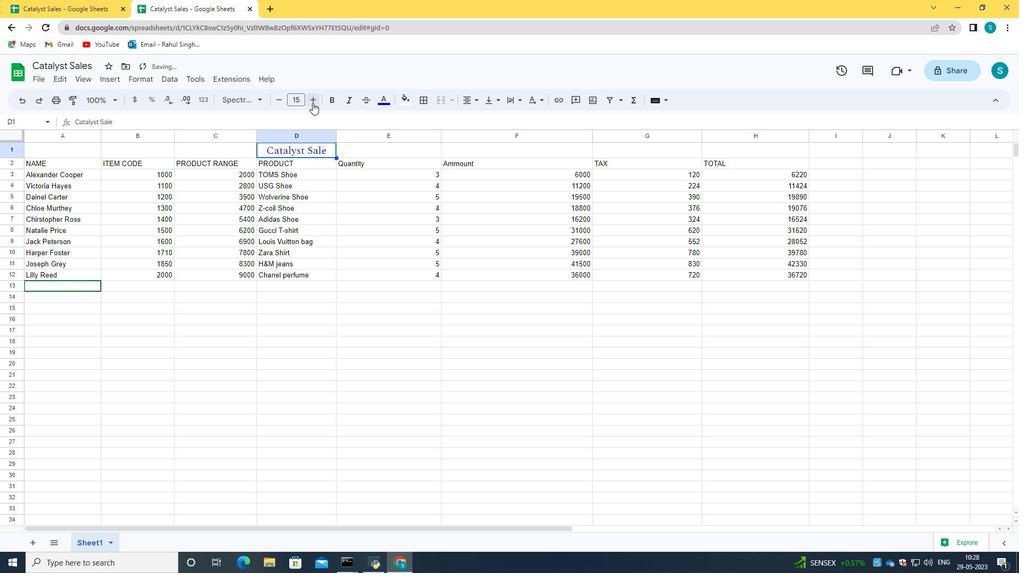 
Action: Mouse moved to (258, 121)
Screenshot: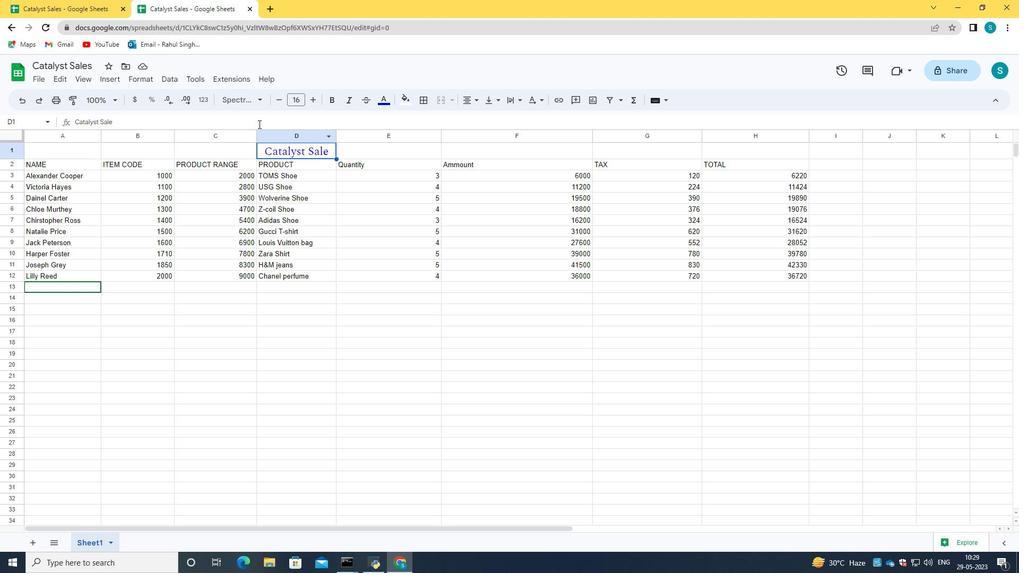 
Action: Mouse pressed left at (258, 121)
Screenshot: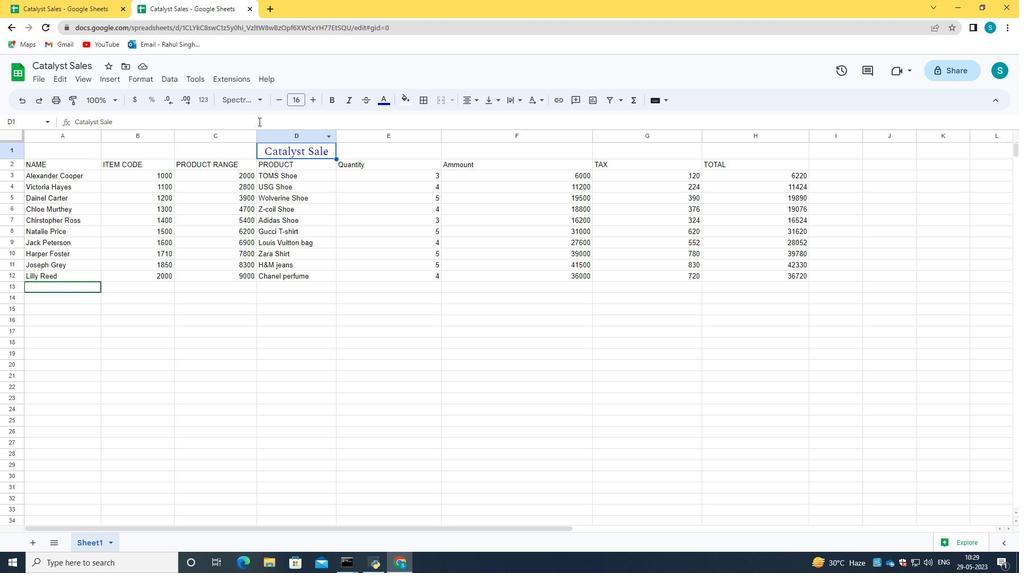 
Action: Mouse moved to (350, 147)
Screenshot: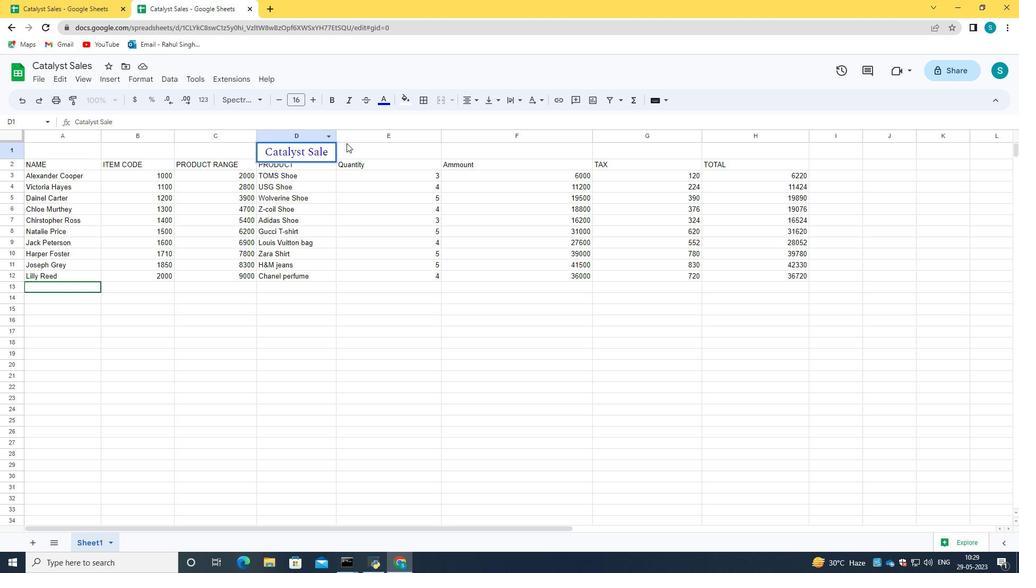 
Action: Mouse pressed left at (350, 147)
Screenshot: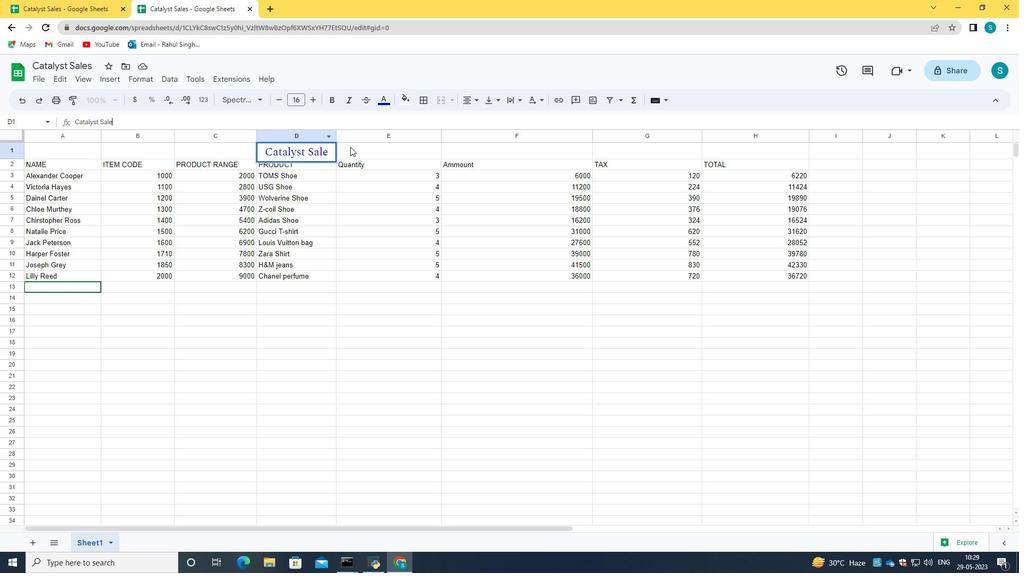 
Action: Mouse moved to (299, 149)
Screenshot: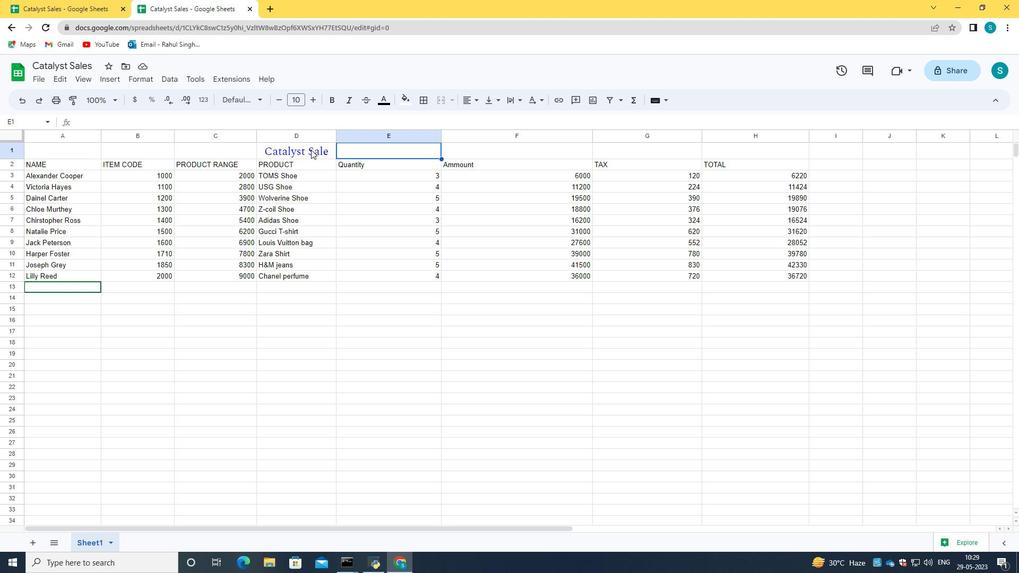 
Action: Mouse pressed left at (299, 149)
Screenshot: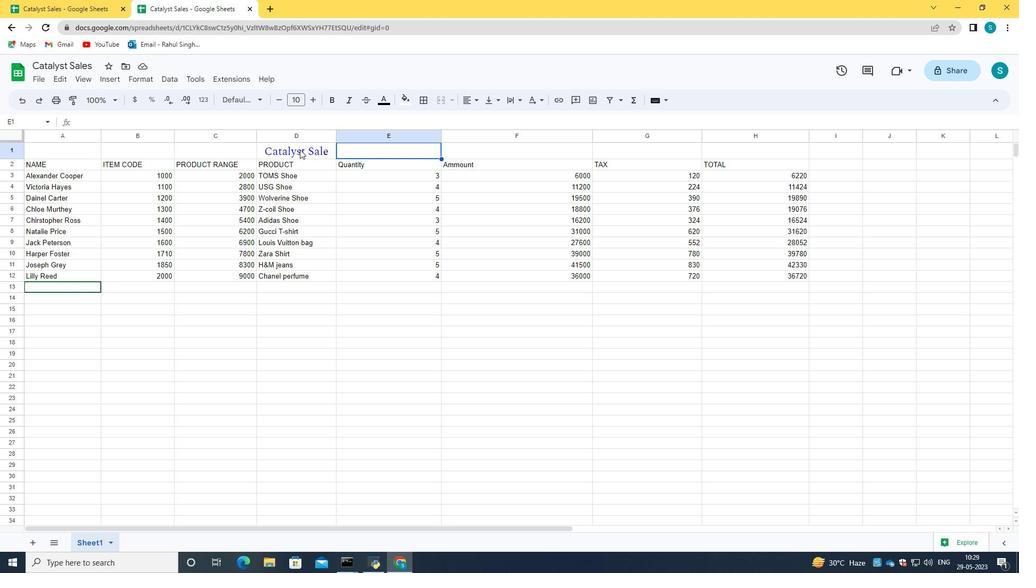 
Action: Mouse moved to (231, 99)
Screenshot: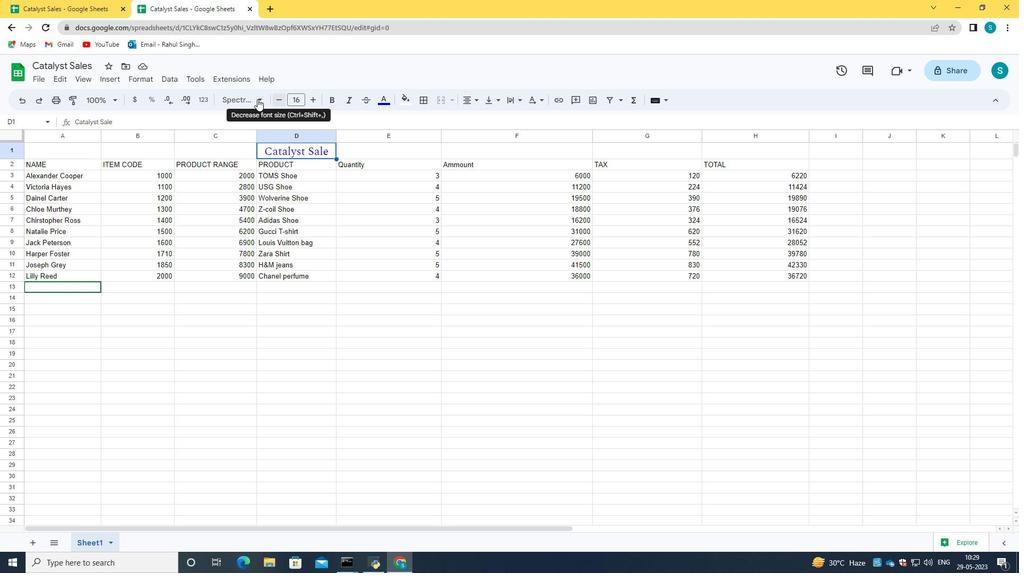 
Action: Mouse pressed left at (231, 99)
Screenshot: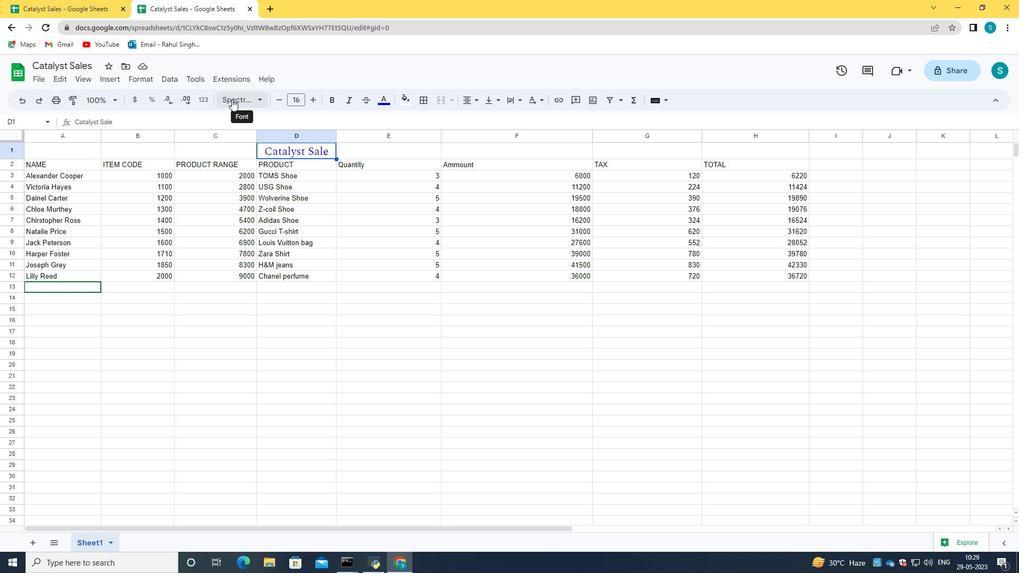 
Action: Mouse moved to (274, 393)
Screenshot: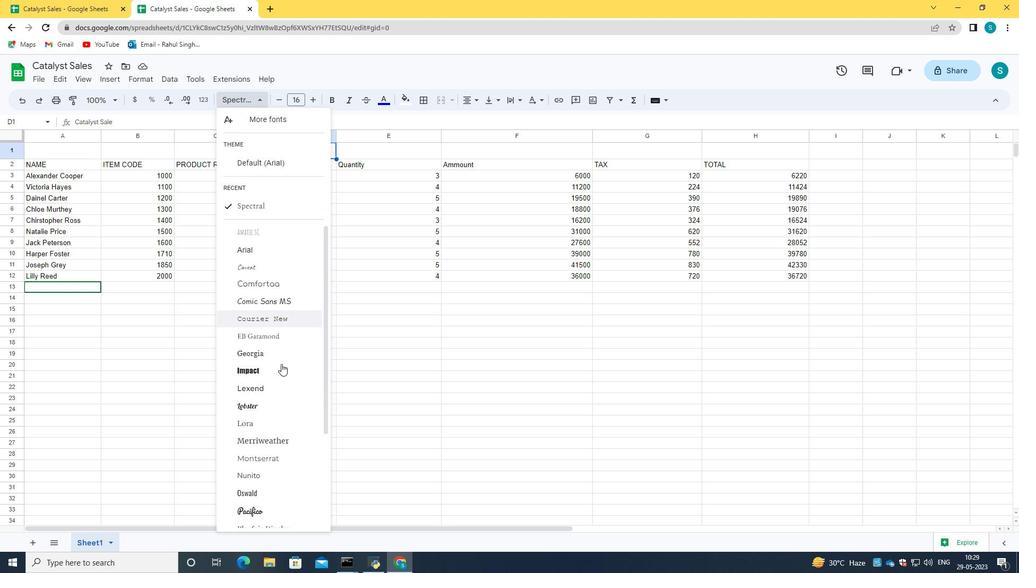 
Action: Mouse scrolled (274, 393) with delta (0, 0)
Screenshot: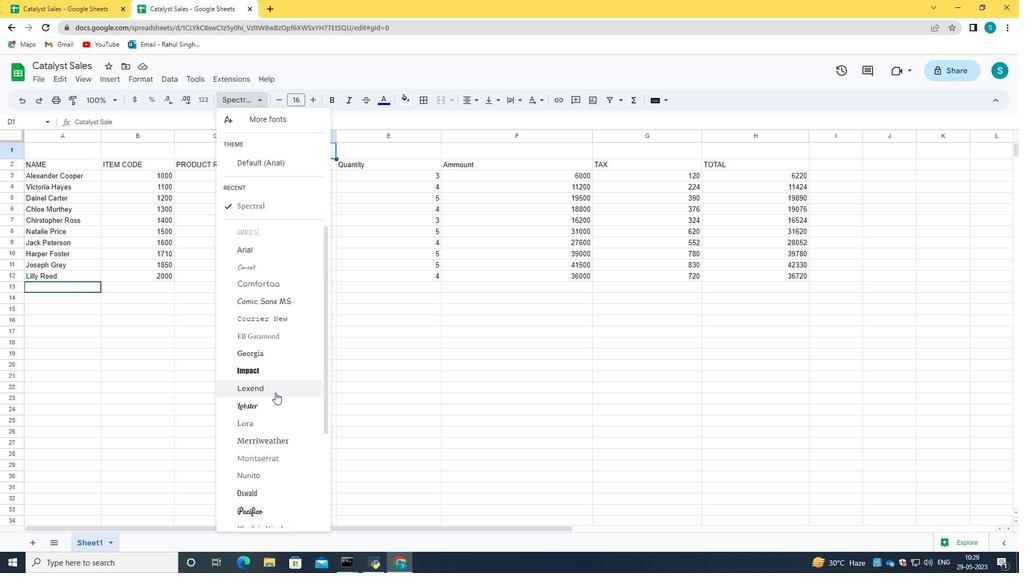 
Action: Mouse scrolled (274, 393) with delta (0, 0)
Screenshot: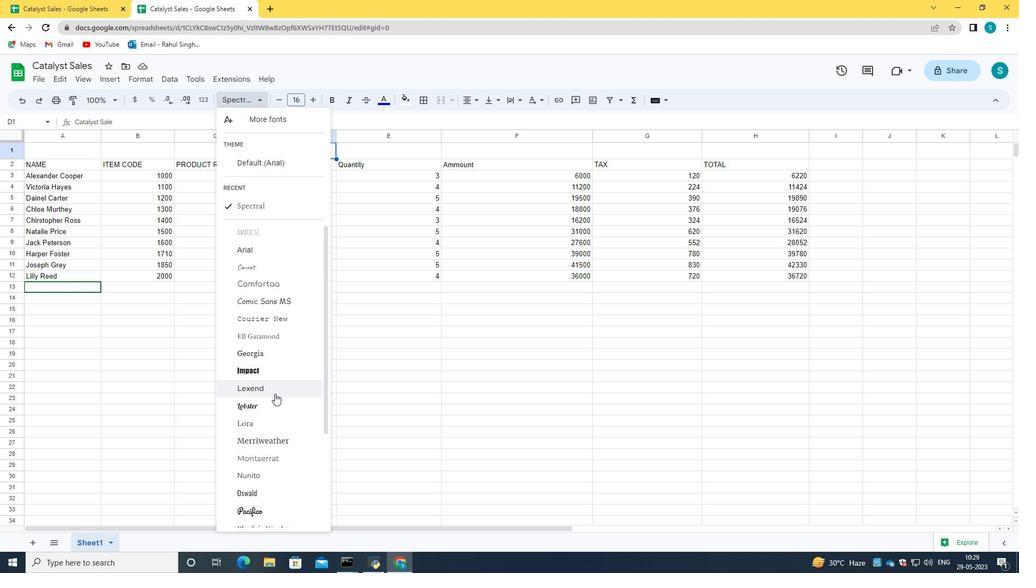 
Action: Mouse scrolled (274, 393) with delta (0, 0)
Screenshot: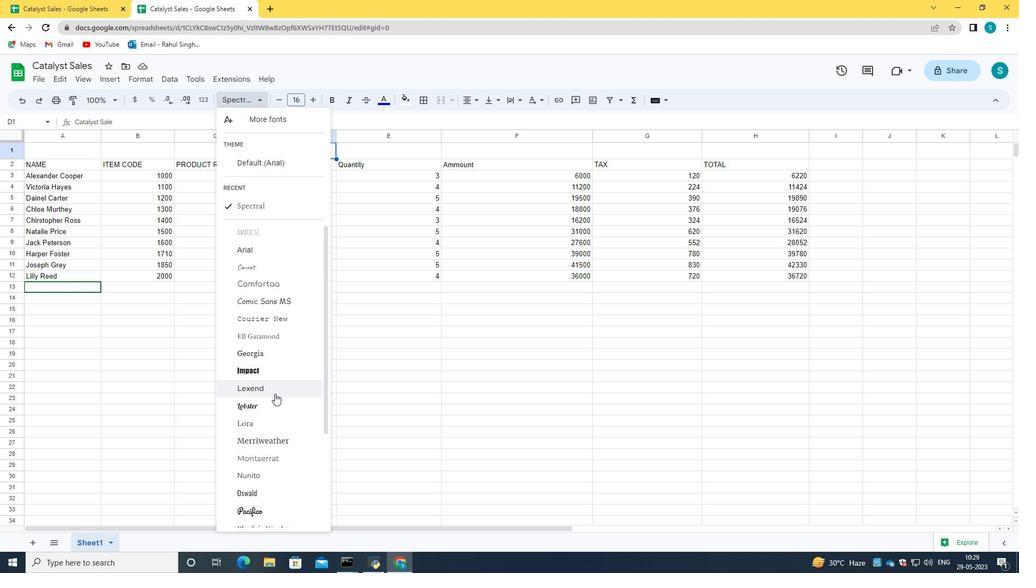 
Action: Mouse moved to (272, 405)
Screenshot: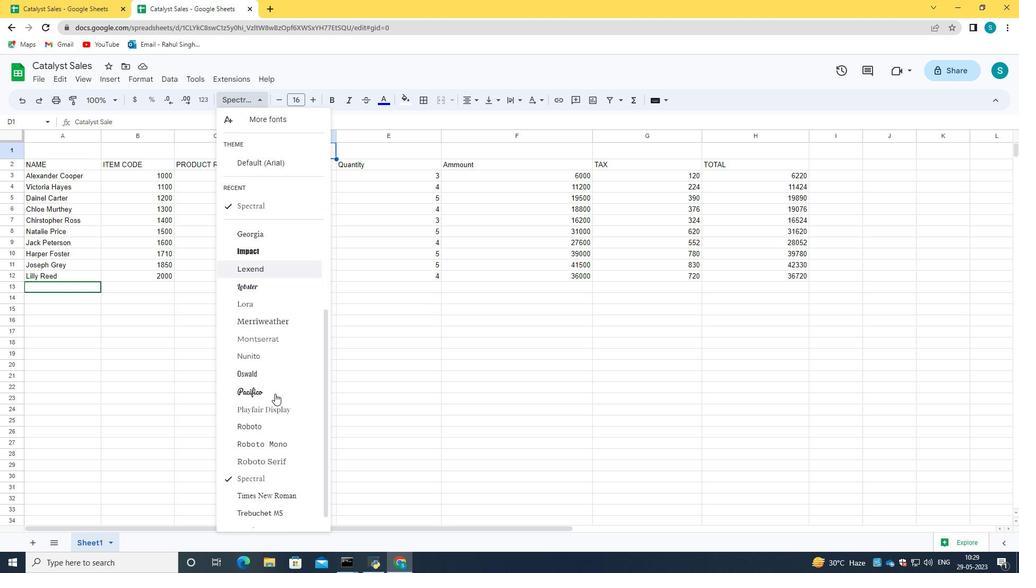 
Action: Mouse scrolled (272, 405) with delta (0, 0)
Screenshot: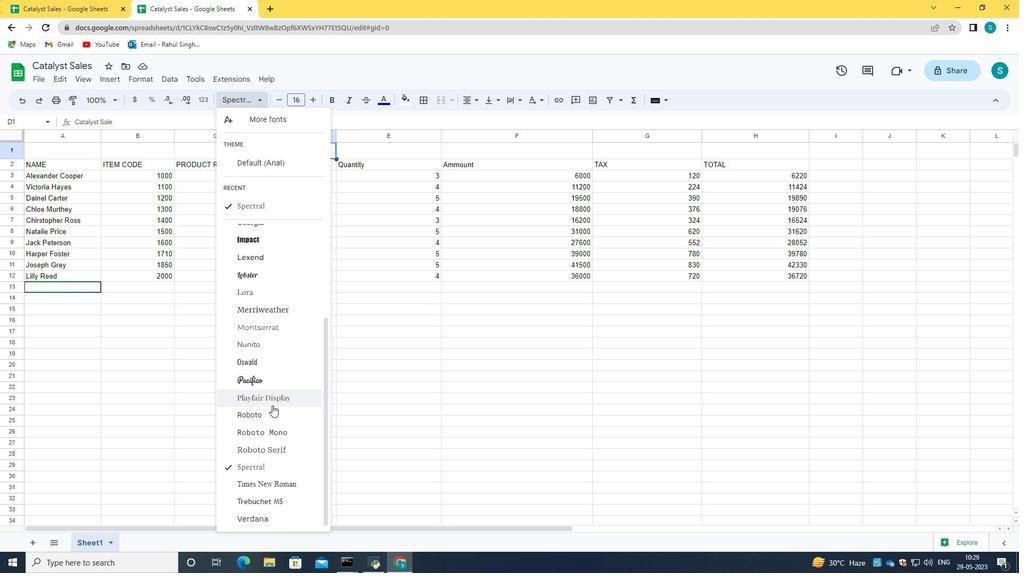 
Action: Mouse scrolled (272, 405) with delta (0, 0)
Screenshot: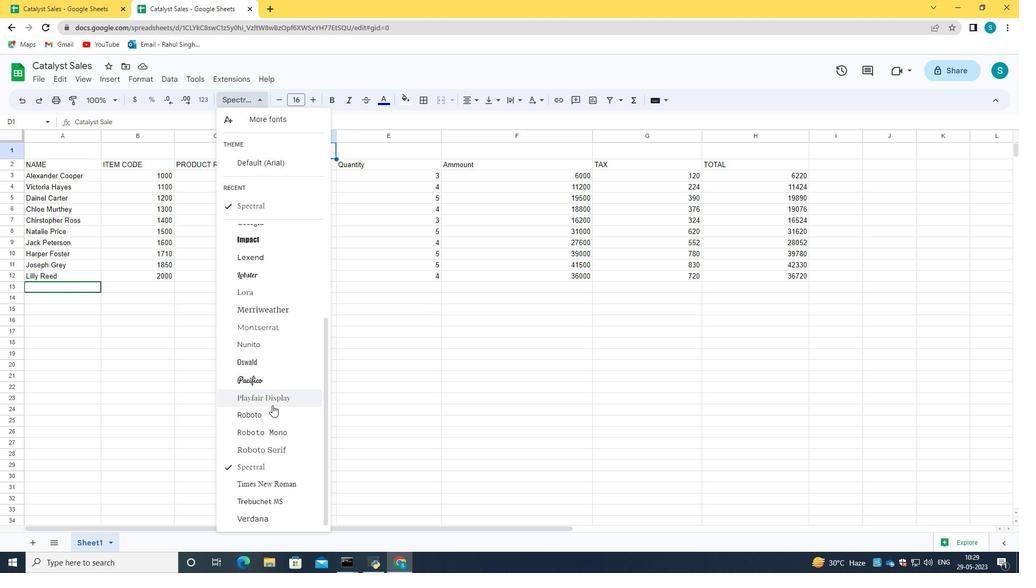 
Action: Mouse moved to (260, 466)
Screenshot: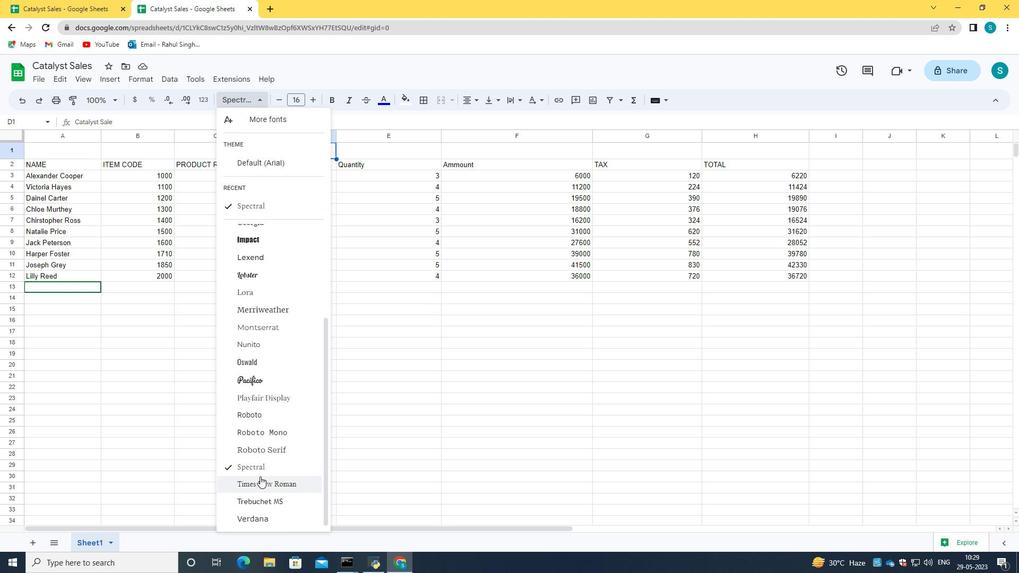 
Action: Mouse pressed left at (260, 466)
Screenshot: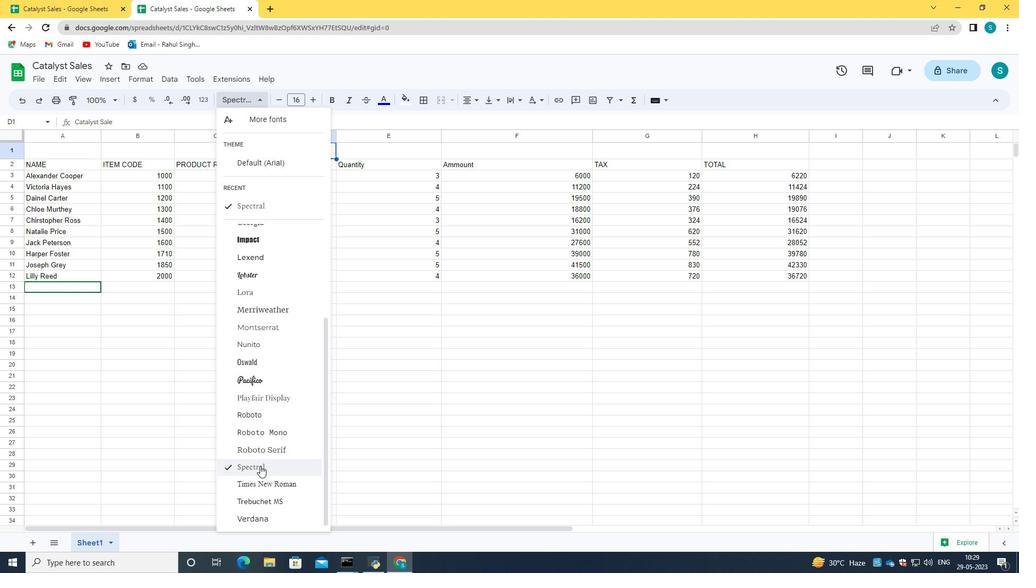 
Action: Mouse moved to (277, 101)
Screenshot: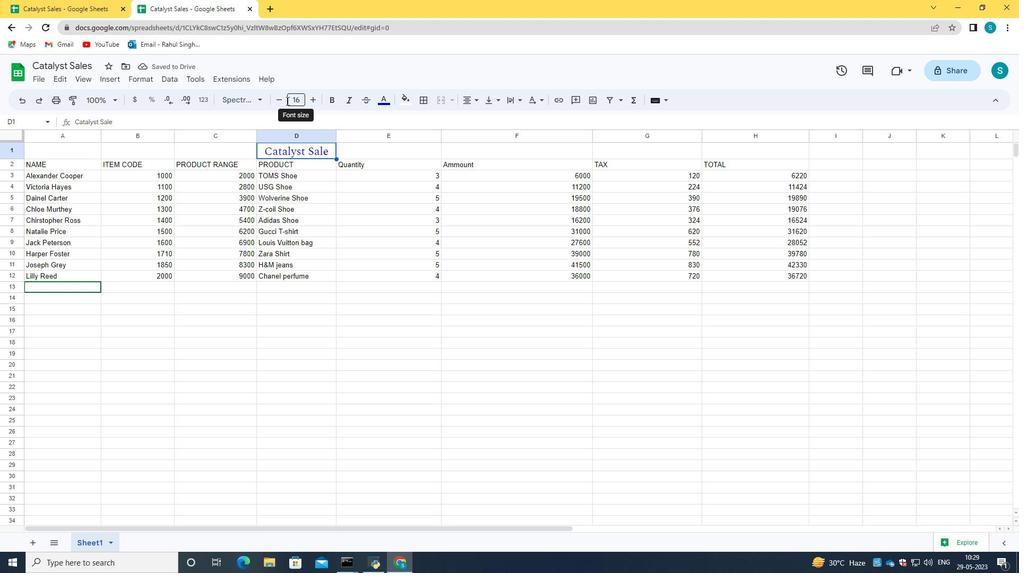 
Action: Mouse pressed left at (277, 101)
Screenshot: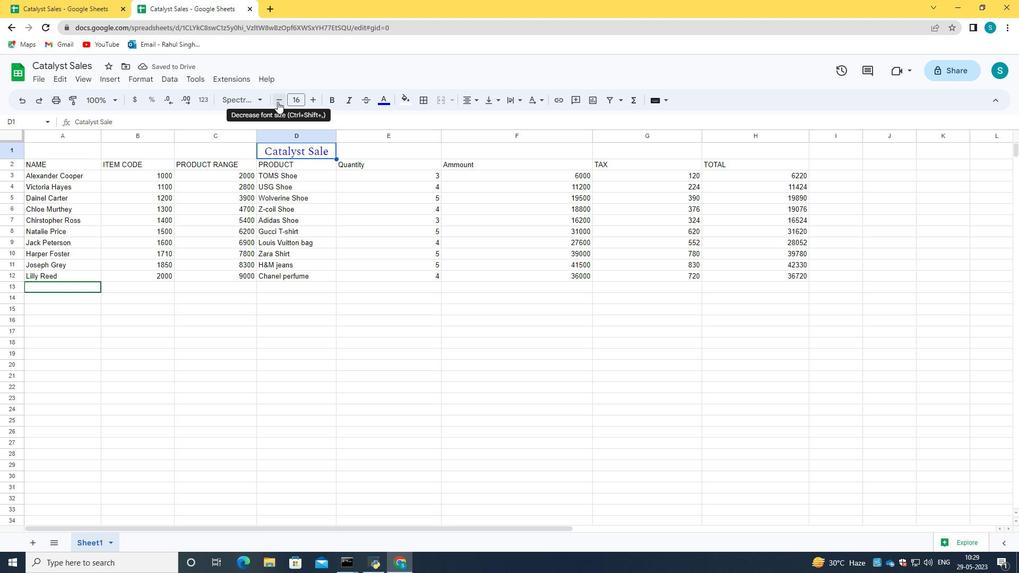 
Action: Mouse pressed left at (277, 101)
Screenshot: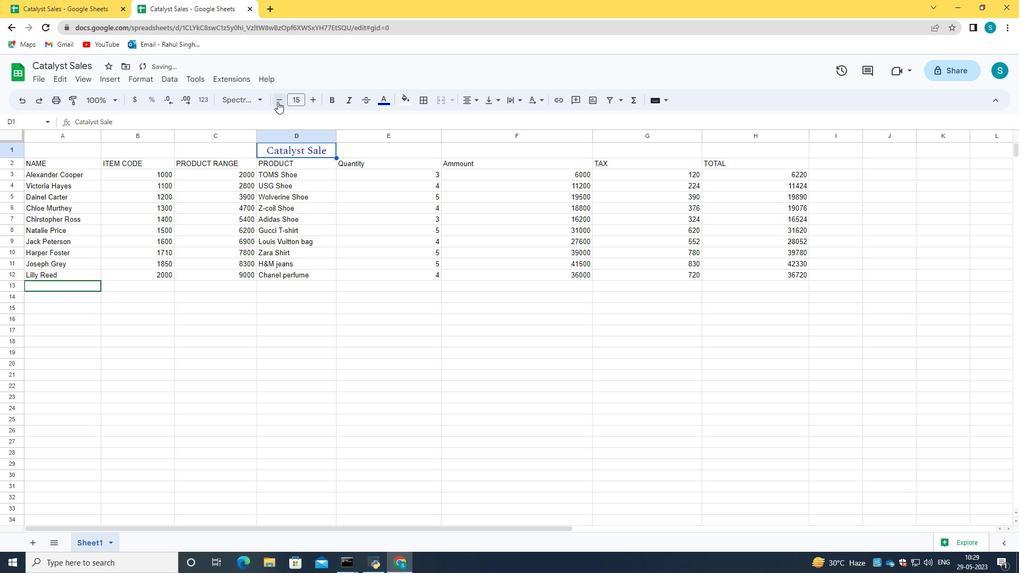 
Action: Mouse moved to (277, 102)
Screenshot: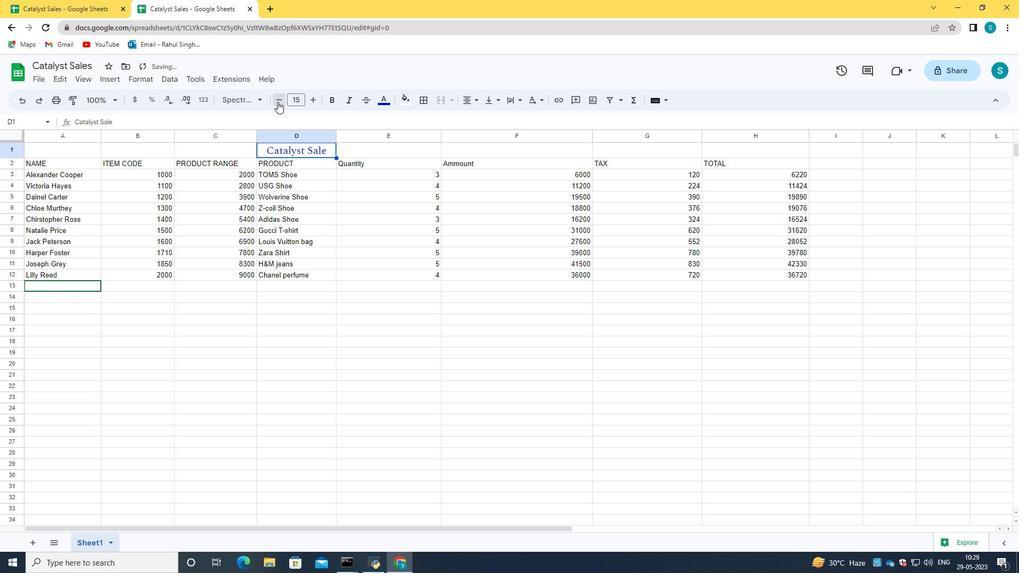 
Action: Mouse pressed left at (277, 102)
Screenshot: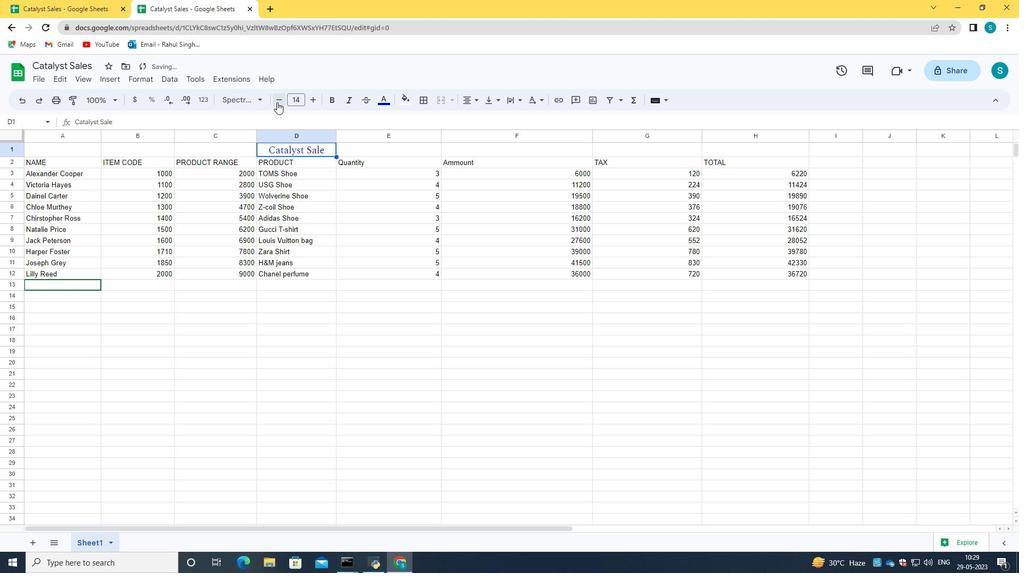 
Action: Mouse pressed left at (277, 102)
Screenshot: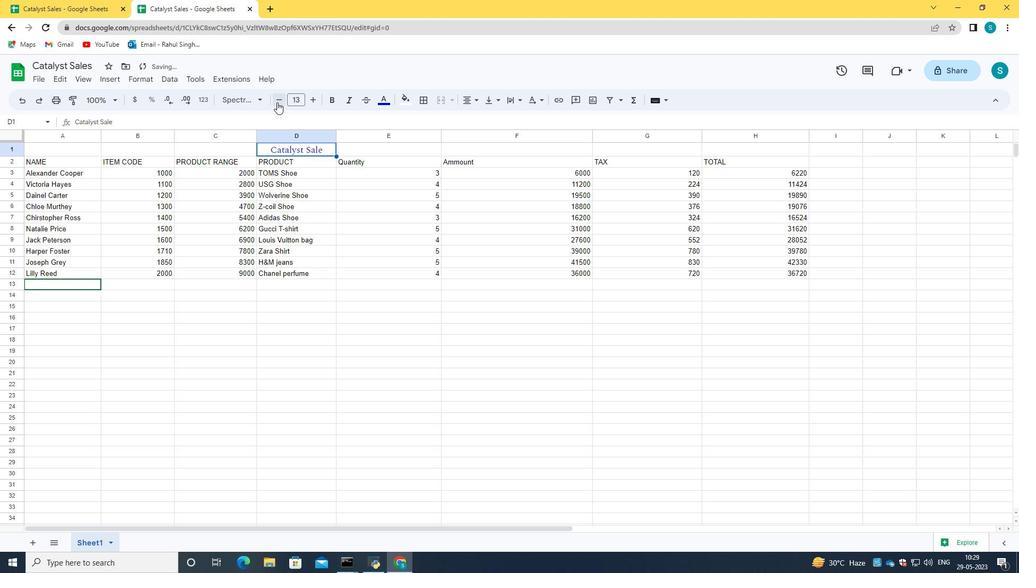 
Action: Mouse pressed left at (277, 102)
Screenshot: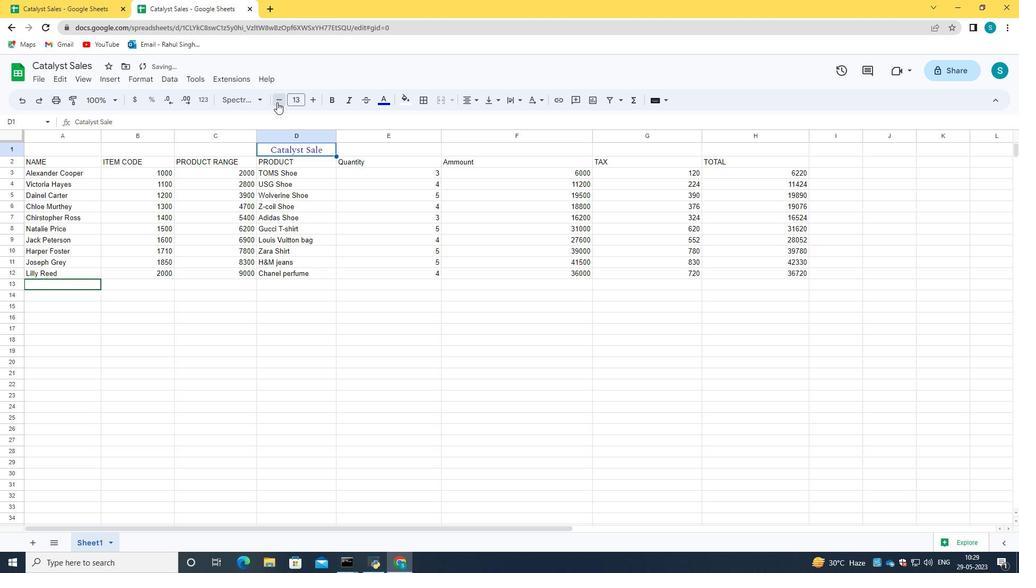 
Action: Mouse pressed left at (277, 102)
Screenshot: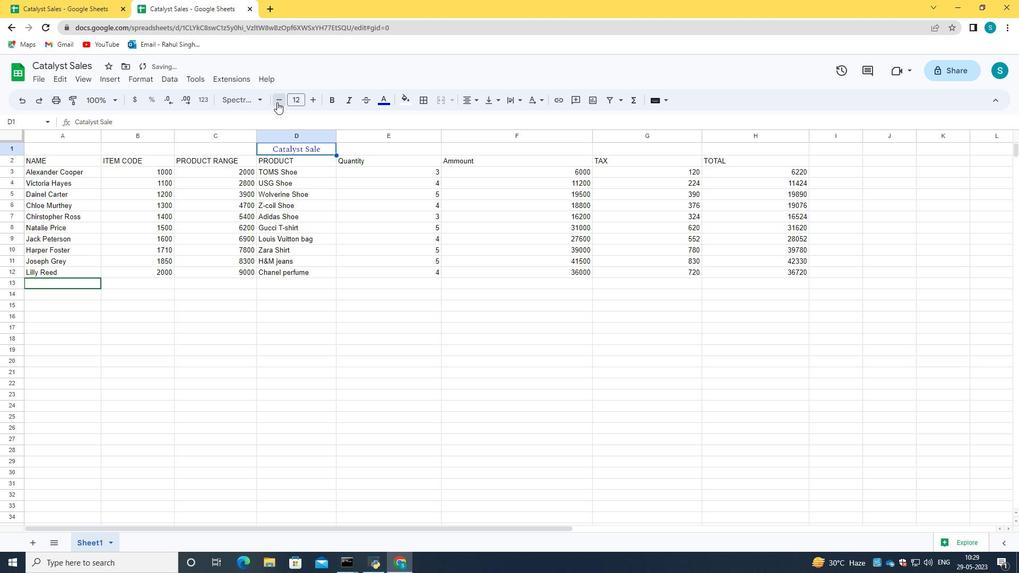 
Action: Mouse pressed left at (277, 102)
Screenshot: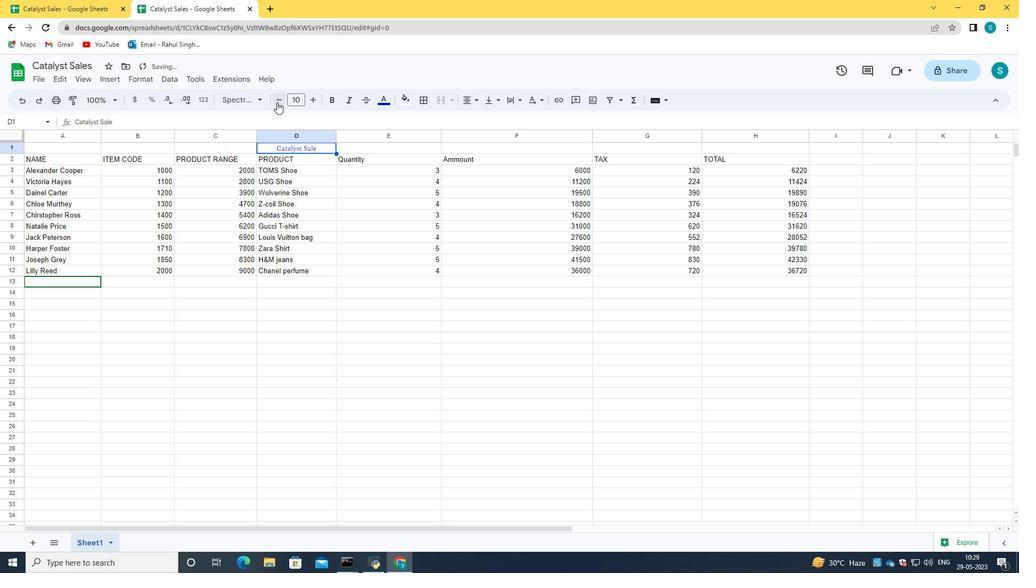 
Action: Mouse moved to (327, 113)
Screenshot: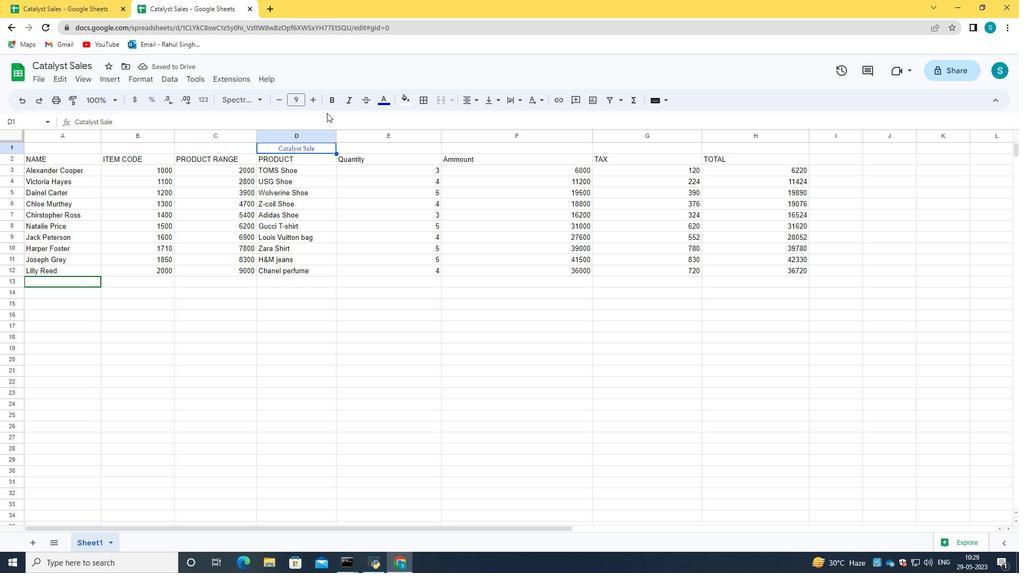 
Action: Mouse pressed left at (327, 113)
Screenshot: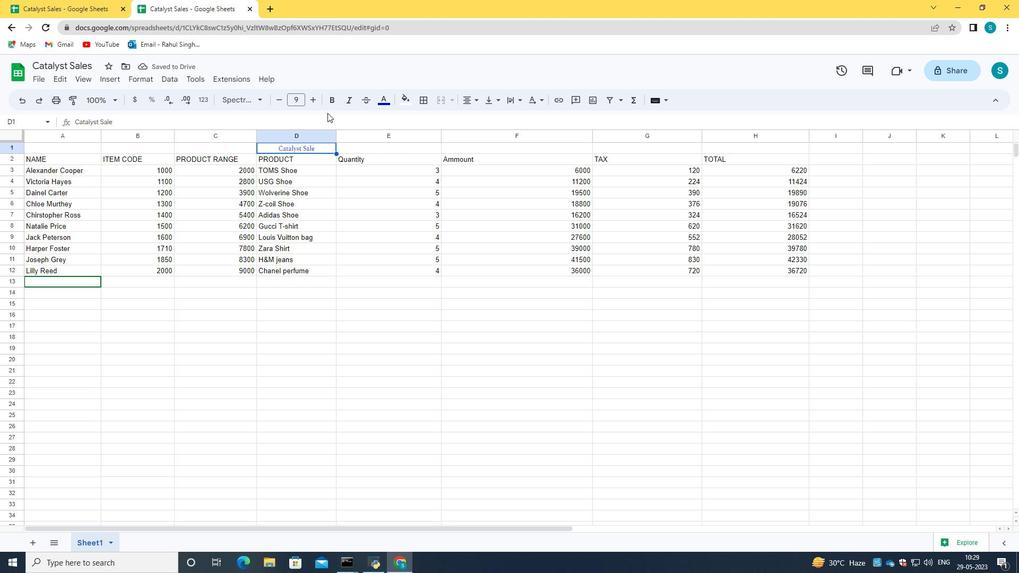 
Action: Mouse moved to (319, 148)
Screenshot: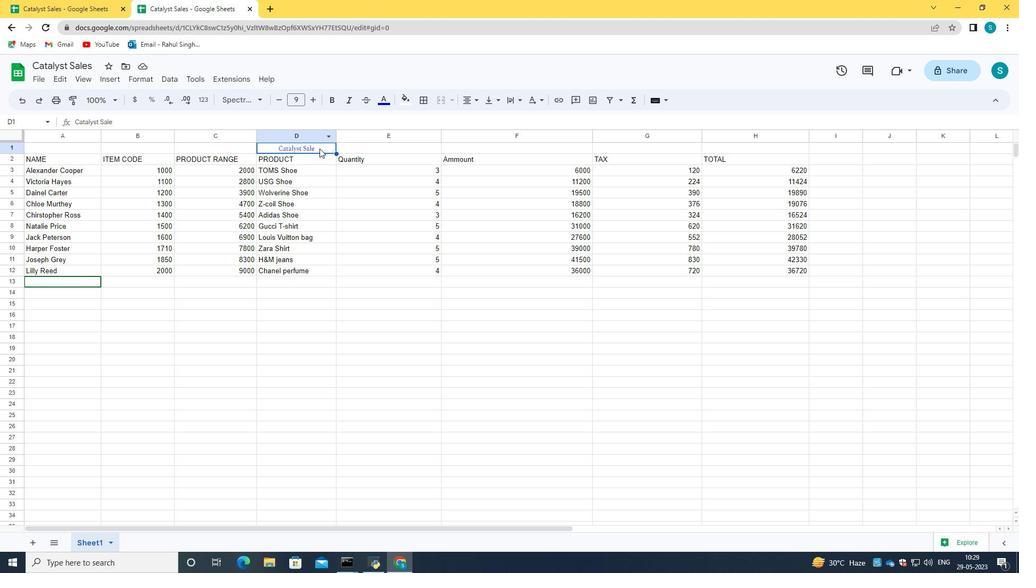 
Action: Mouse pressed left at (319, 148)
Screenshot: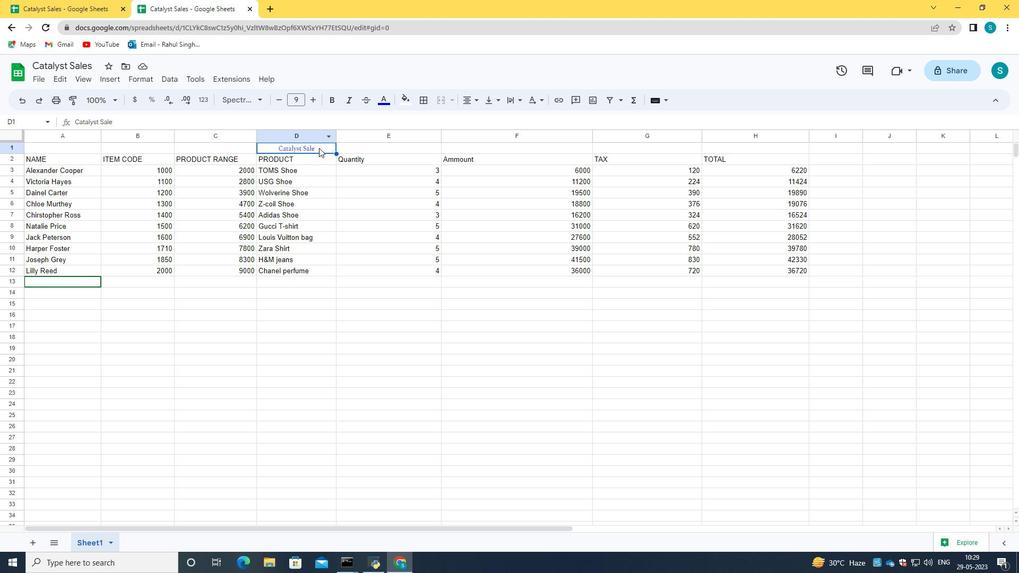 
Action: Mouse moved to (319, 150)
Screenshot: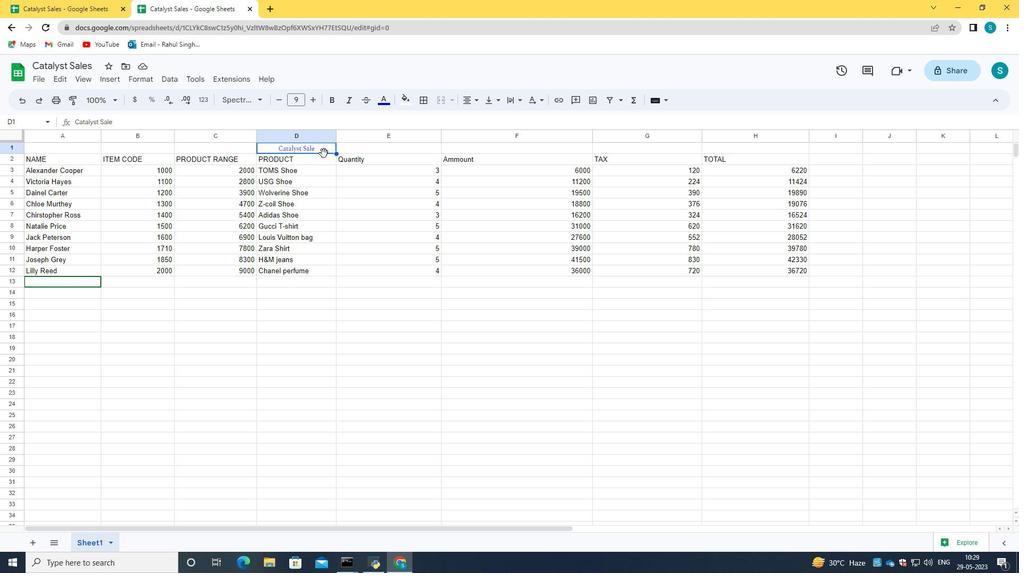 
Action: Mouse pressed left at (319, 150)
Screenshot: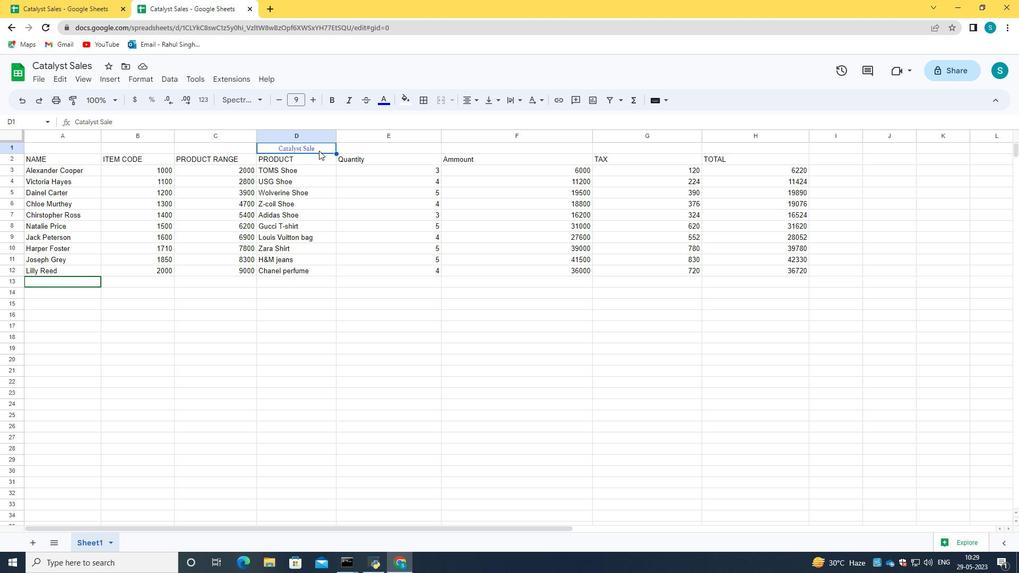 
Action: Mouse moved to (316, 146)
Screenshot: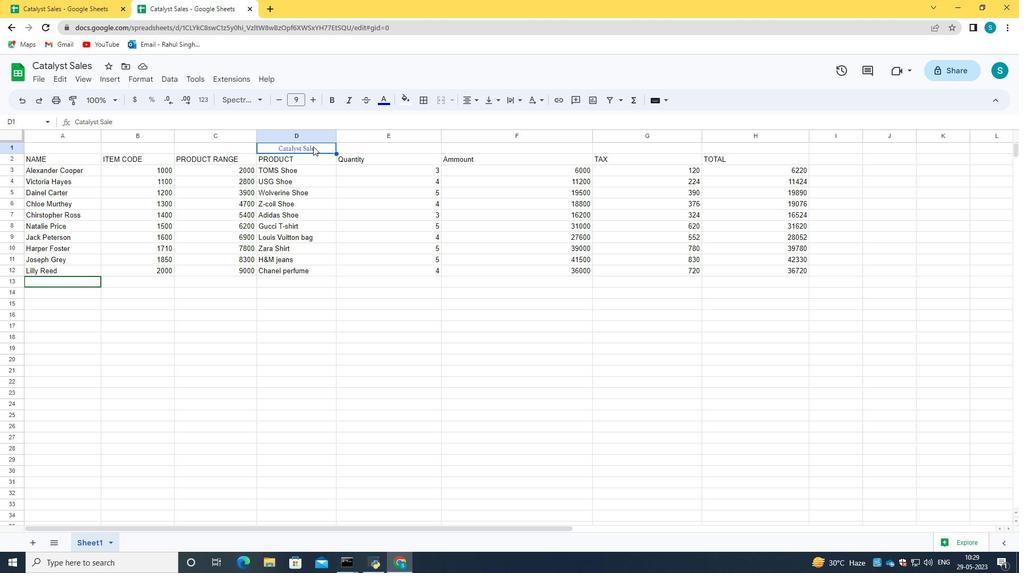 
Action: Mouse pressed left at (316, 146)
Screenshot: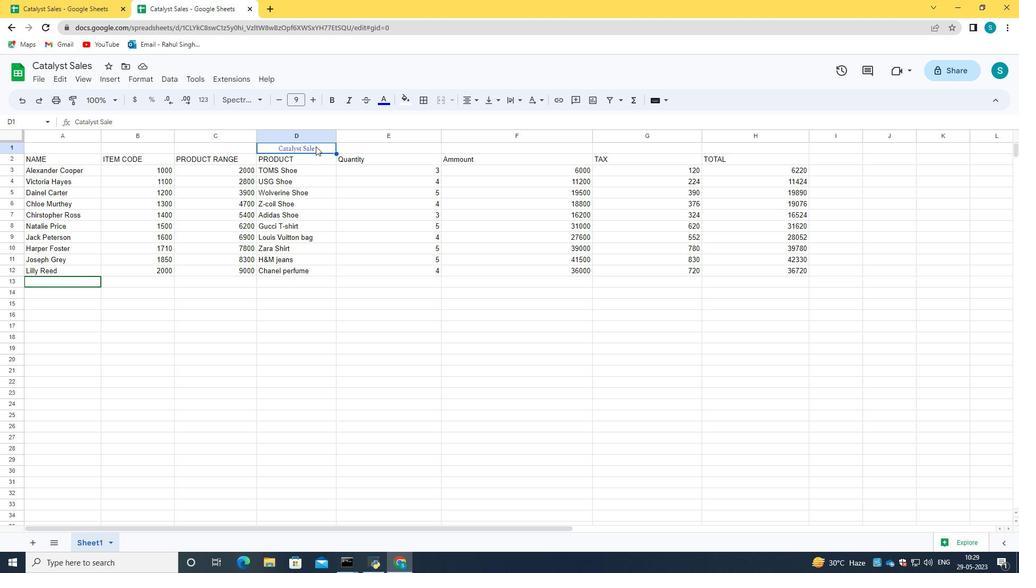 
Action: Mouse moved to (316, 148)
Screenshot: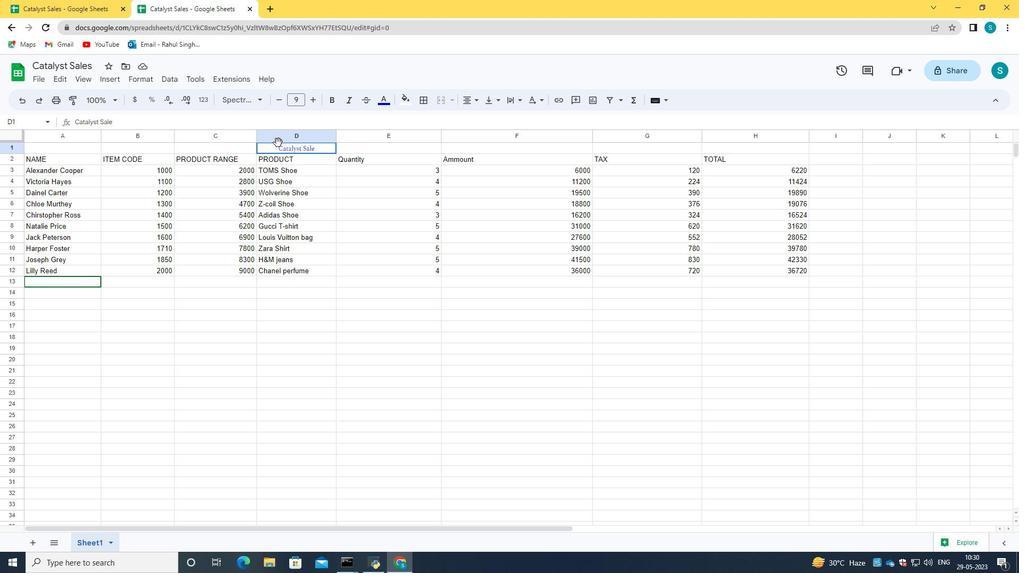 
Action: Mouse pressed left at (316, 148)
Screenshot: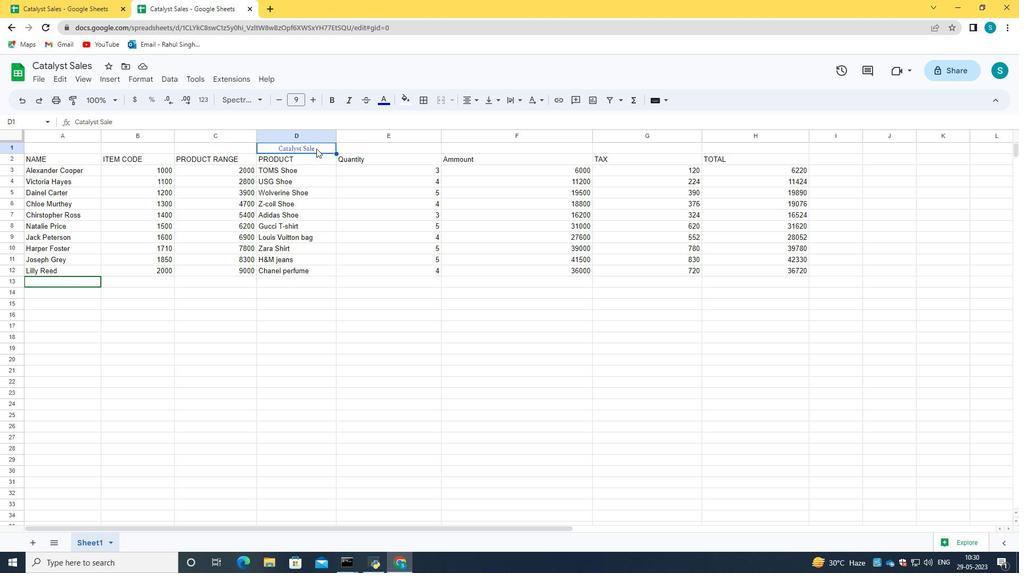 
Action: Mouse pressed left at (316, 148)
Screenshot: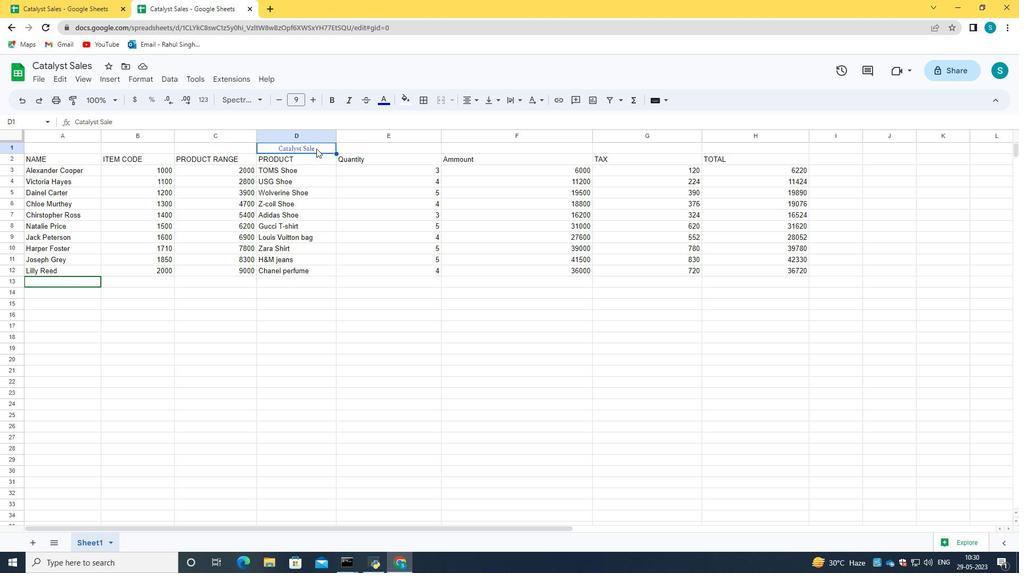 
Action: Mouse moved to (316, 148)
Screenshot: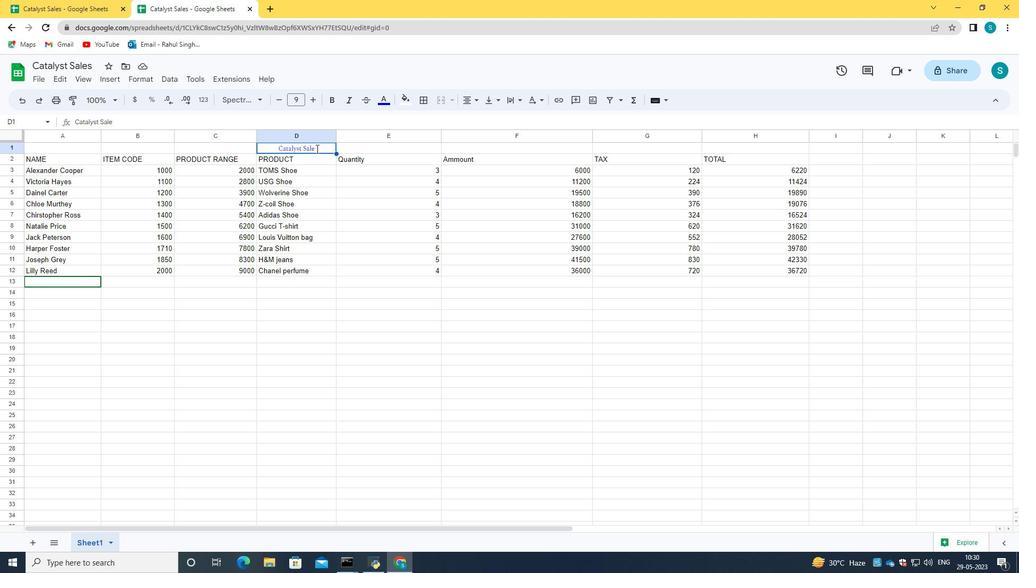 
Action: Mouse pressed left at (316, 148)
Screenshot: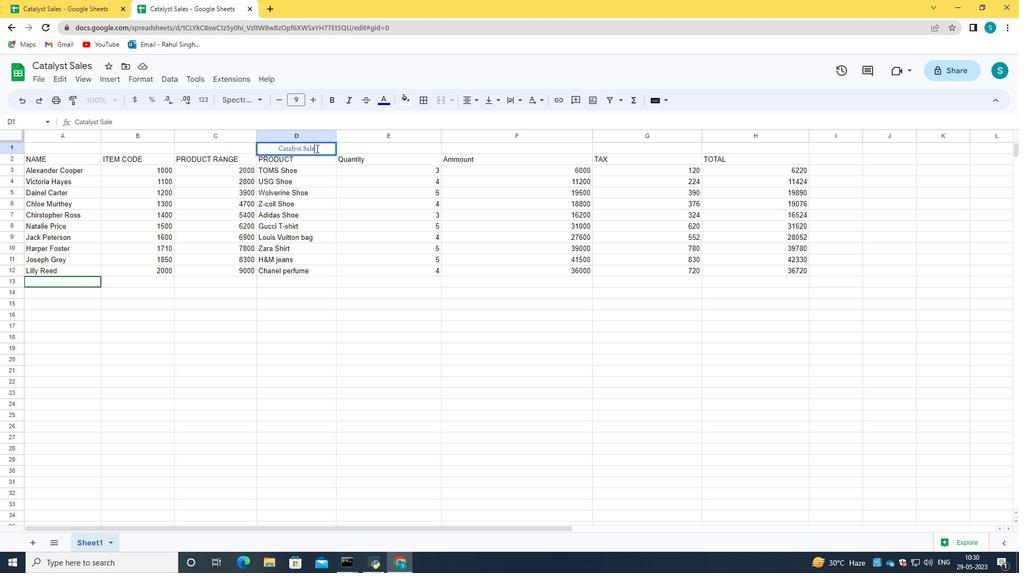 
Action: Mouse moved to (311, 97)
Screenshot: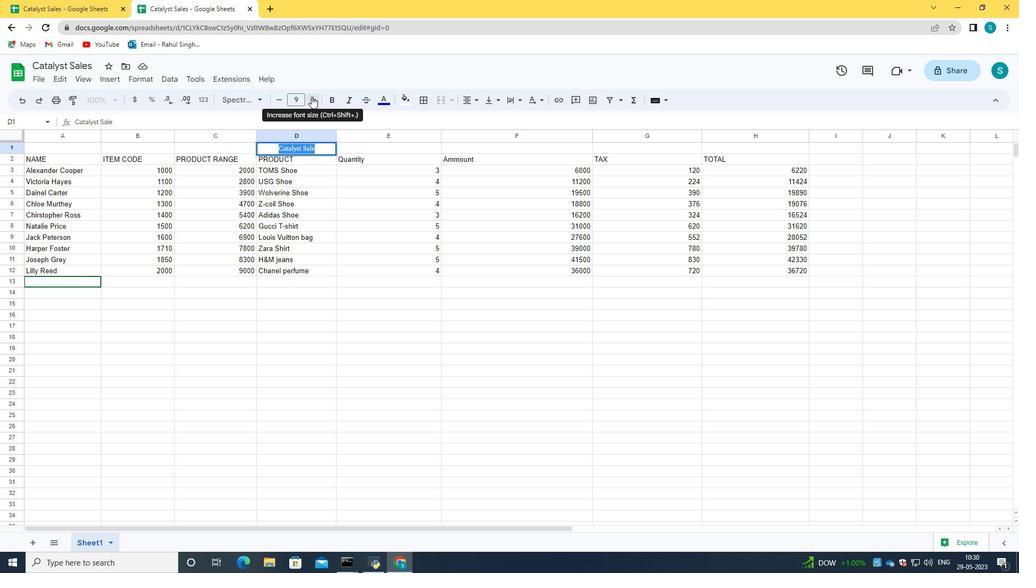 
Action: Mouse pressed left at (311, 97)
Screenshot: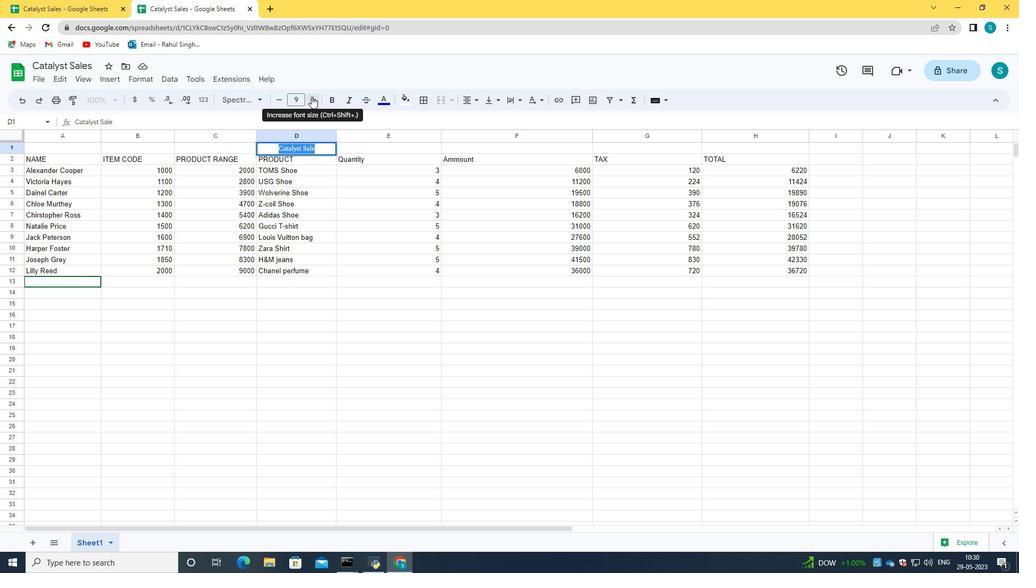 
Action: Mouse pressed left at (311, 97)
Screenshot: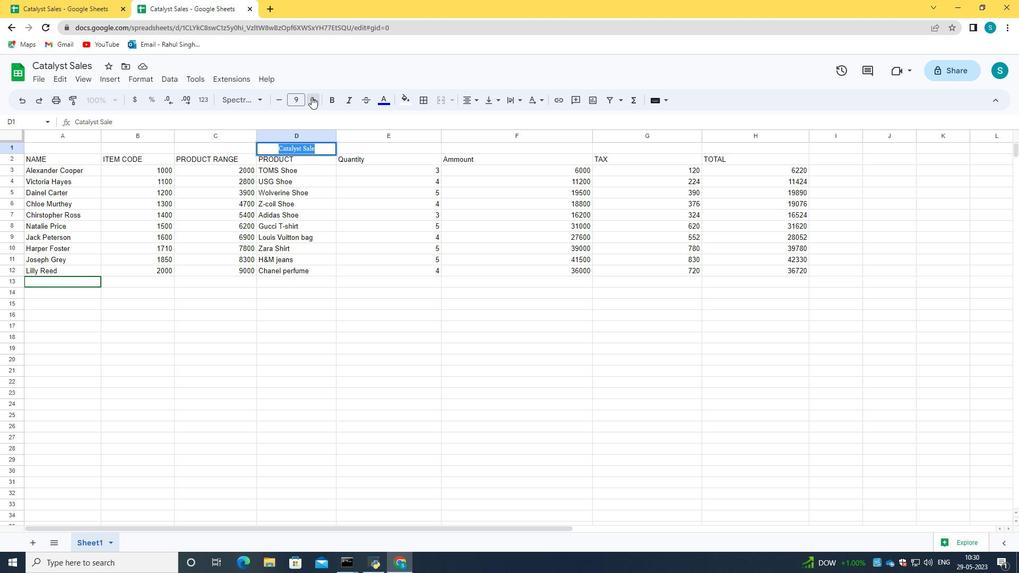 
Action: Mouse pressed left at (311, 97)
Screenshot: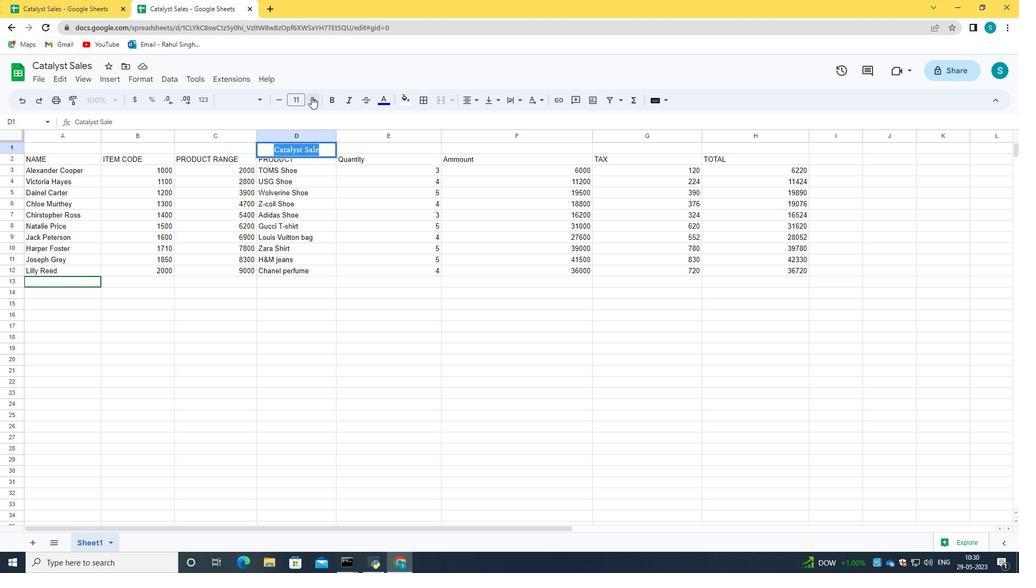 
Action: Mouse pressed left at (311, 97)
Screenshot: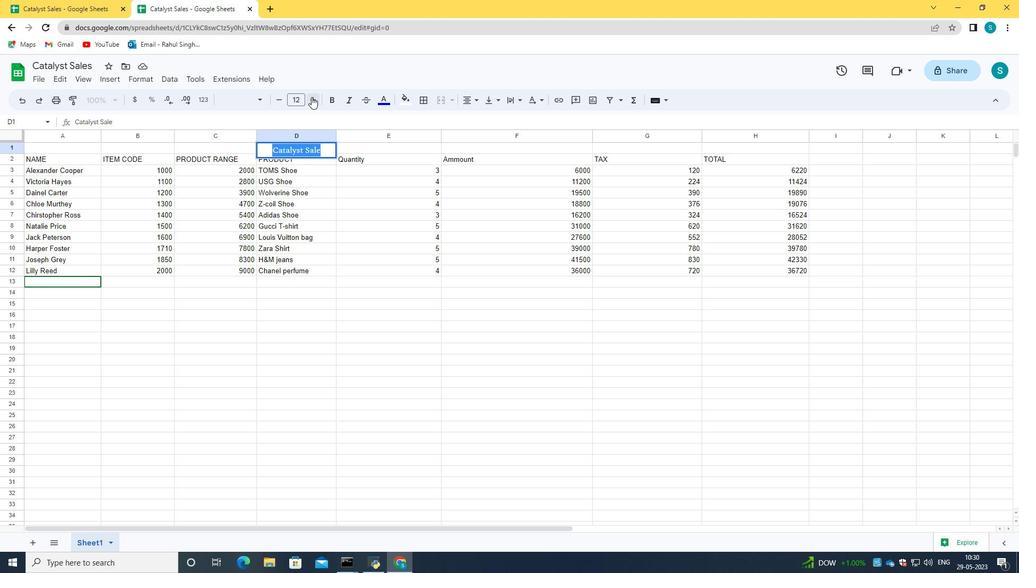
Action: Mouse pressed left at (311, 97)
Screenshot: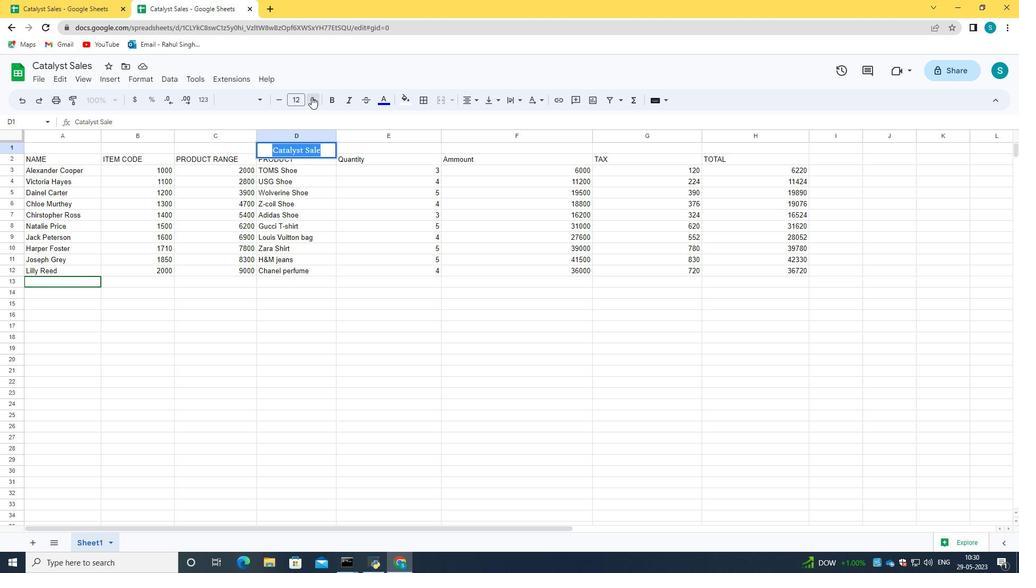 
Action: Mouse pressed left at (311, 97)
Screenshot: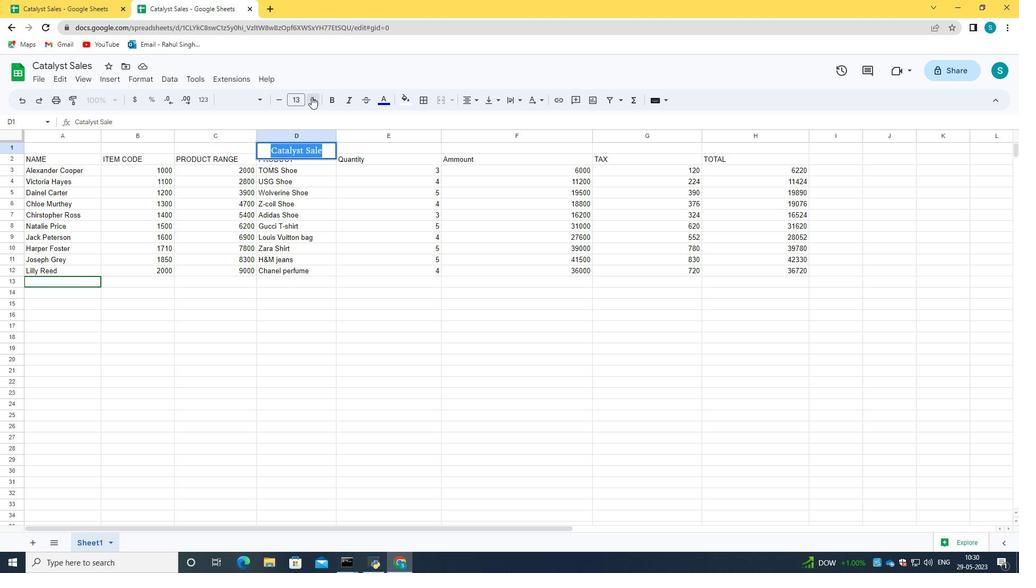 
Action: Mouse pressed left at (311, 97)
Screenshot: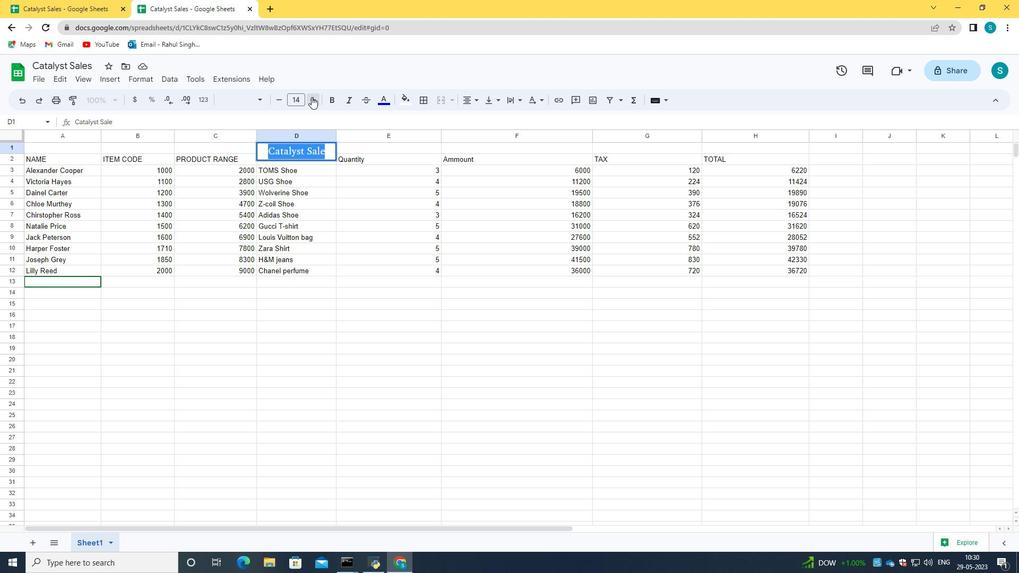 
Action: Mouse pressed left at (311, 97)
Screenshot: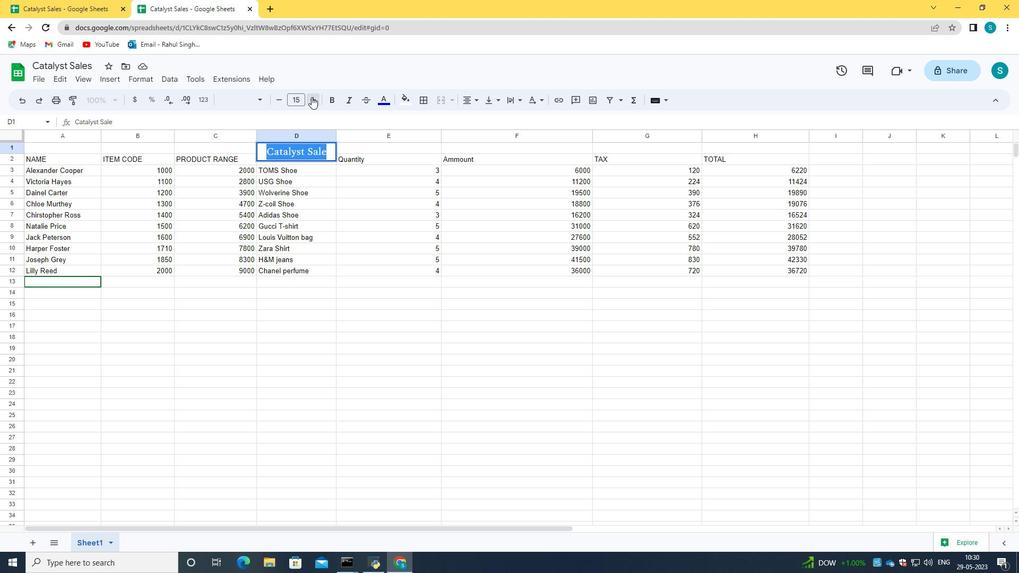 
Action: Mouse pressed left at (311, 97)
Screenshot: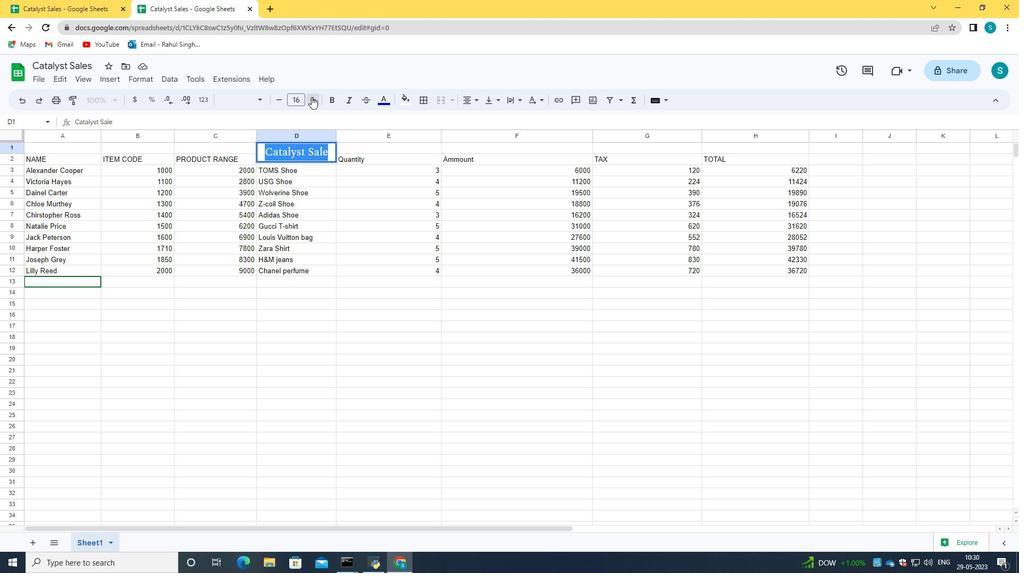 
Action: Mouse pressed left at (311, 97)
Screenshot: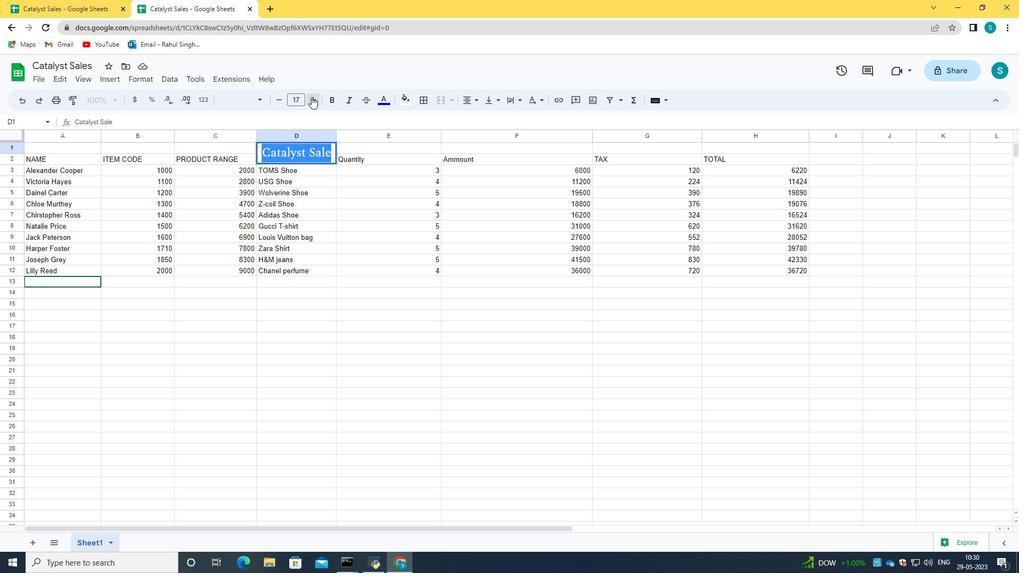 
Action: Mouse moved to (277, 98)
Screenshot: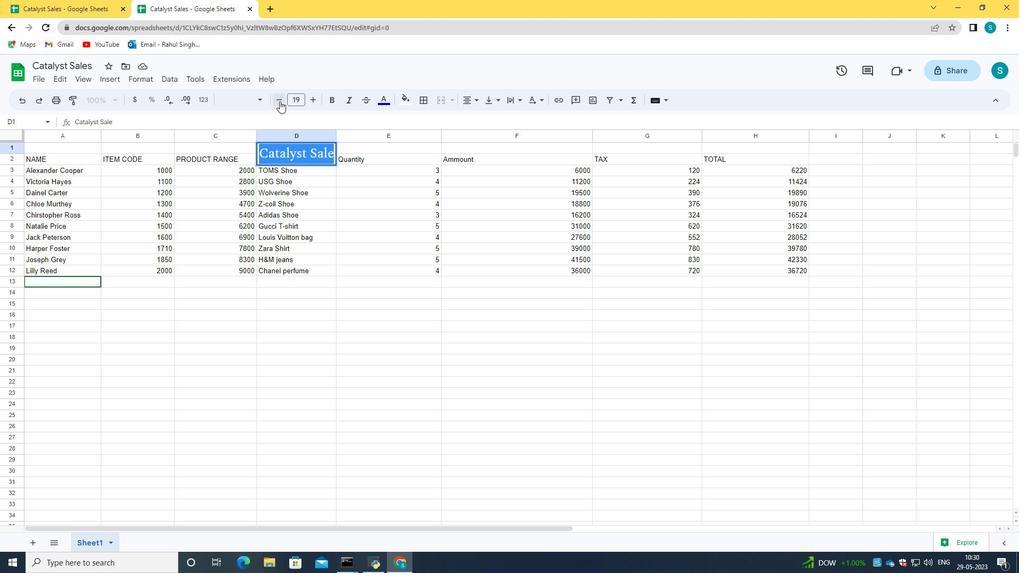 
Action: Mouse pressed left at (277, 98)
Screenshot: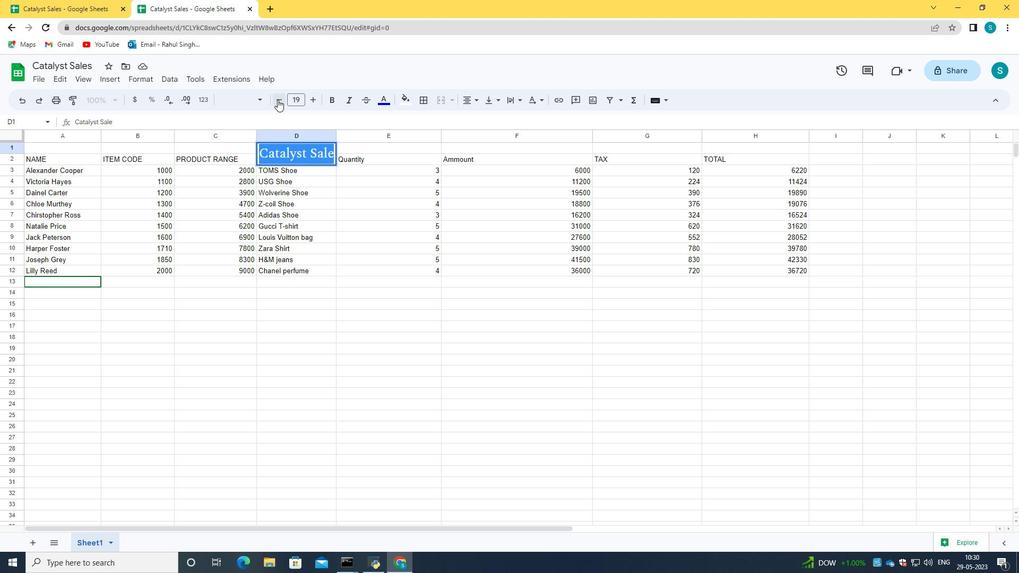 
Action: Mouse moved to (229, 109)
Screenshot: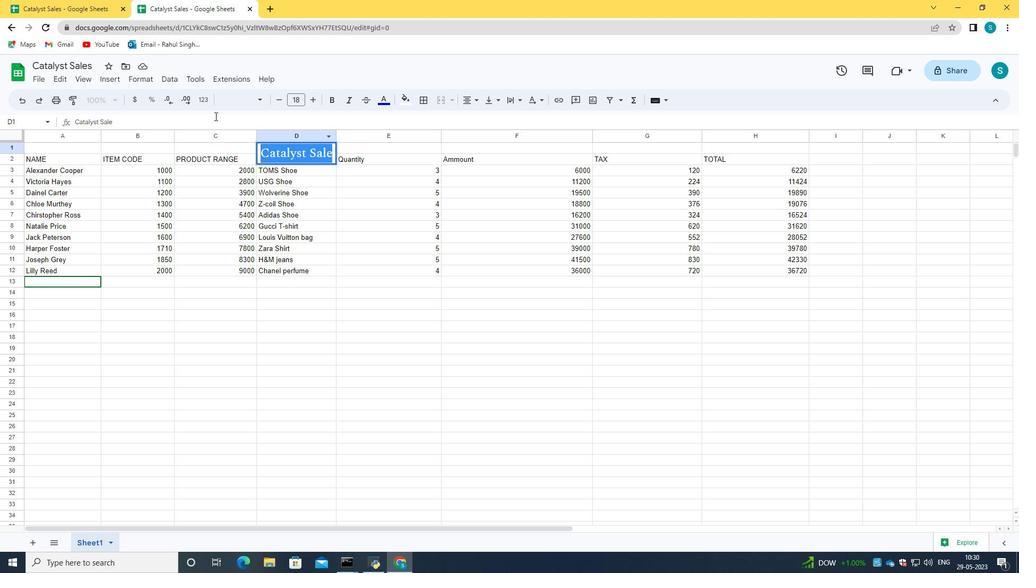 
Action: Mouse pressed left at (229, 109)
Screenshot: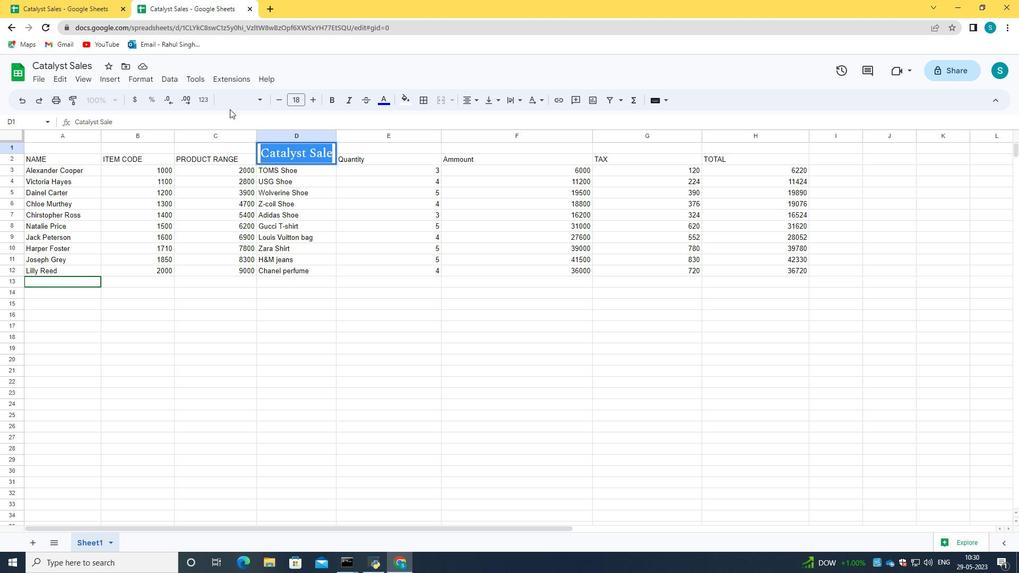 
Action: Mouse moved to (370, 363)
Screenshot: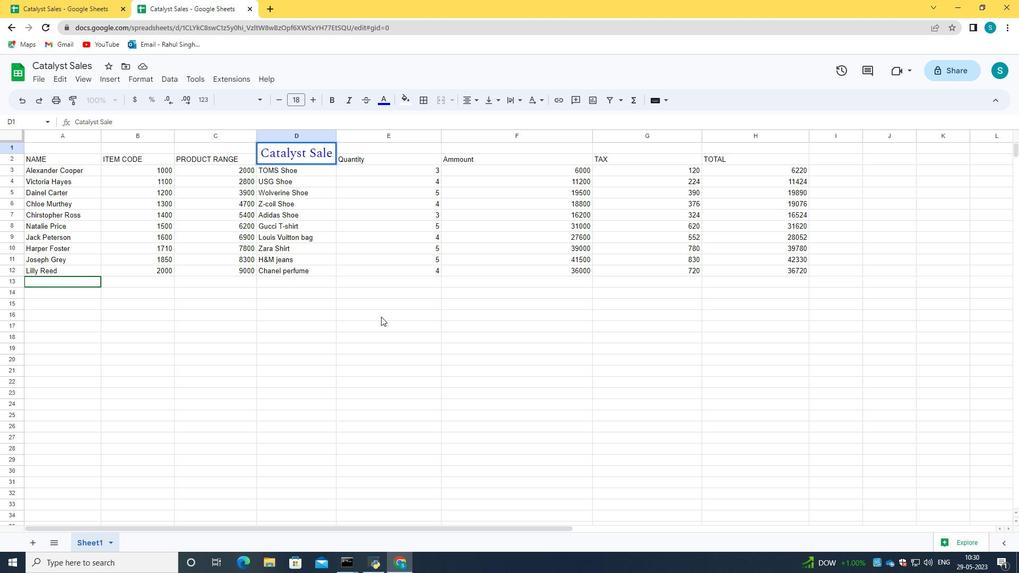 
Action: Mouse pressed left at (370, 363)
Screenshot: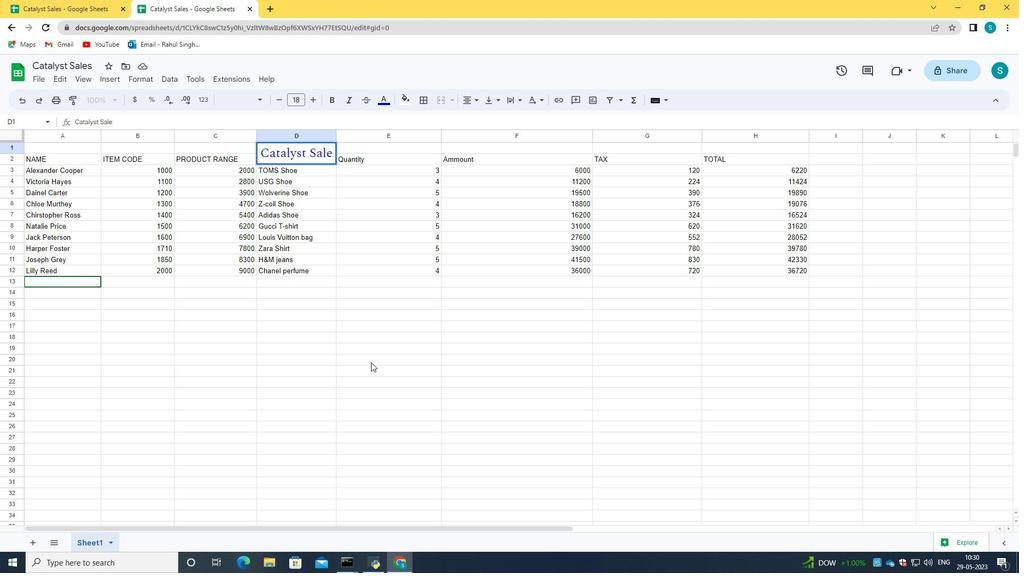 
Action: Mouse moved to (357, 150)
Screenshot: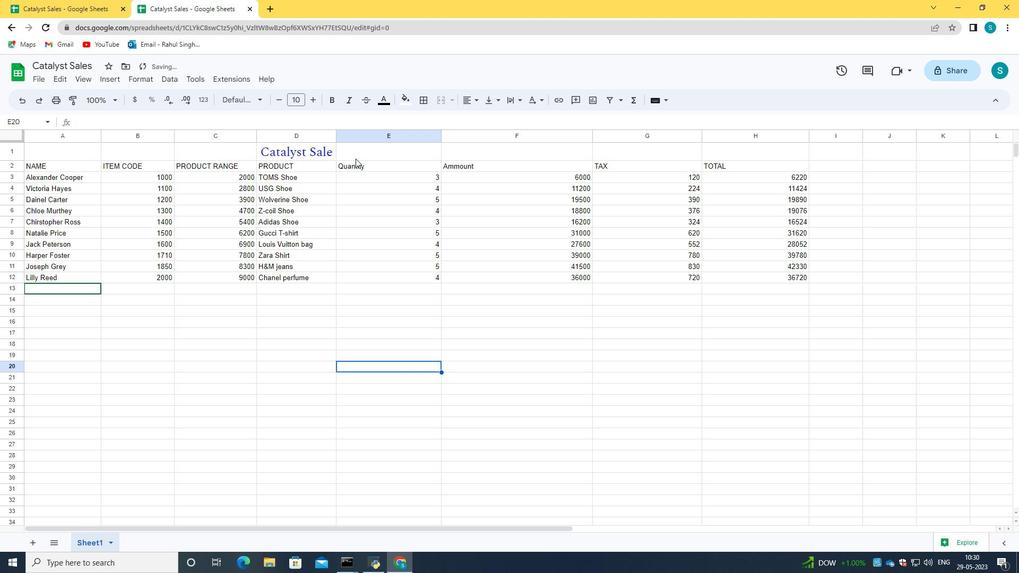 
Action: Mouse pressed left at (357, 150)
Screenshot: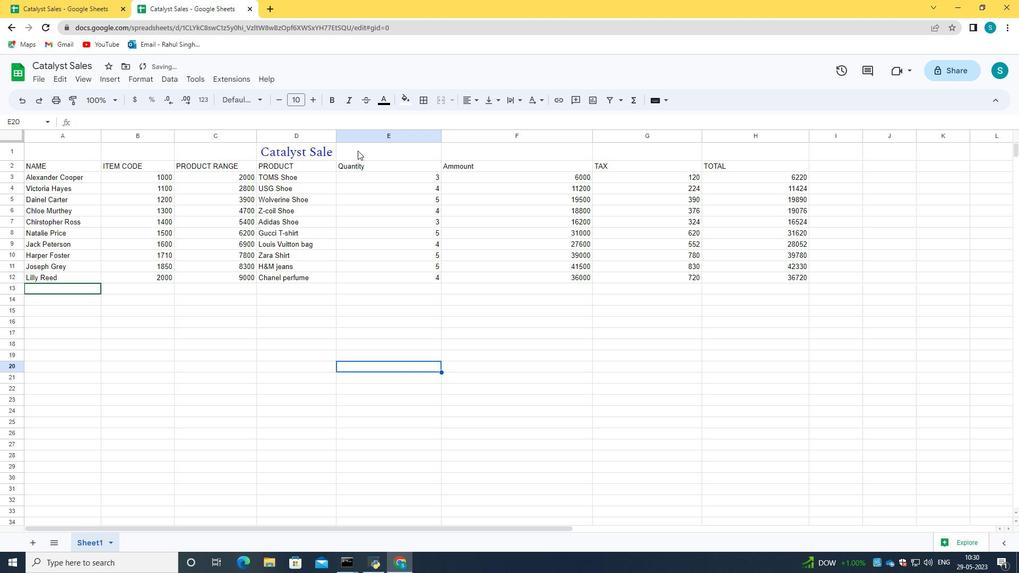 
Action: Mouse moved to (315, 152)
Screenshot: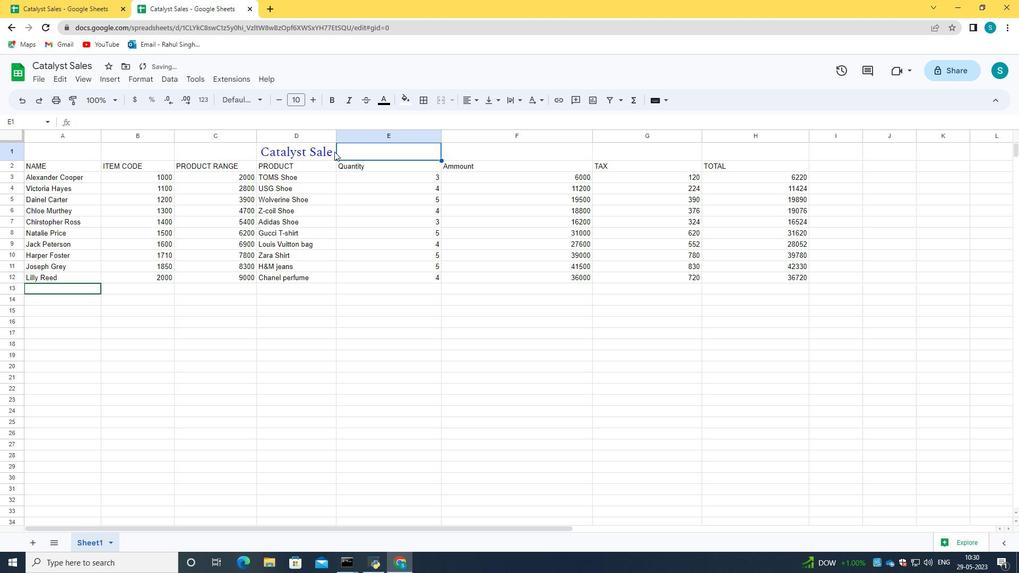 
Action: Mouse pressed left at (315, 152)
Screenshot: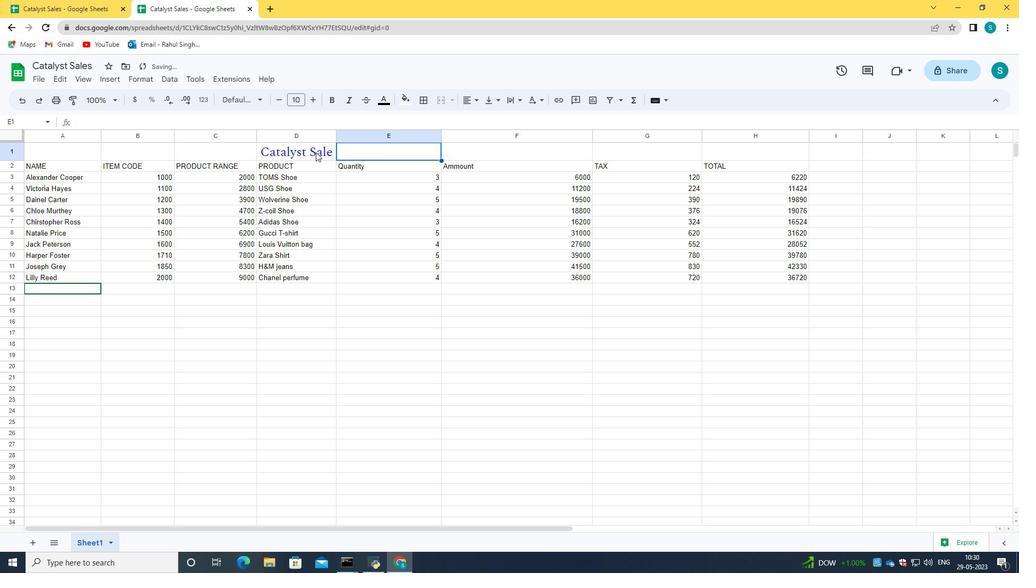 
Action: Mouse moved to (25, 164)
Screenshot: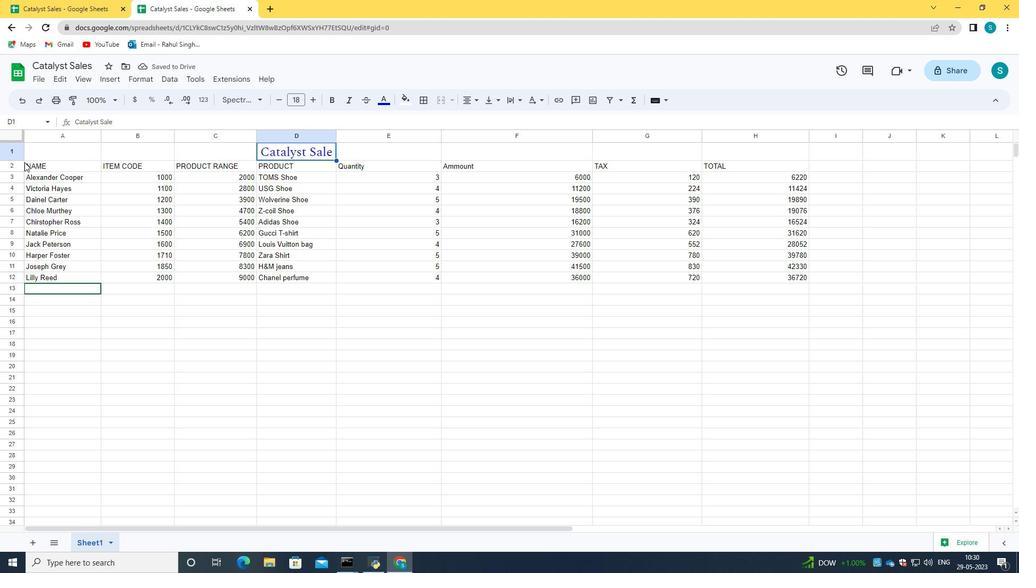 
Action: Mouse pressed left at (25, 164)
Screenshot: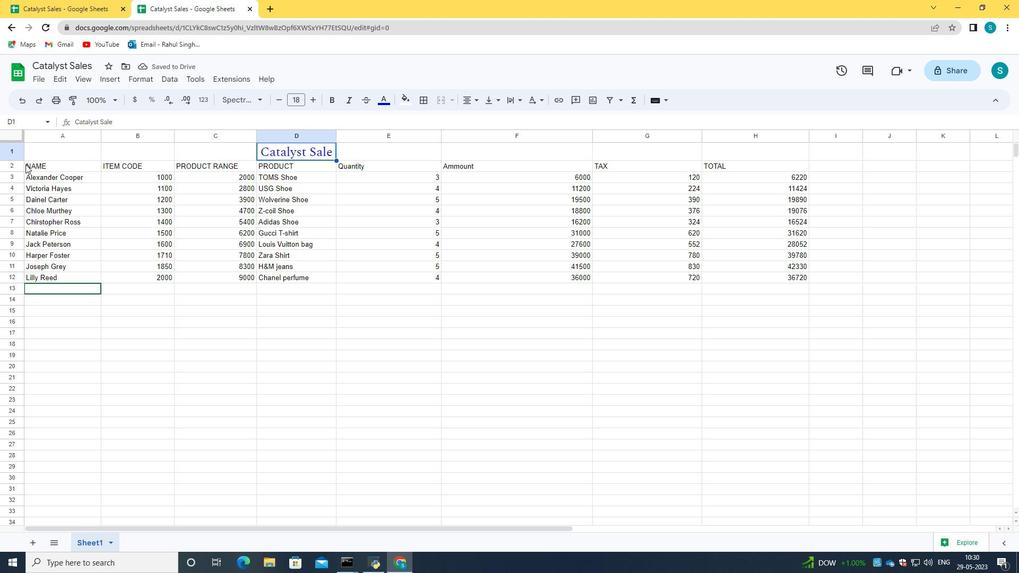 
Action: Mouse moved to (23, 163)
Screenshot: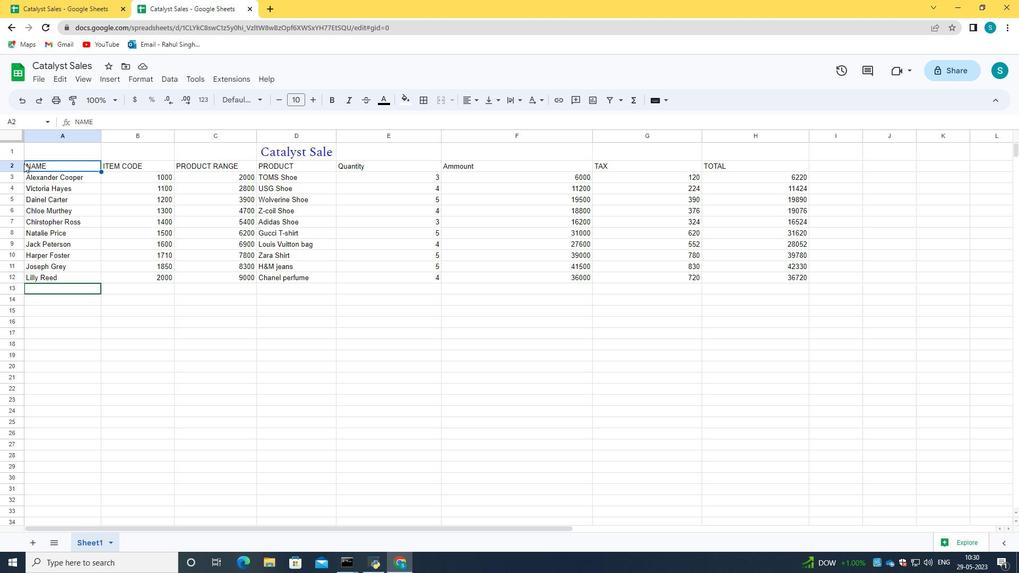 
Action: Mouse pressed left at (23, 163)
Screenshot: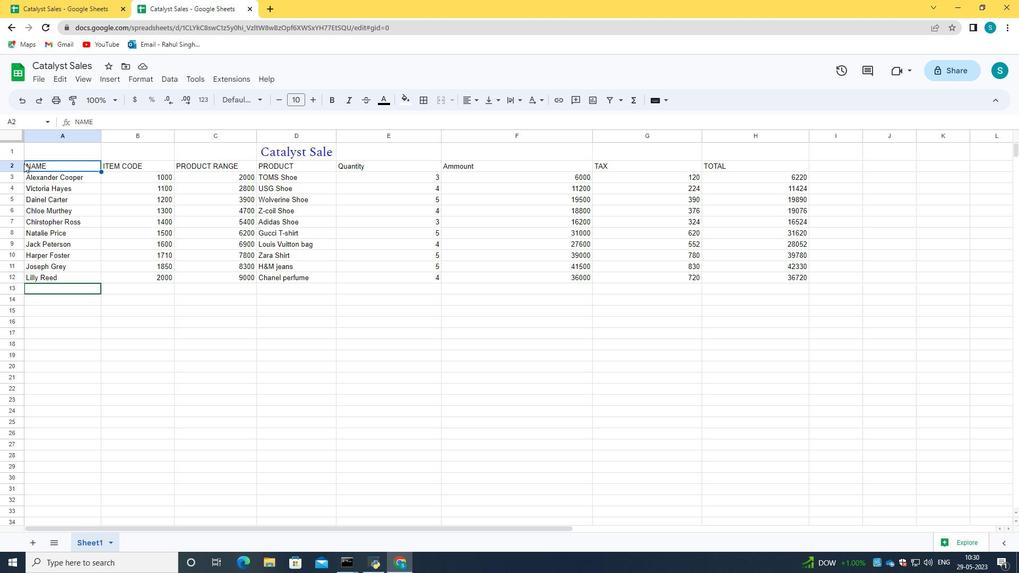 
Action: Mouse moved to (25, 164)
Screenshot: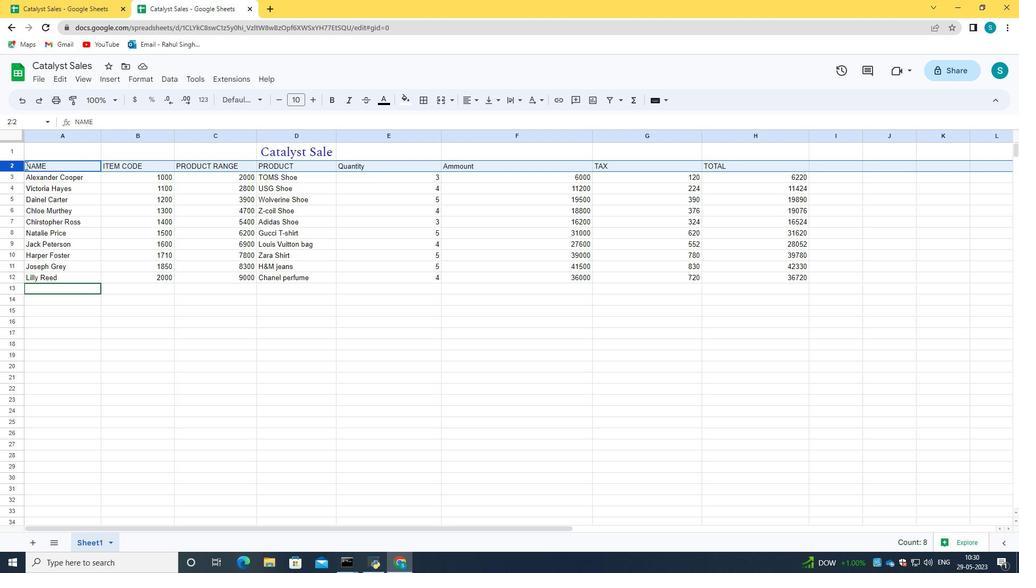
Action: Mouse pressed left at (25, 164)
Screenshot: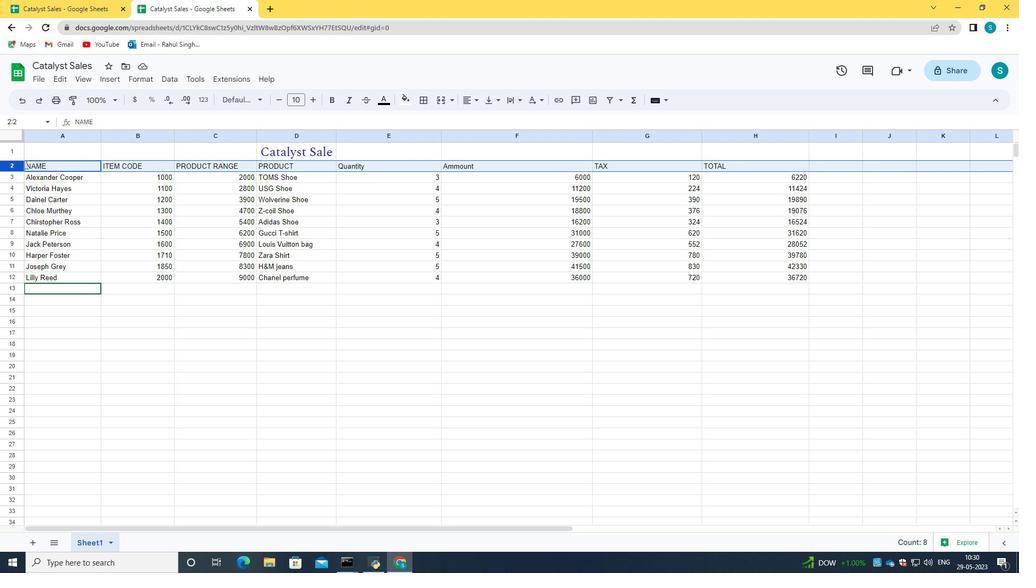 
Action: Mouse moved to (251, 99)
Screenshot: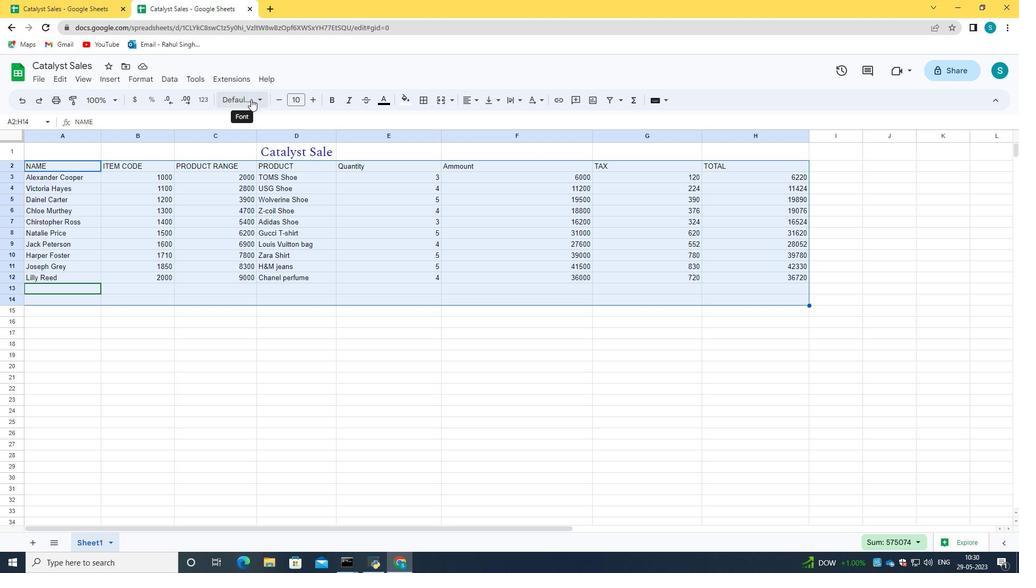 
Action: Mouse pressed left at (251, 99)
Screenshot: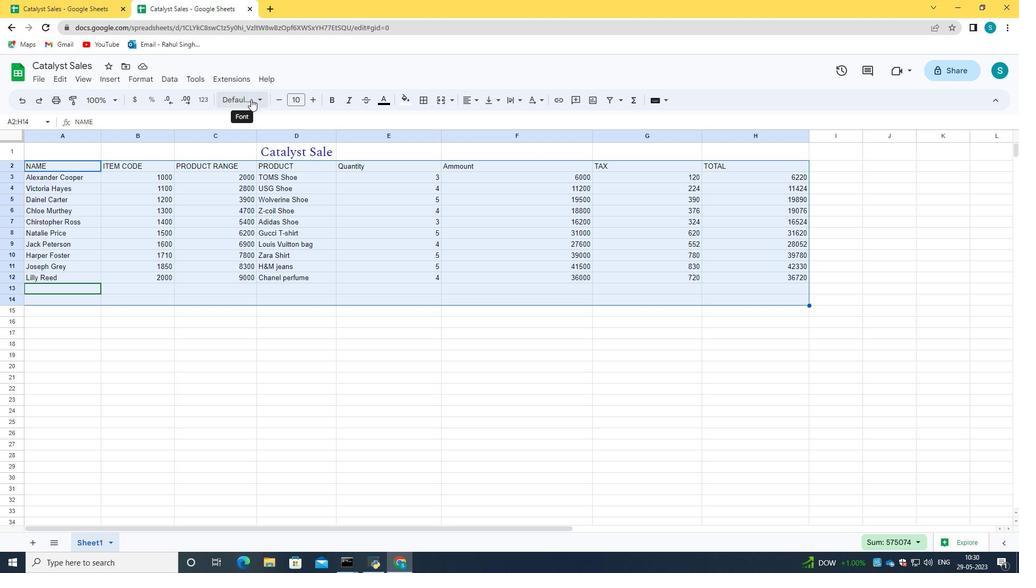 
Action: Mouse moved to (291, 305)
Screenshot: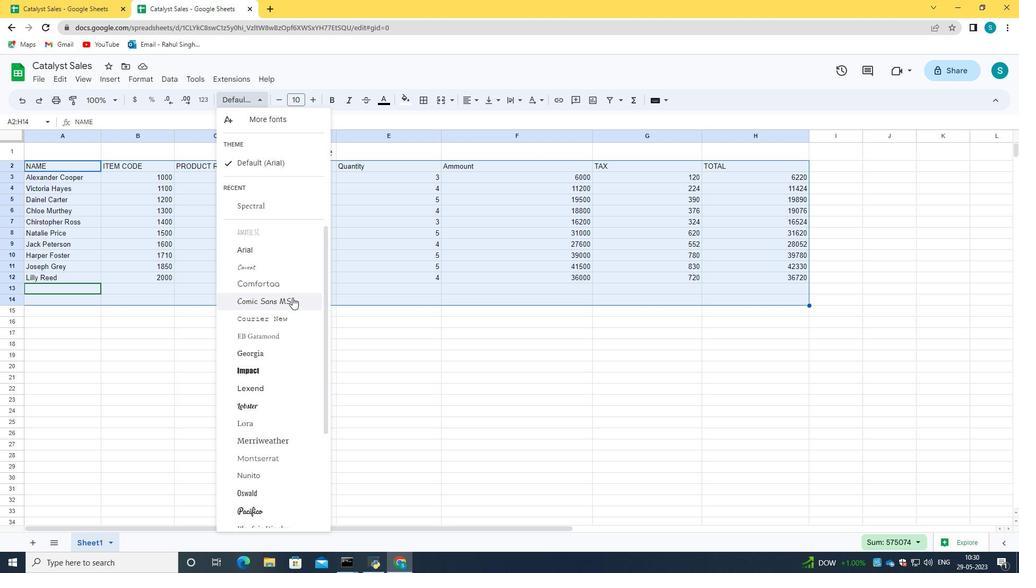 
Action: Mouse scrolled (291, 305) with delta (0, 0)
Screenshot: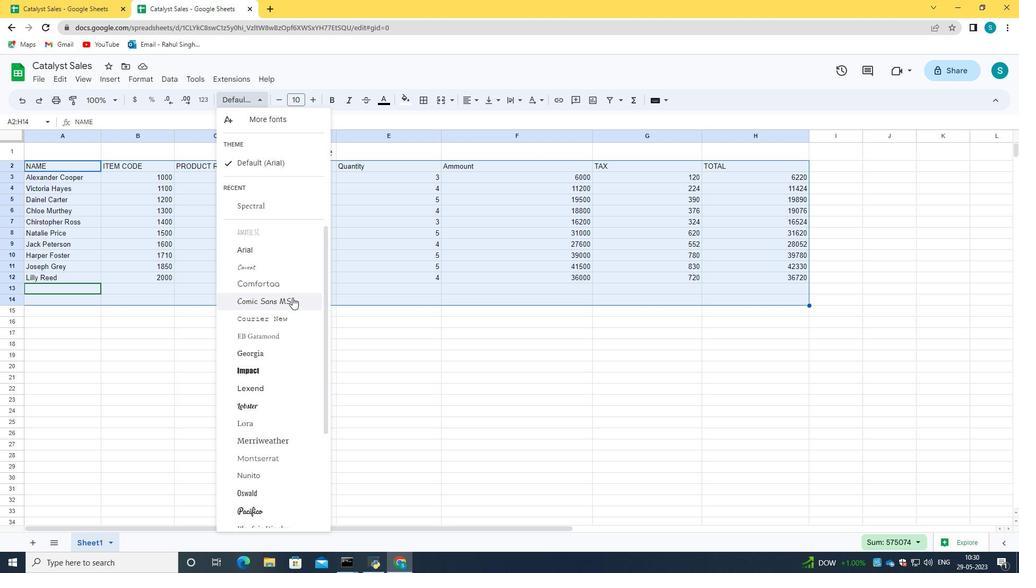 
Action: Mouse moved to (291, 306)
Screenshot: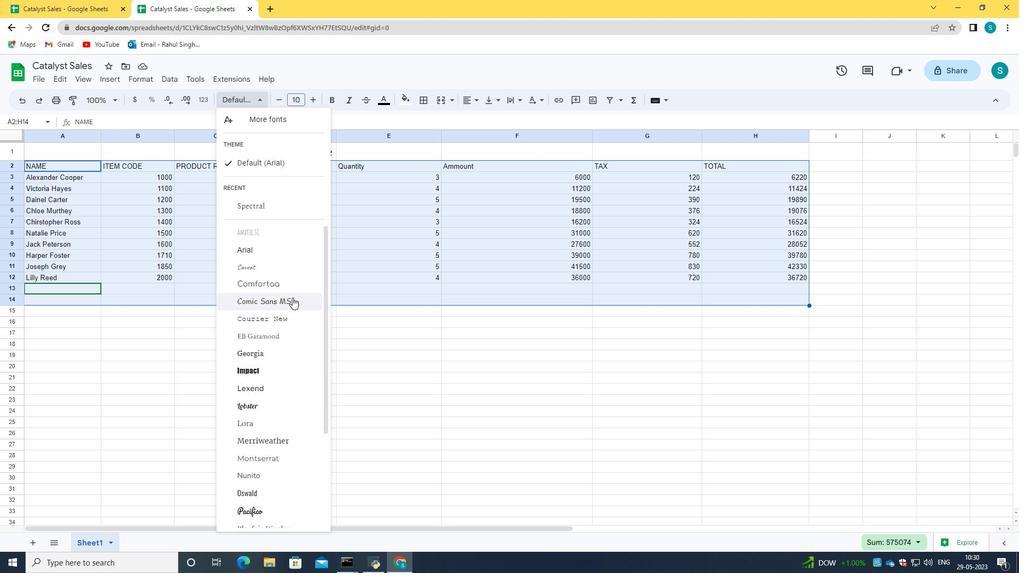 
Action: Mouse scrolled (291, 306) with delta (0, 0)
Screenshot: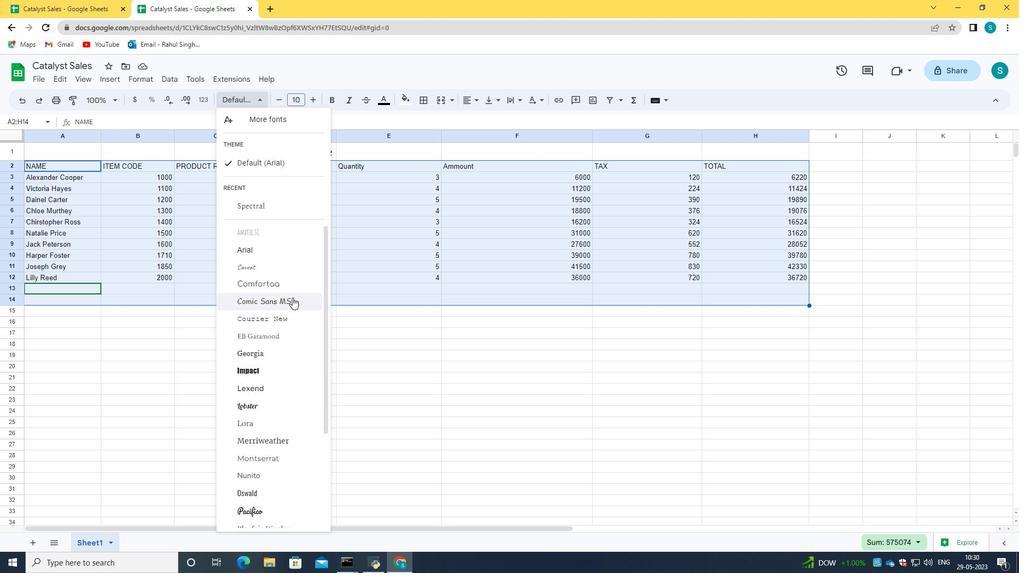 
Action: Mouse scrolled (291, 306) with delta (0, 0)
Screenshot: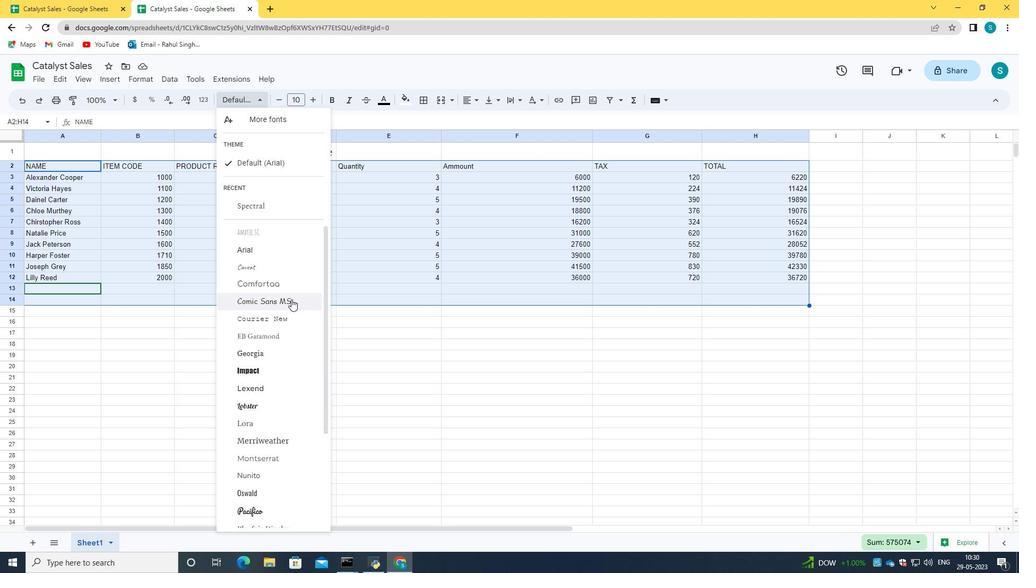 
Action: Mouse scrolled (291, 306) with delta (0, 0)
Screenshot: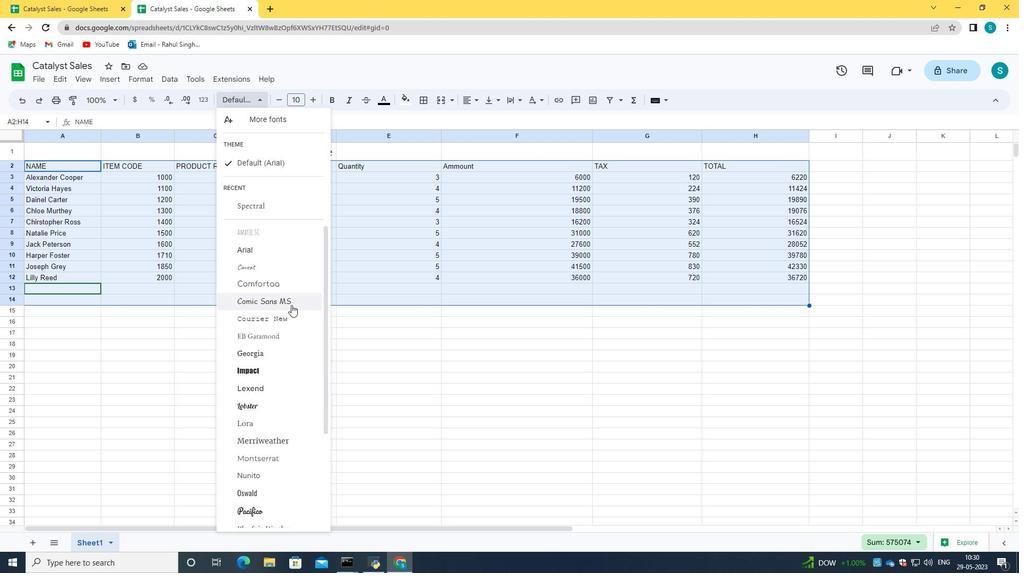 
Action: Mouse moved to (291, 308)
Screenshot: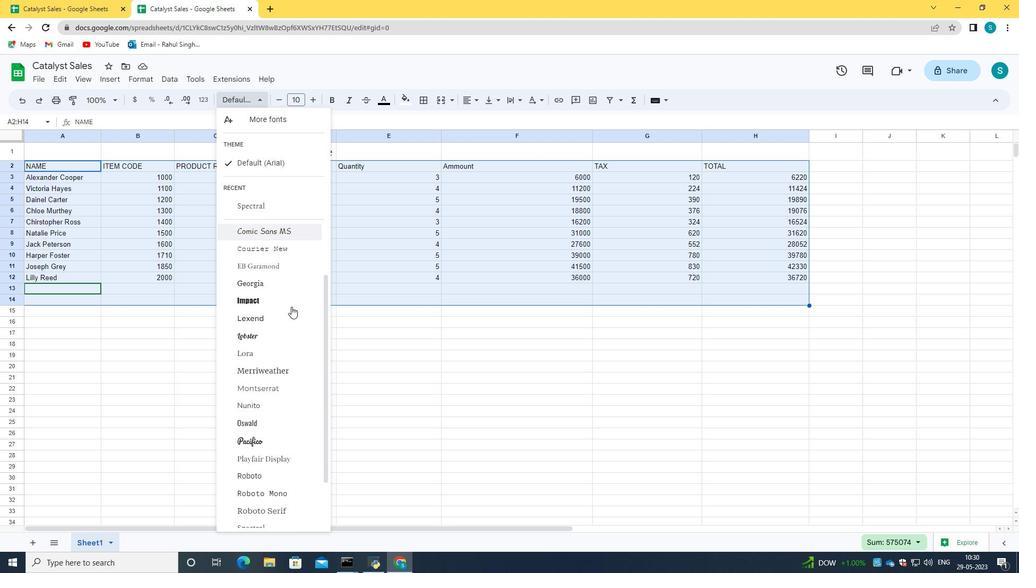 
Action: Mouse scrolled (291, 307) with delta (0, 0)
Screenshot: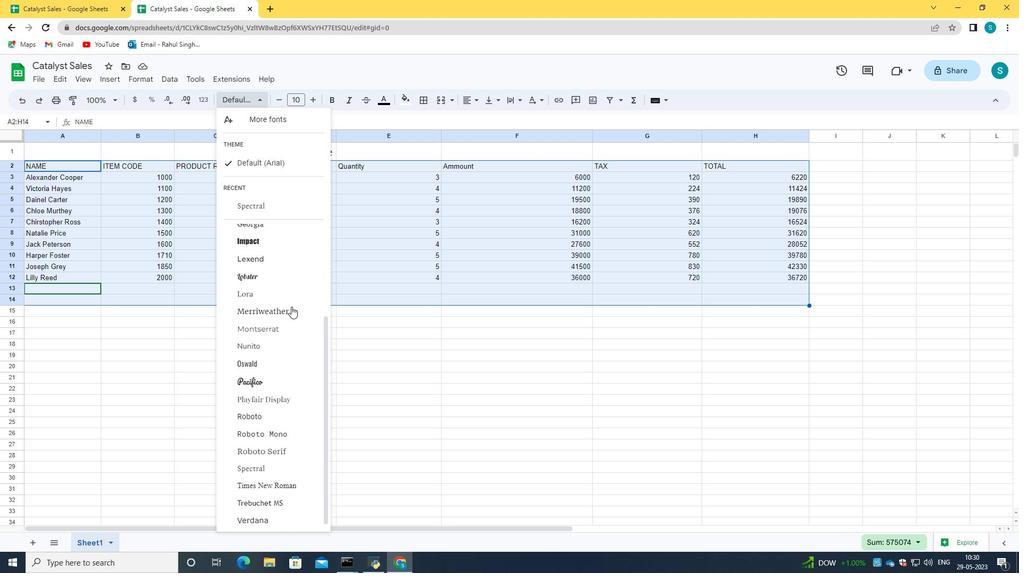 
Action: Mouse scrolled (291, 307) with delta (0, 0)
Screenshot: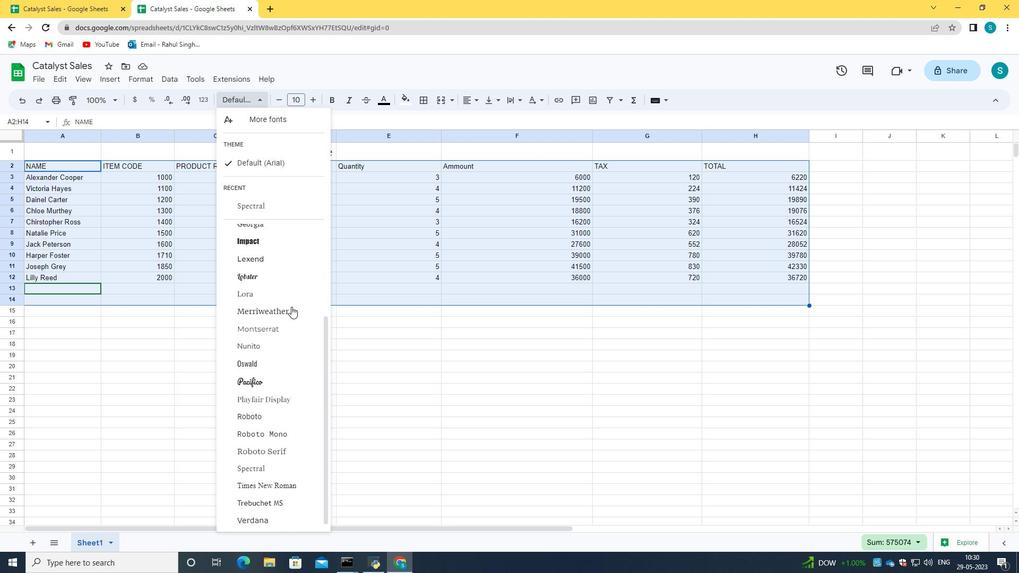 
Action: Mouse moved to (284, 467)
Screenshot: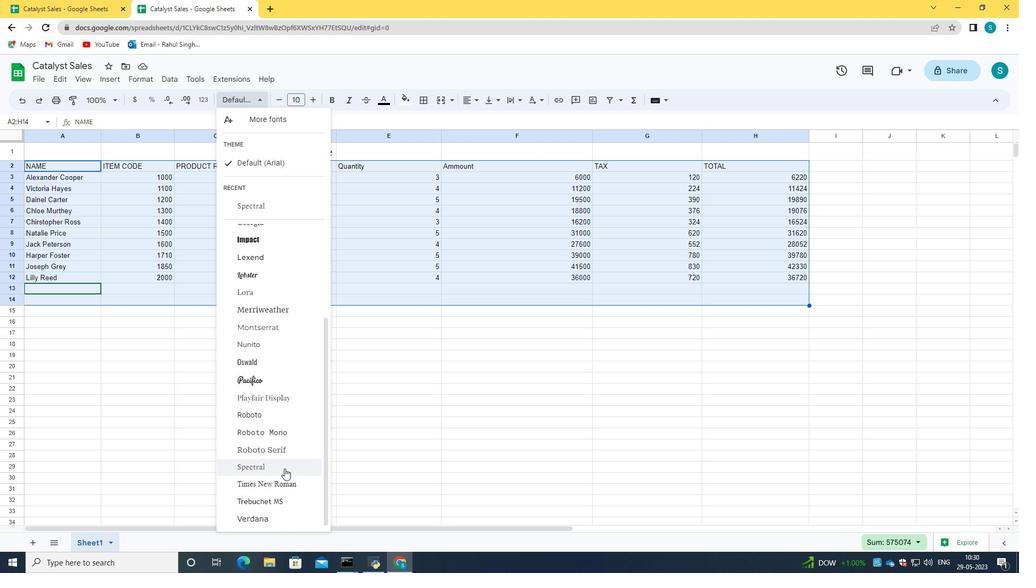 
Action: Mouse pressed left at (284, 467)
Screenshot: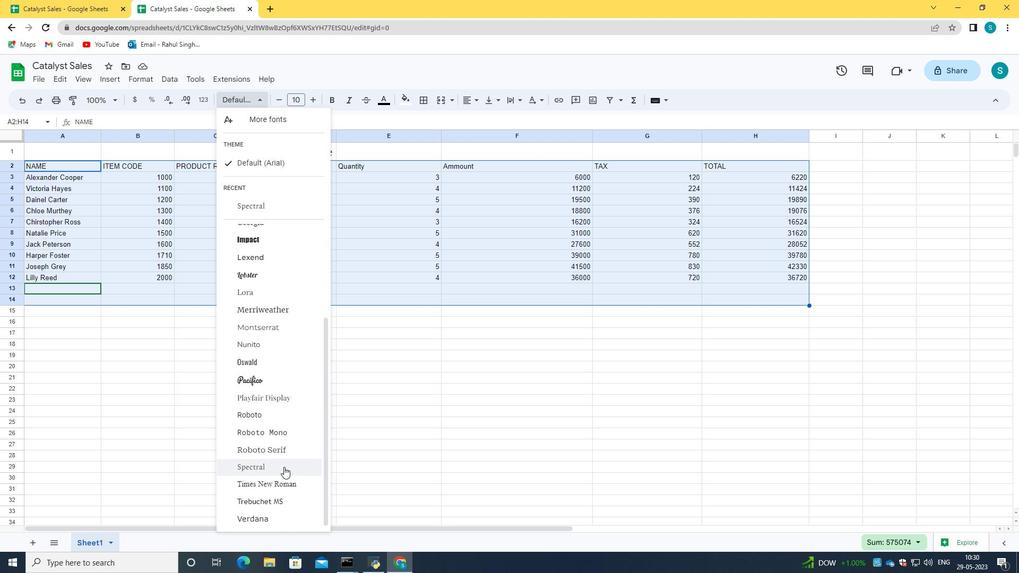 
Action: Mouse moved to (281, 99)
Screenshot: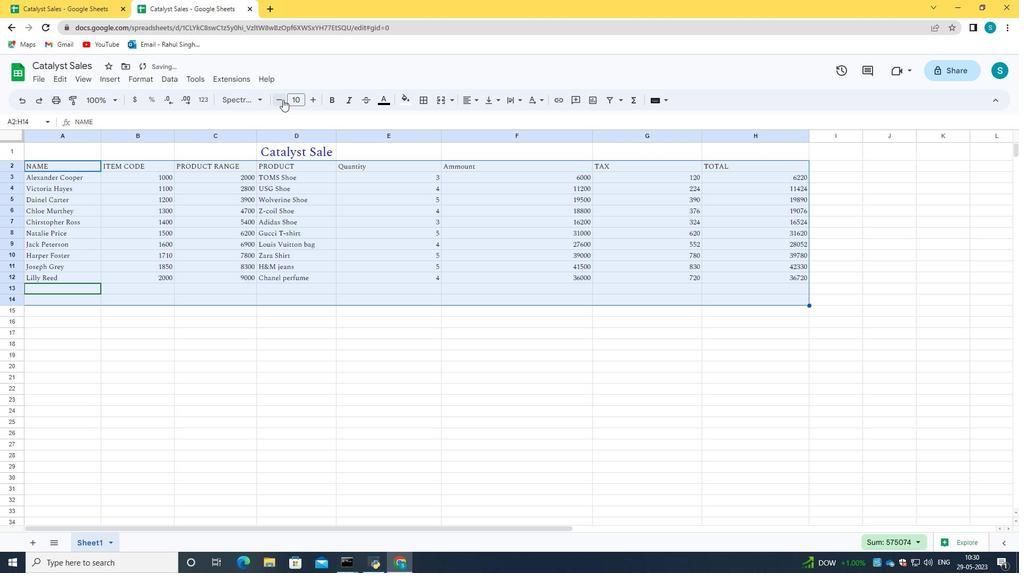 
Action: Mouse pressed left at (281, 99)
Screenshot: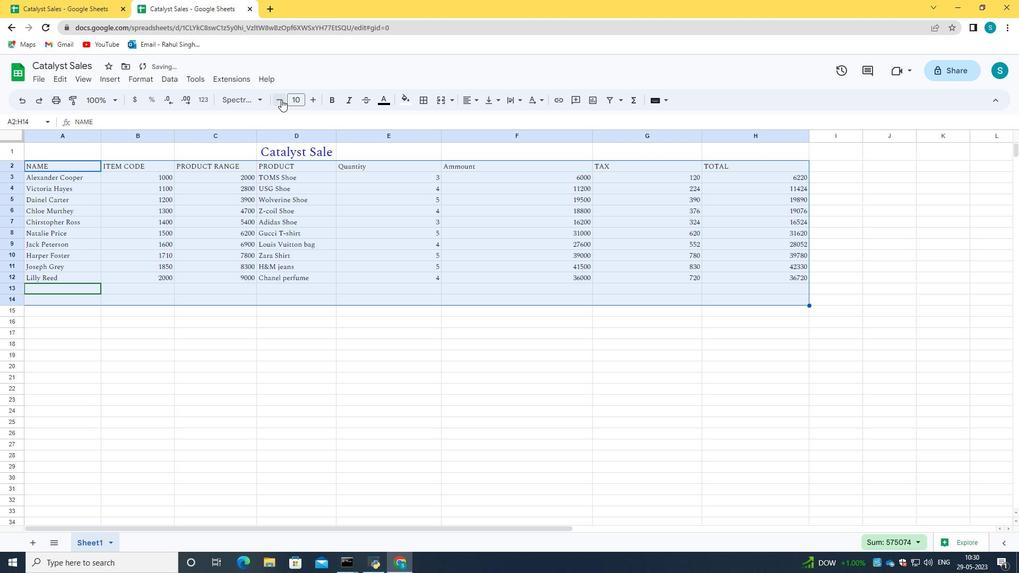 
Action: Mouse moved to (469, 102)
Screenshot: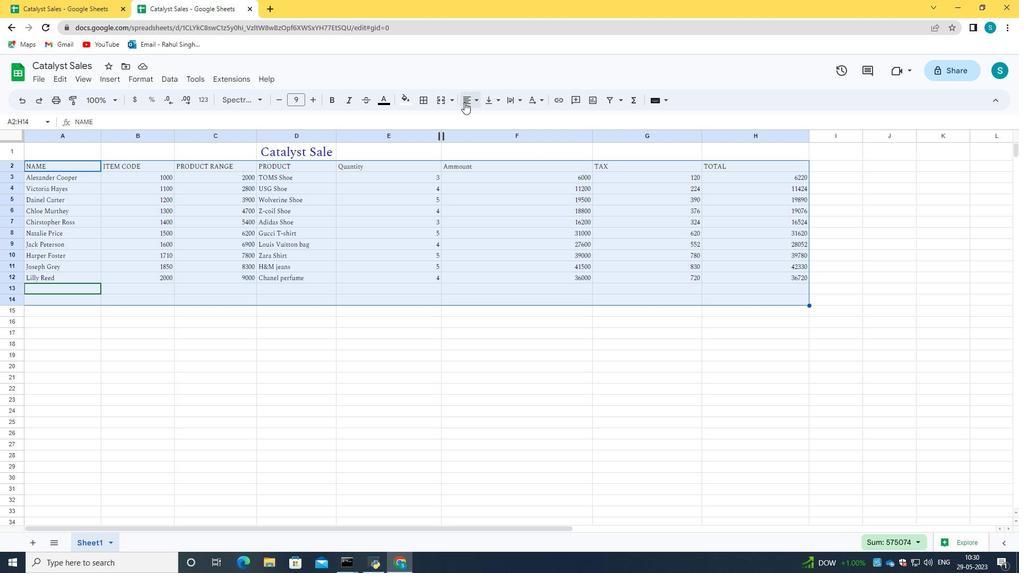 
Action: Mouse pressed left at (469, 102)
Screenshot: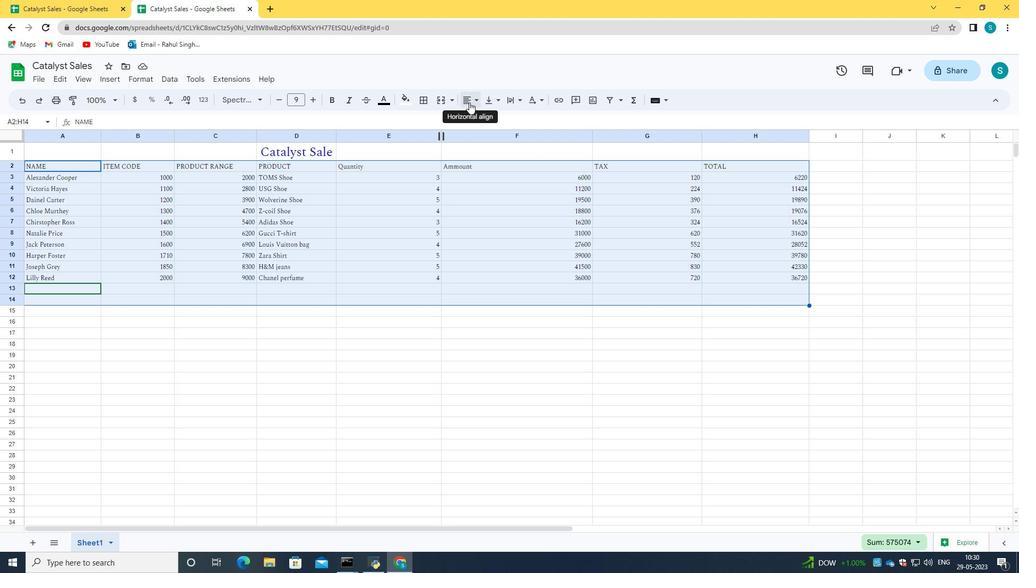 
Action: Mouse moved to (489, 121)
Screenshot: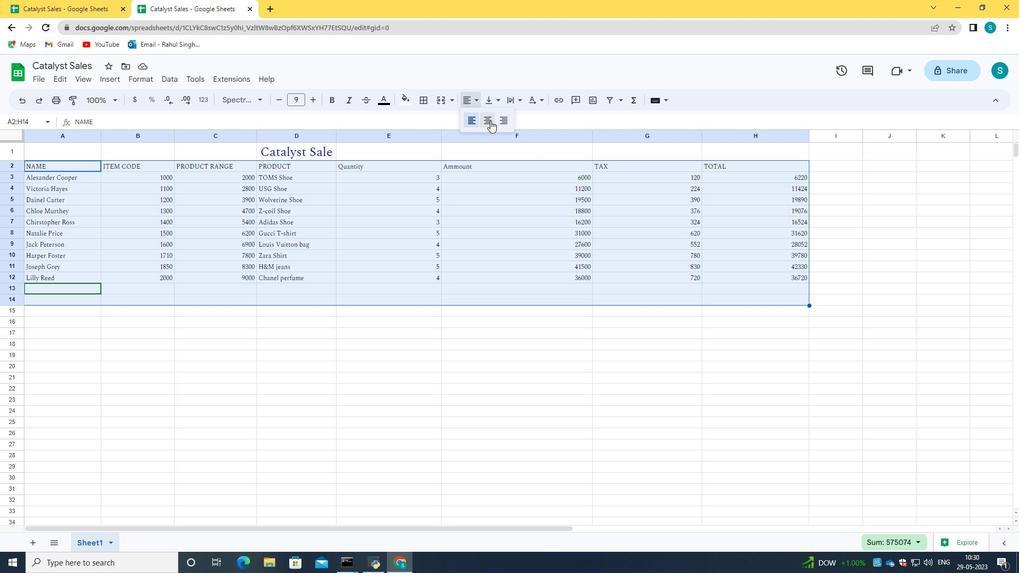 
Action: Mouse pressed left at (489, 121)
Screenshot: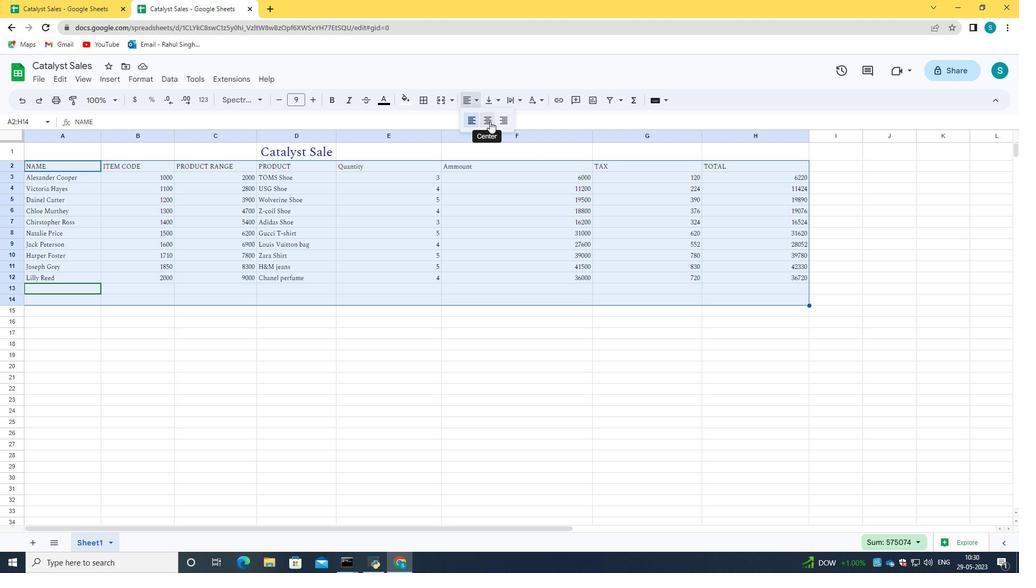 
Action: Mouse moved to (84, 64)
Screenshot: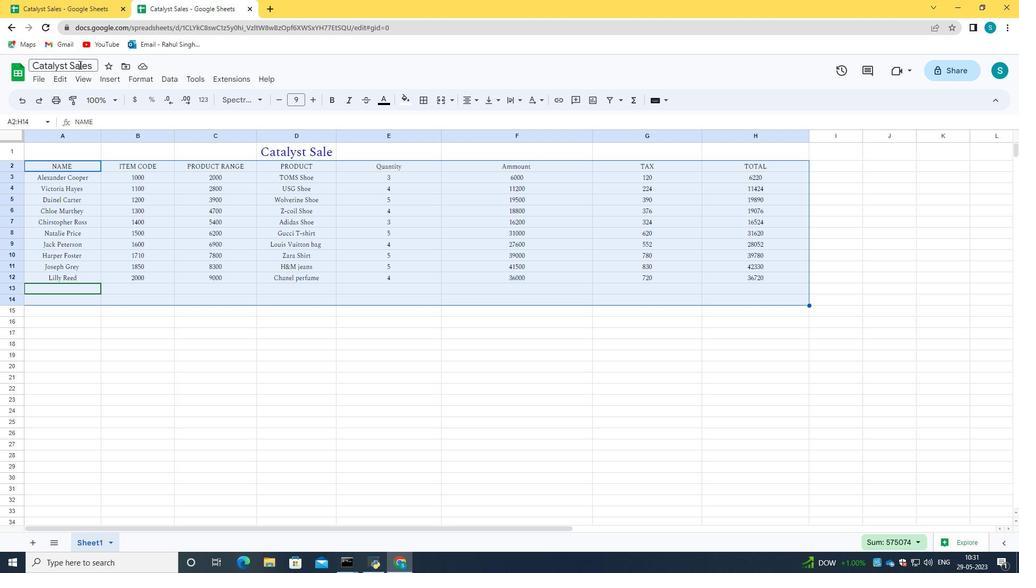 
Action: Mouse pressed left at (84, 64)
Screenshot: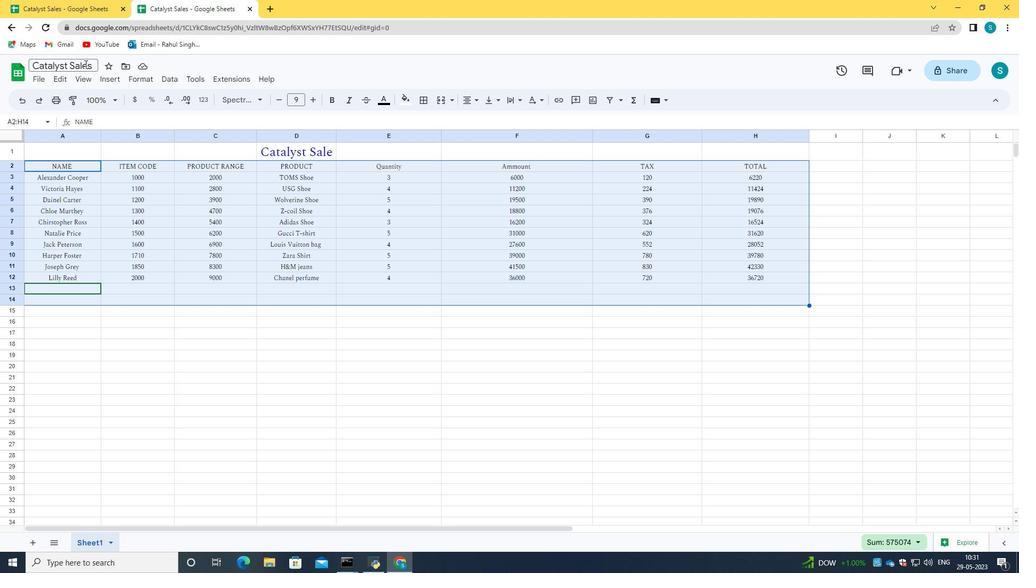 
Action: Mouse moved to (91, 64)
Screenshot: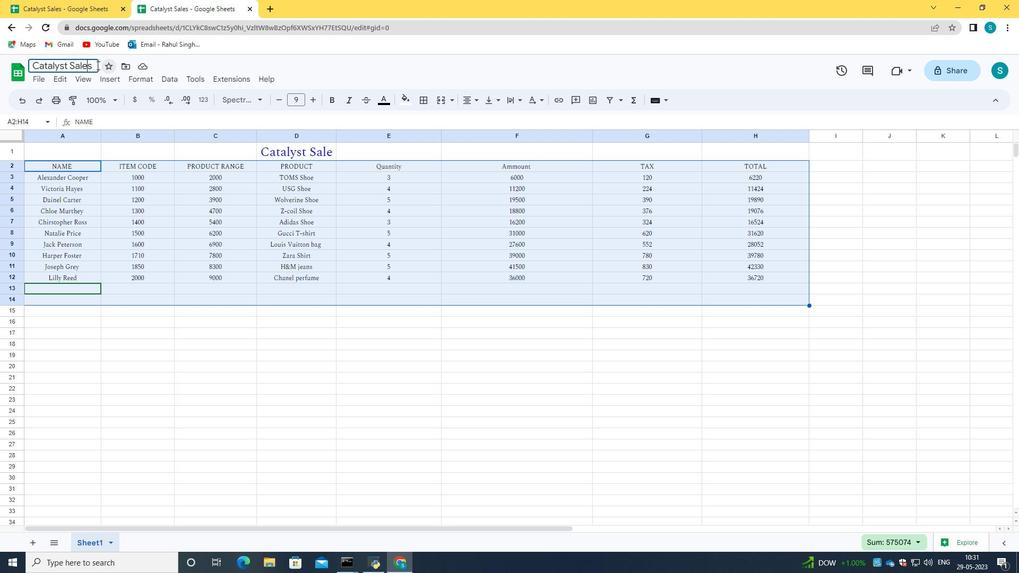 
Action: Mouse pressed left at (91, 64)
Screenshot: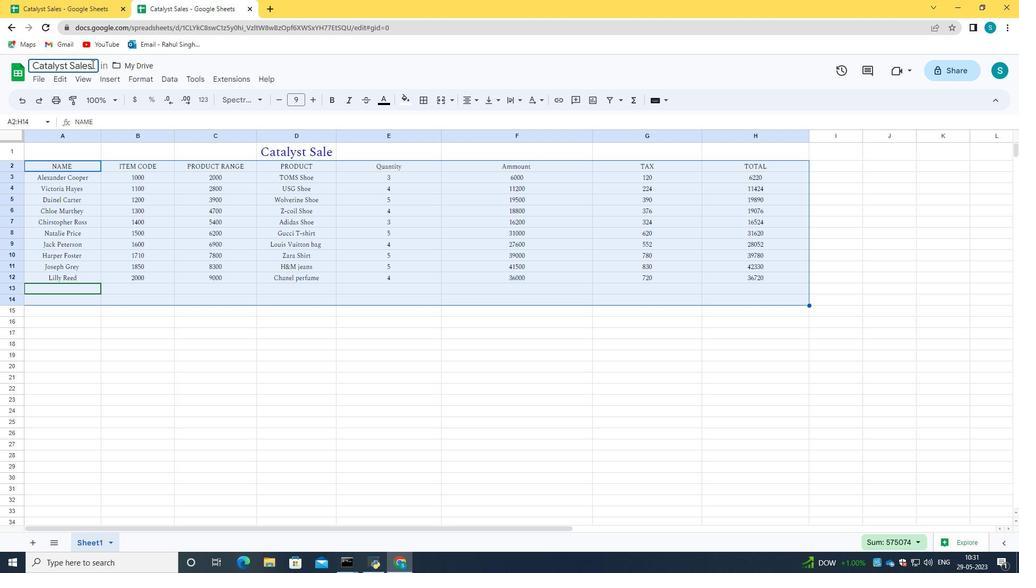 
Action: Mouse moved to (91, 122)
Screenshot: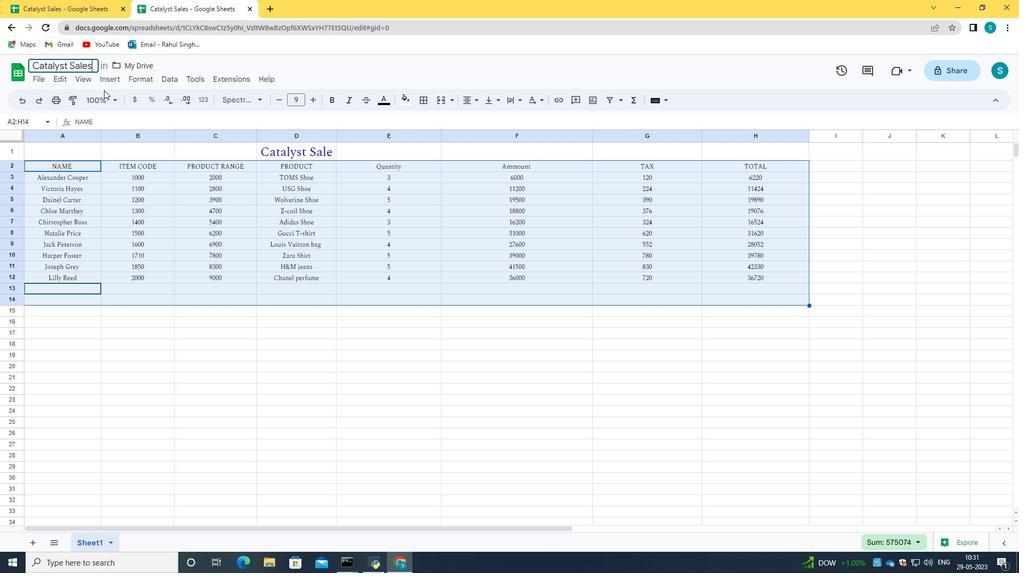 
Action: Key pressed <Key.space>lof<Key.backspace>g<Key.space><Key.caps_lock>B<Key.caps_lock>ook
Screenshot: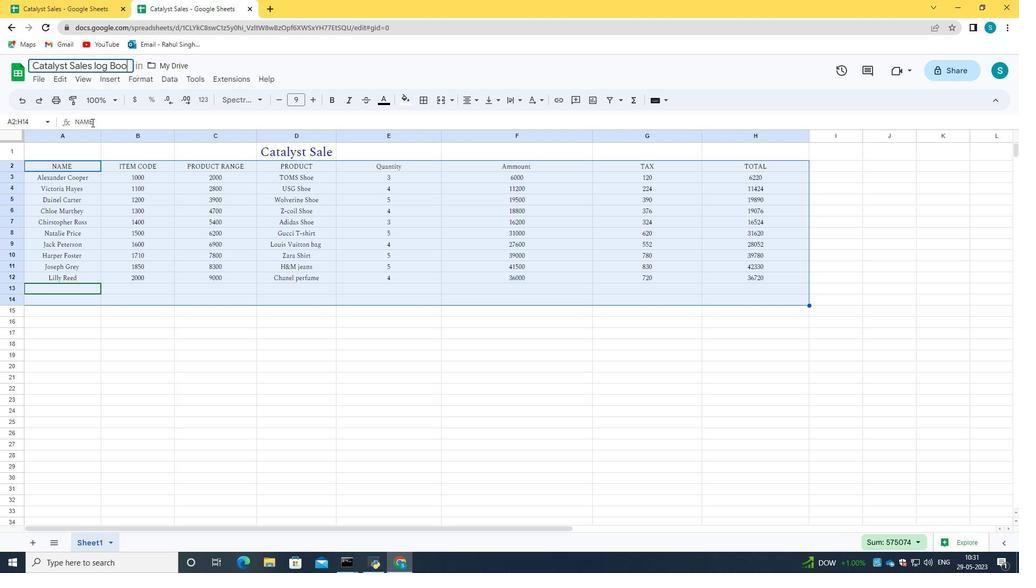 
Action: Mouse moved to (99, 125)
Screenshot: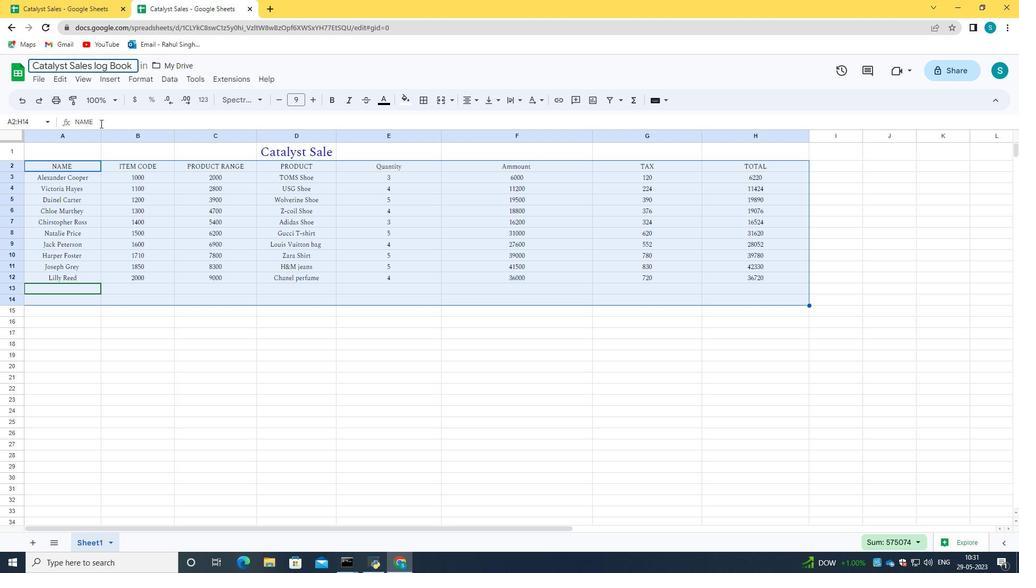 
Action: Key pressed ctrl+S
Screenshot: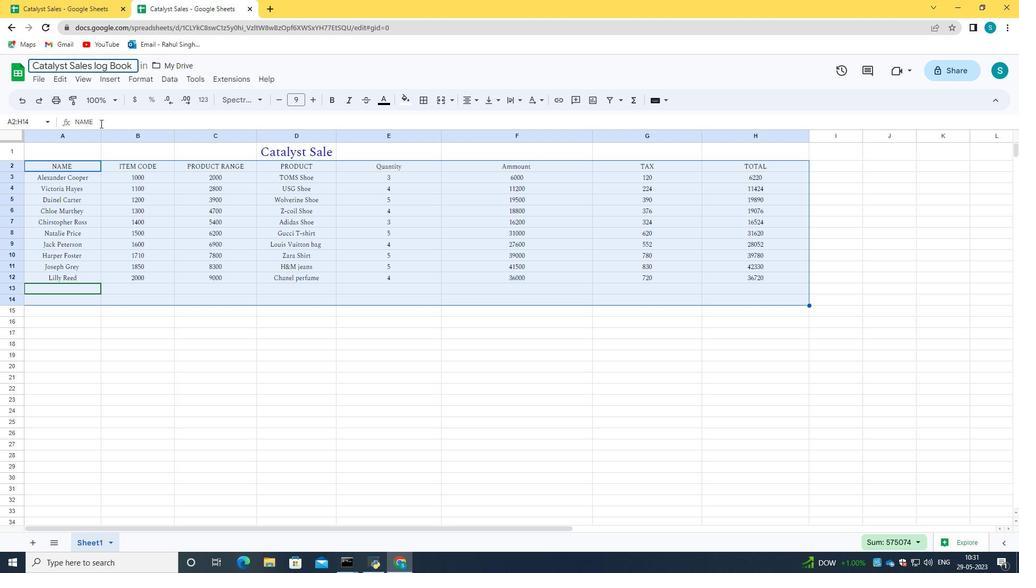 
Action: Mouse moved to (94, 133)
Screenshot: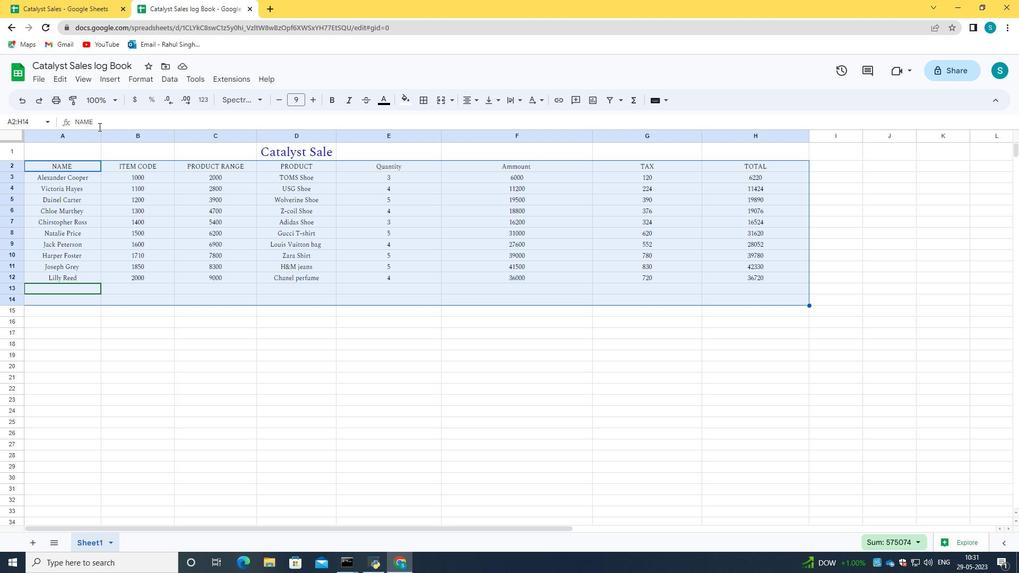 
Action: Key pressed <'\x13'><'\x13'><'\x13'><'\x13'><'\x13'>
Screenshot: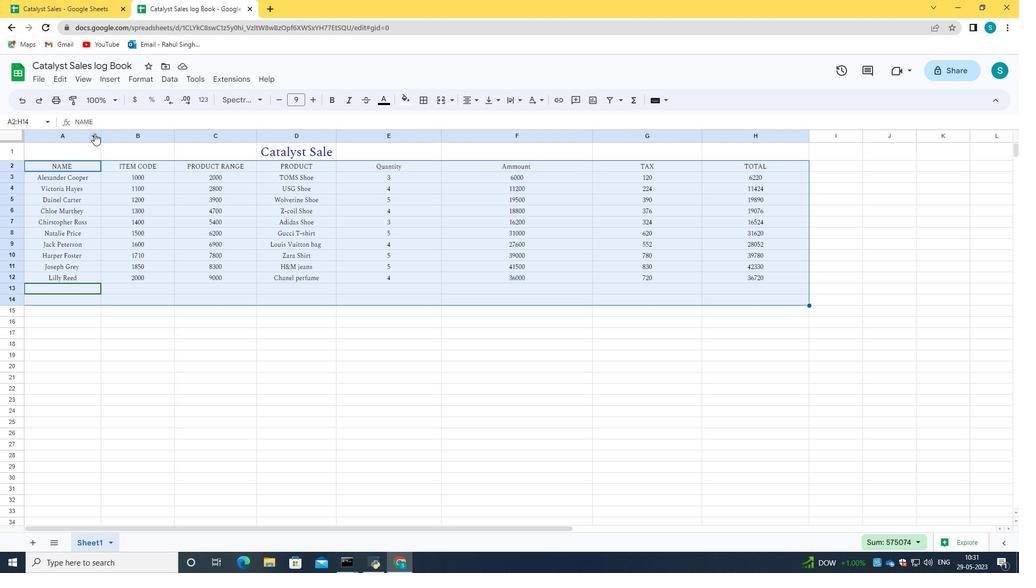 
Action: Mouse moved to (93, 135)
Screenshot: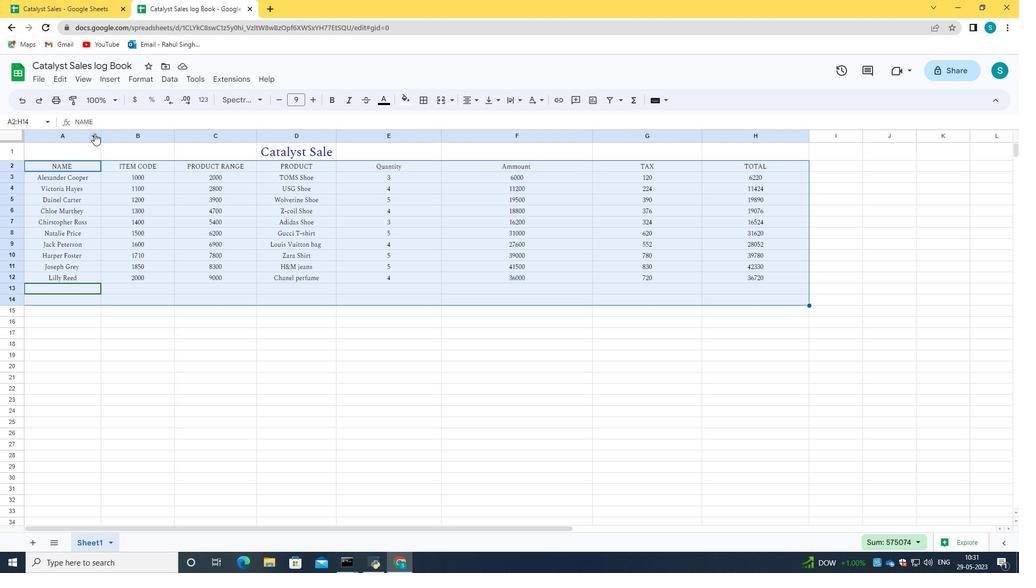 
Action: Key pressed <'\x13'>
Screenshot: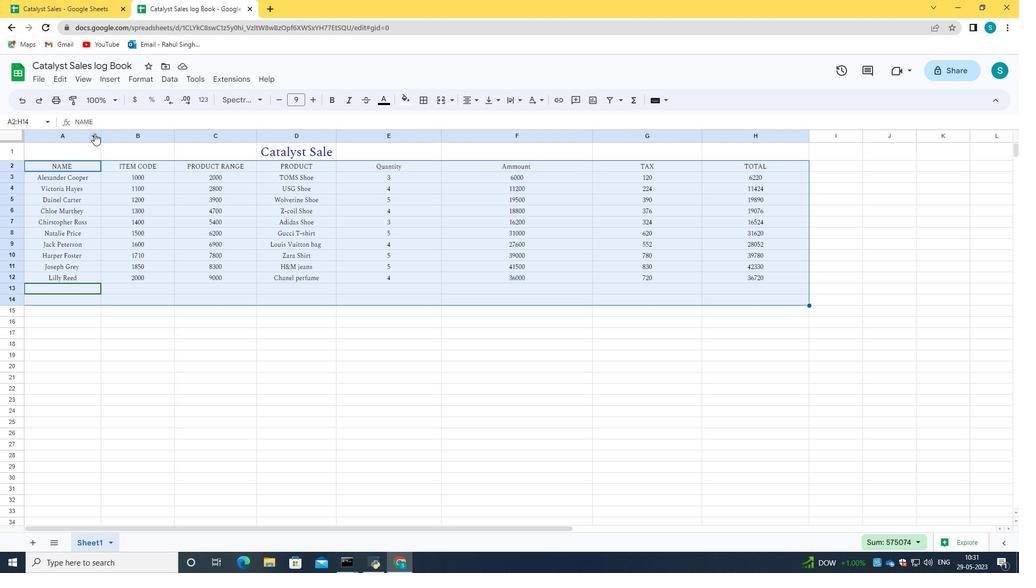 
Action: Mouse moved to (93, 136)
Screenshot: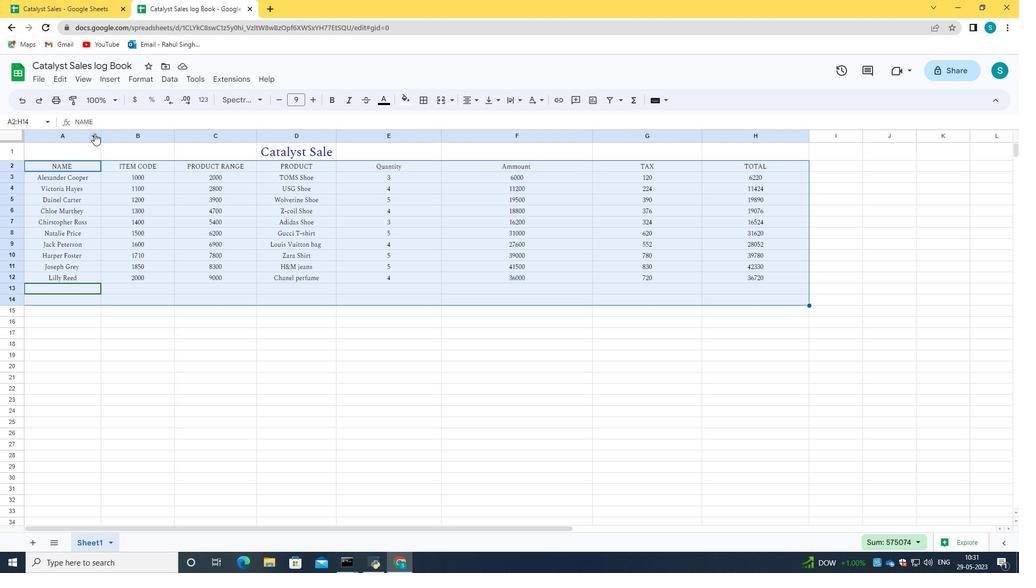 
Action: Key pressed <'\x13'><'\x13'><'\x13'><'\x13'><'\x13'><'\x13'><'\x13'><'\x13'><'\x13'><'\x13'><'\x13'><'\x13'>
Screenshot: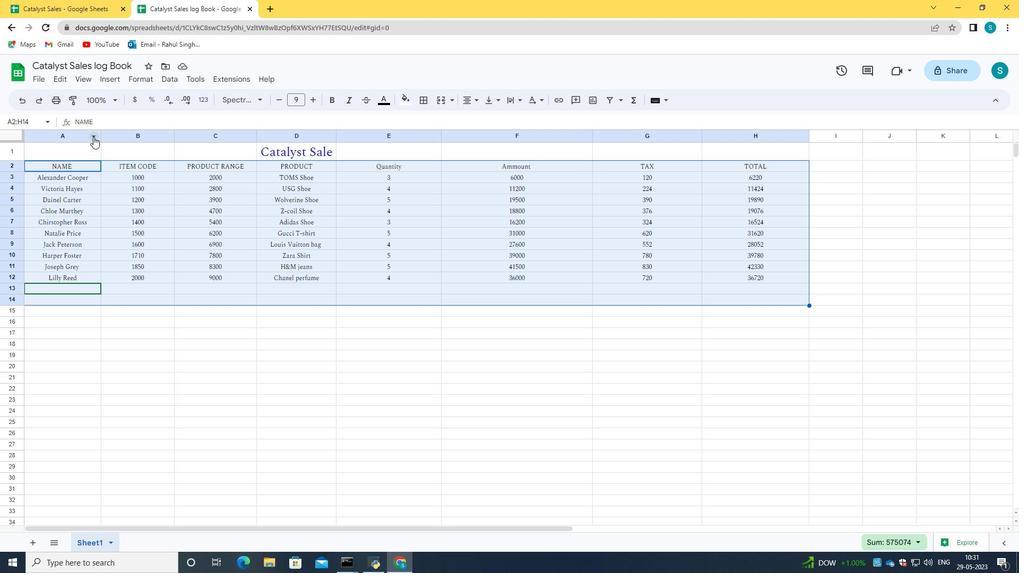 
Action: Mouse moved to (104, 171)
Screenshot: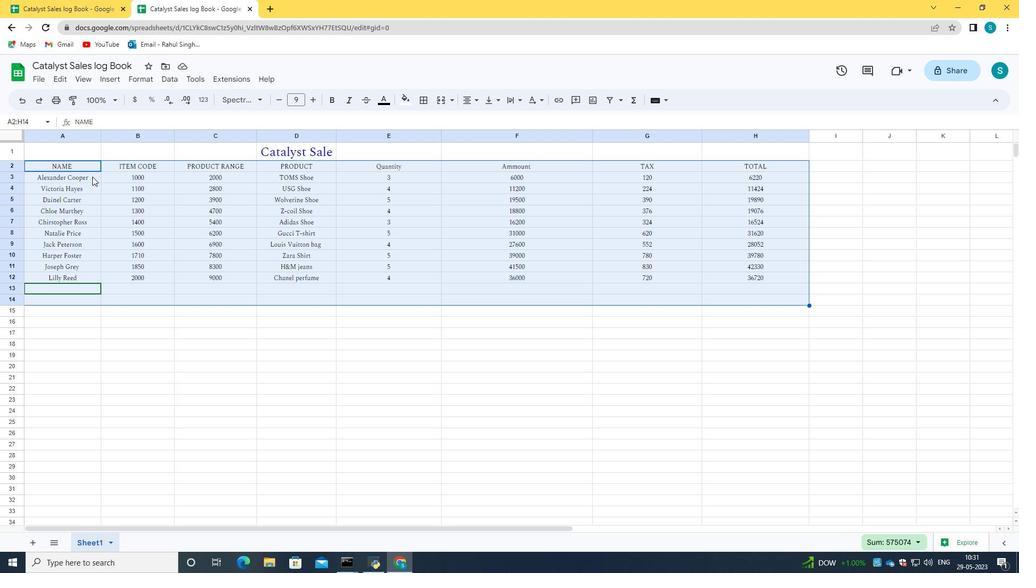 
Action: Key pressed ctrl+S<'\x13'><'\x13'><'\x13'><'\x13'><'\x13'><'\x13'><'\x13'>
Screenshot: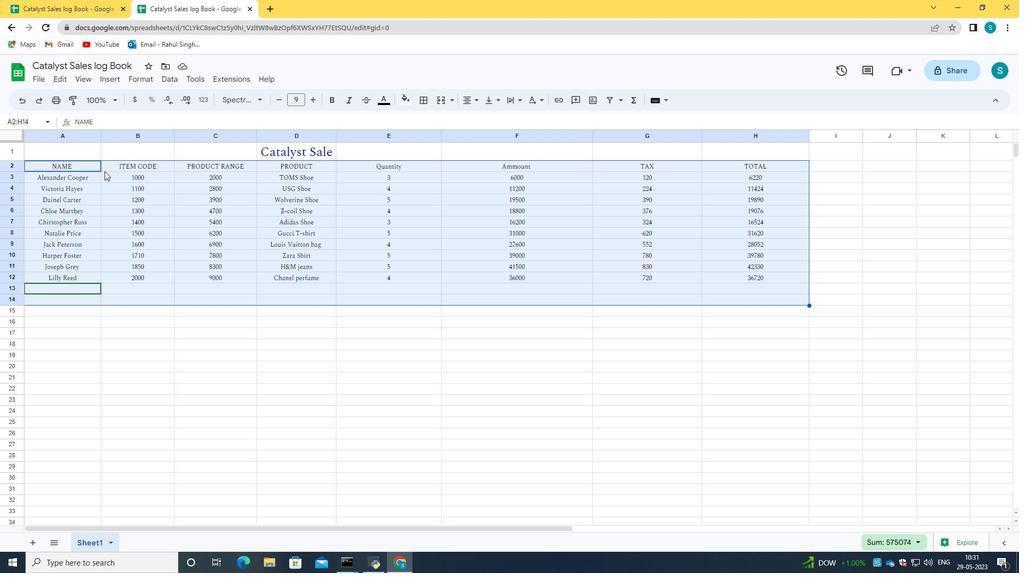 
Action: Mouse moved to (435, 169)
Screenshot: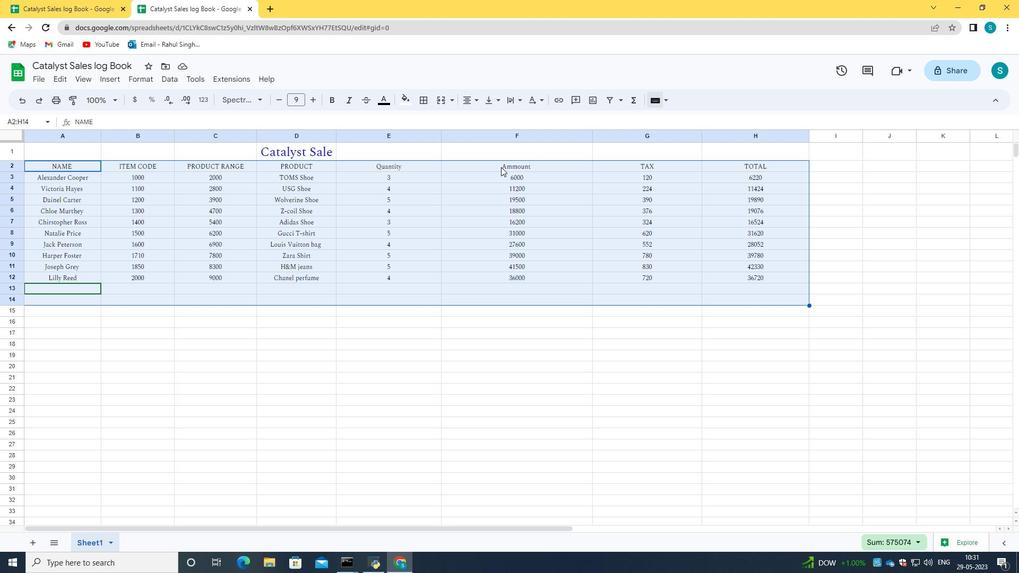 
